 Task: Find connections with filter location Kānchipuram with filter topic #lawenforcementwith filter profile language English with filter current company Anglo American with filter school Government Law College, Mumbai with filter industry Metalworking Machinery Manufacturing with filter service category Commercial Insurance with filter keywords title Mining Engineer
Action: Mouse moved to (212, 282)
Screenshot: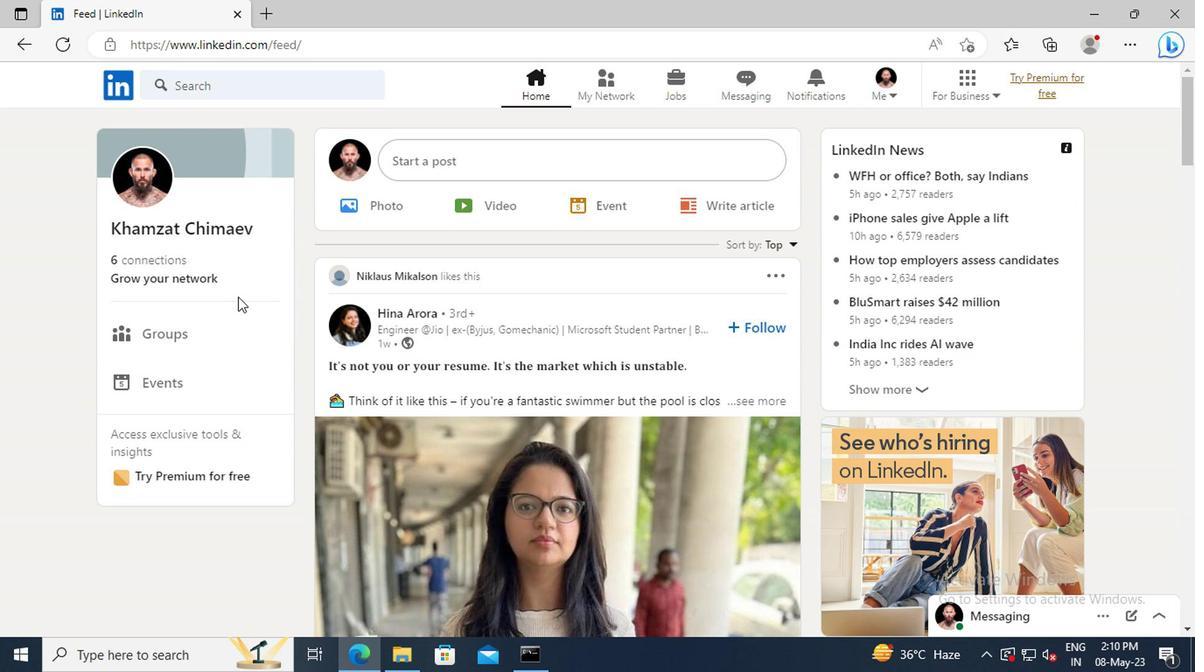 
Action: Mouse pressed left at (212, 282)
Screenshot: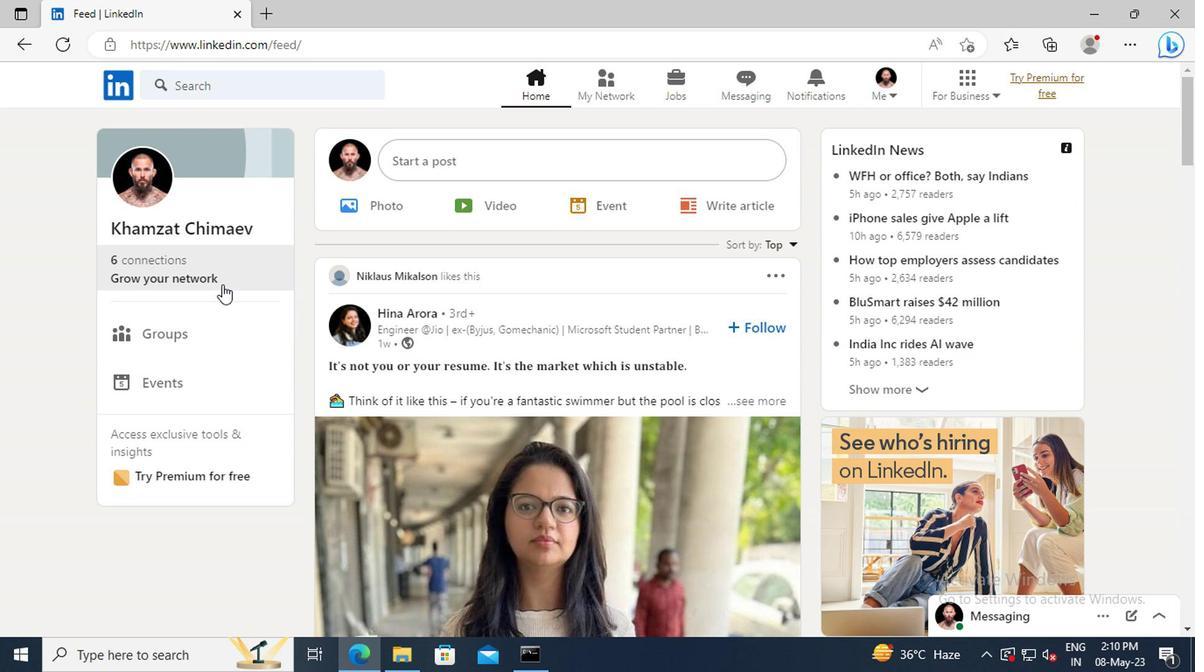 
Action: Mouse moved to (201, 185)
Screenshot: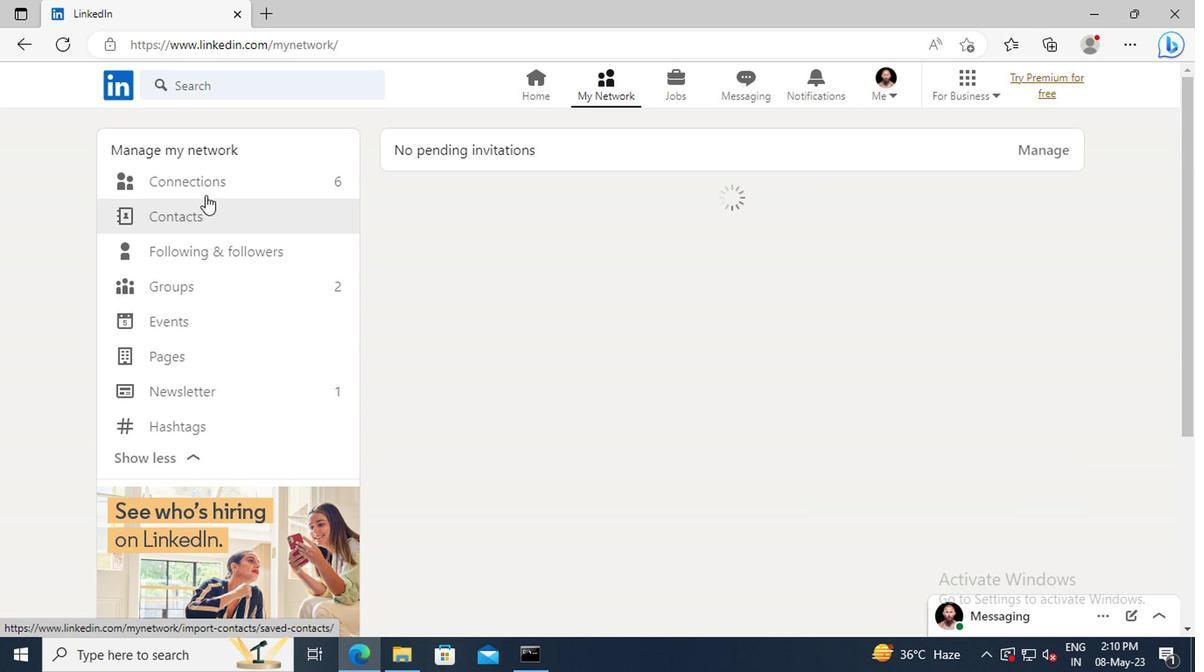 
Action: Mouse pressed left at (201, 185)
Screenshot: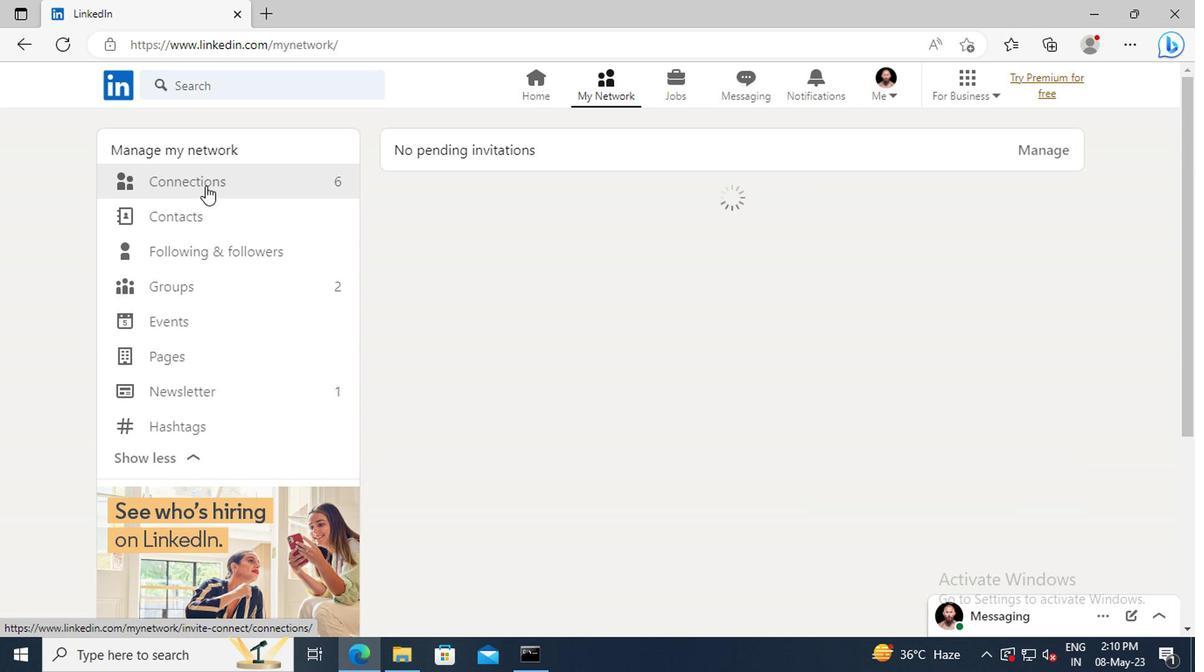 
Action: Mouse moved to (695, 190)
Screenshot: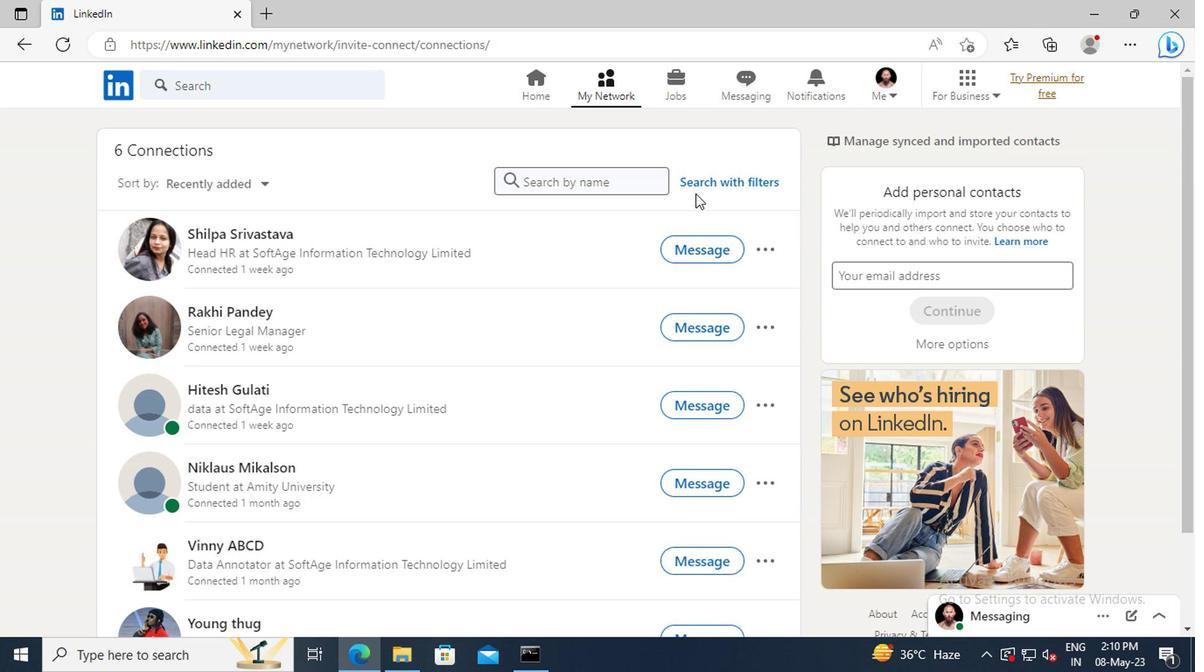 
Action: Mouse pressed left at (695, 190)
Screenshot: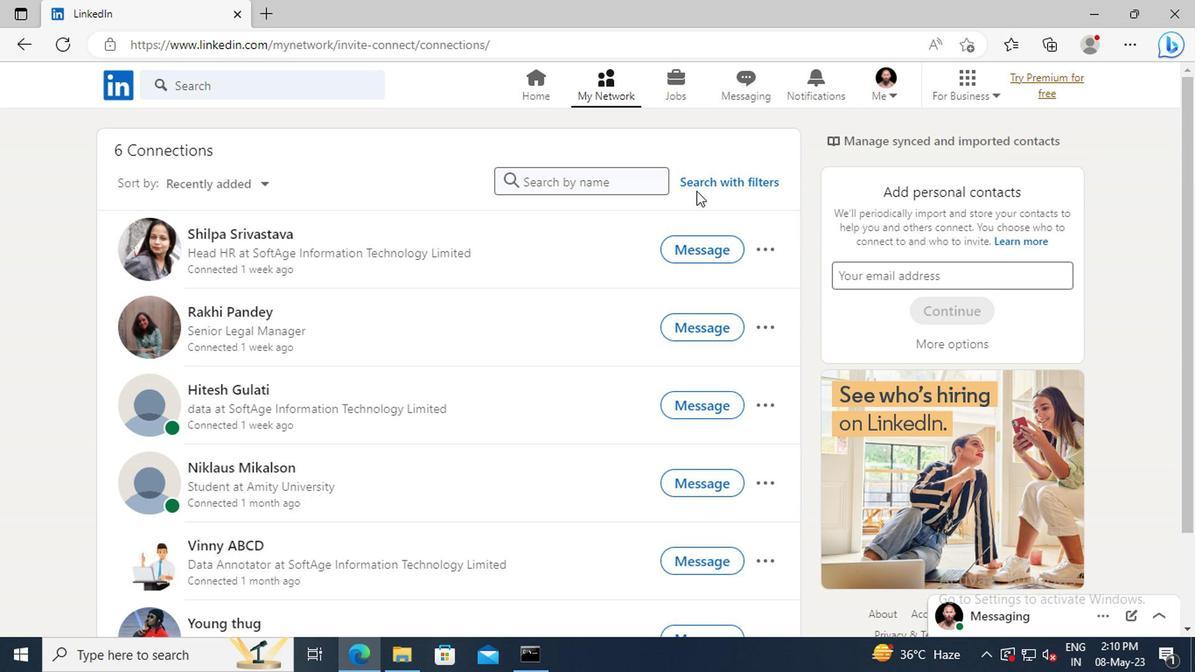
Action: Mouse moved to (660, 143)
Screenshot: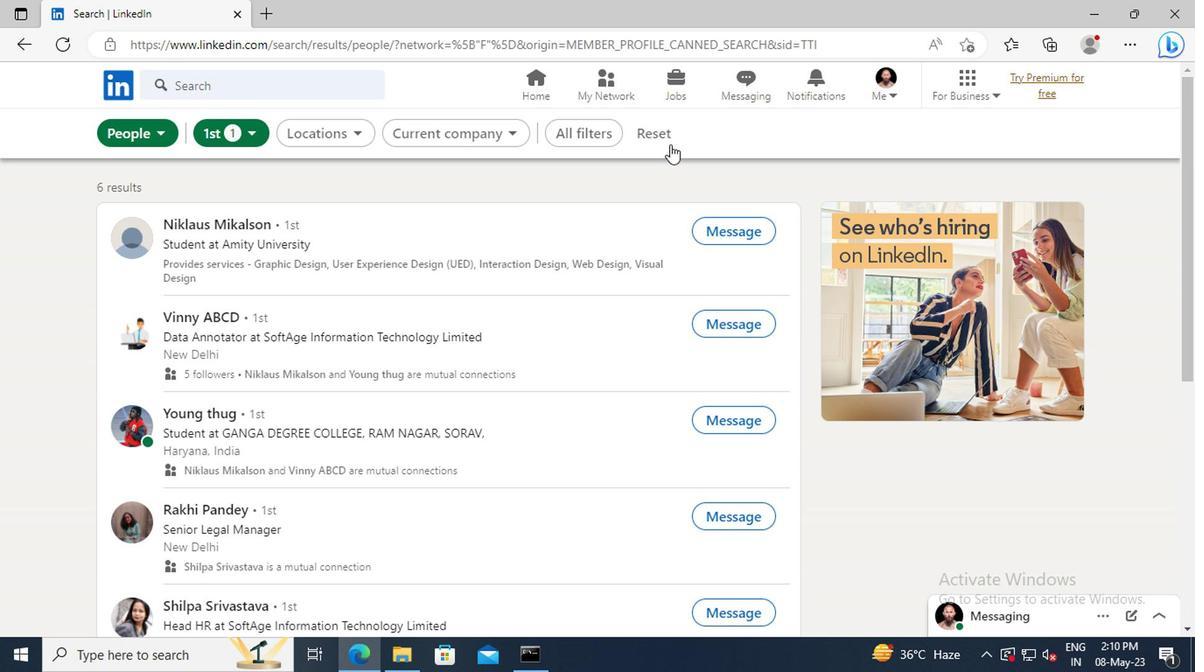 
Action: Mouse pressed left at (660, 143)
Screenshot: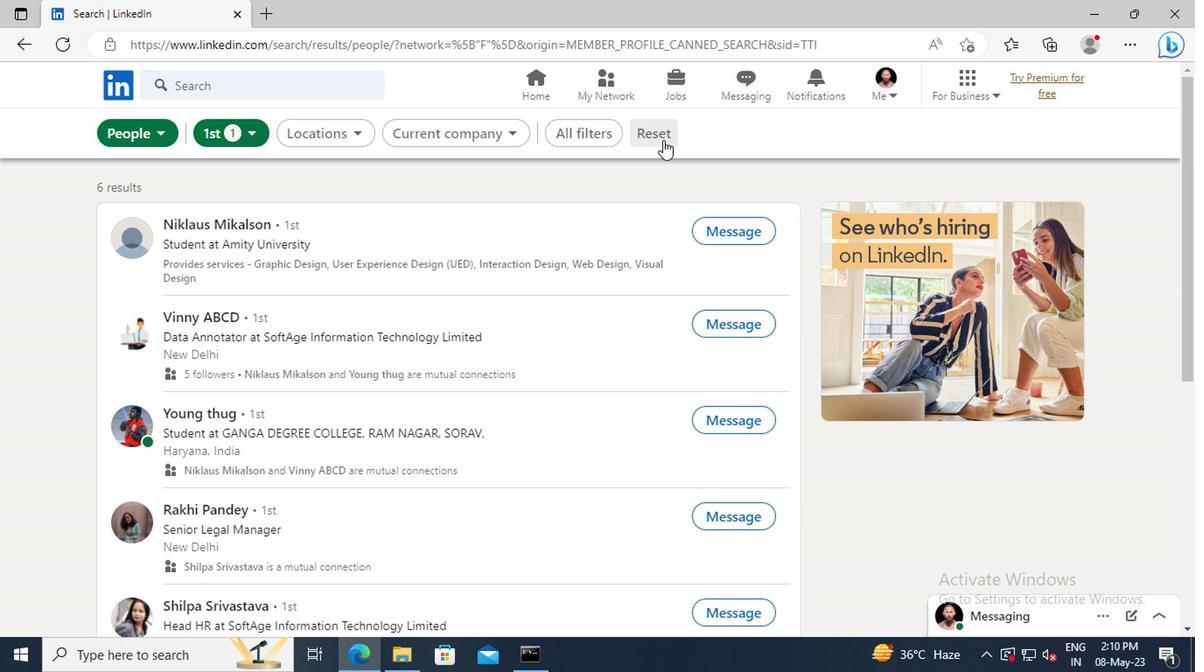 
Action: Mouse moved to (632, 140)
Screenshot: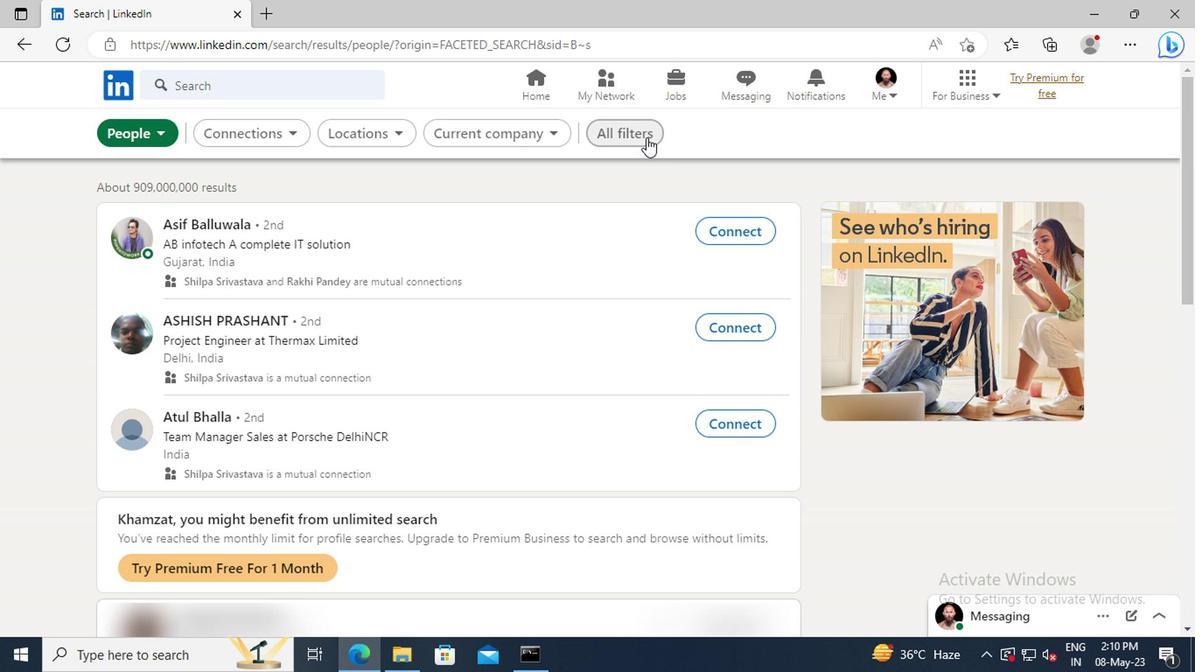 
Action: Mouse pressed left at (632, 140)
Screenshot: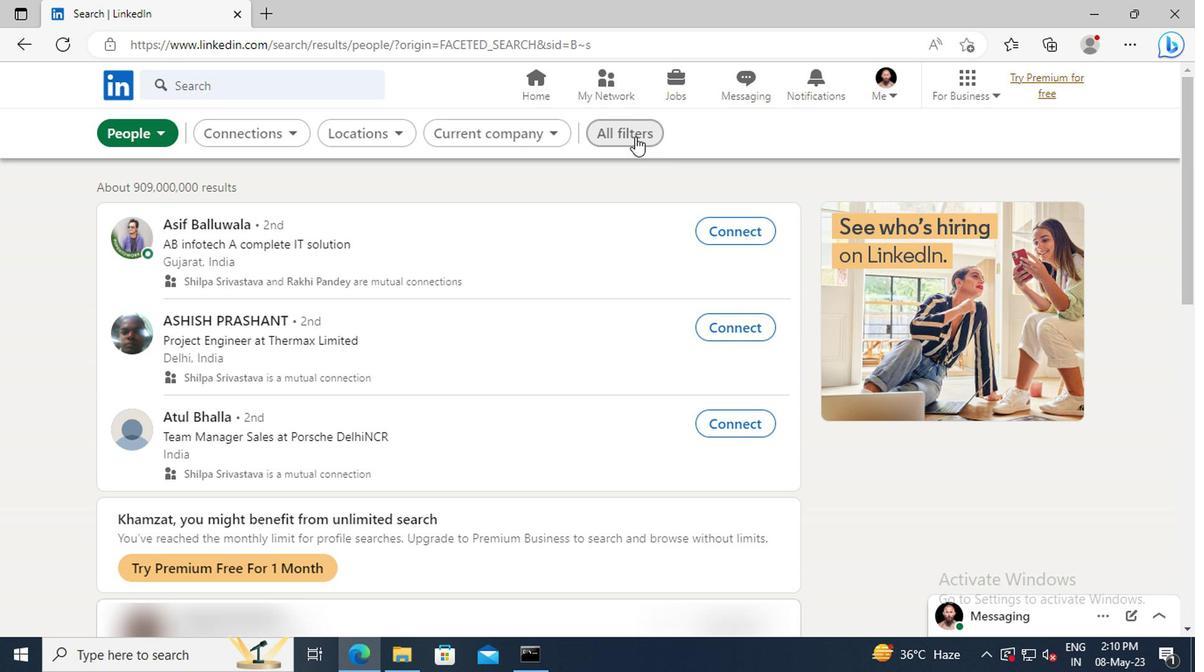 
Action: Mouse moved to (929, 320)
Screenshot: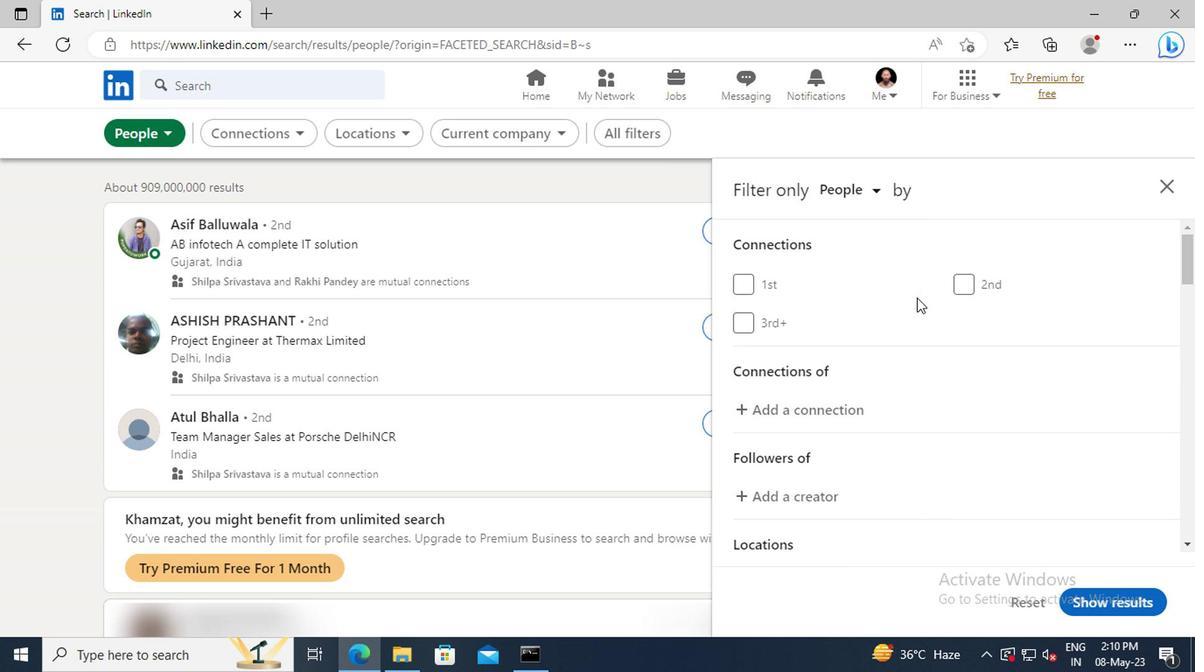 
Action: Mouse scrolled (929, 318) with delta (0, -1)
Screenshot: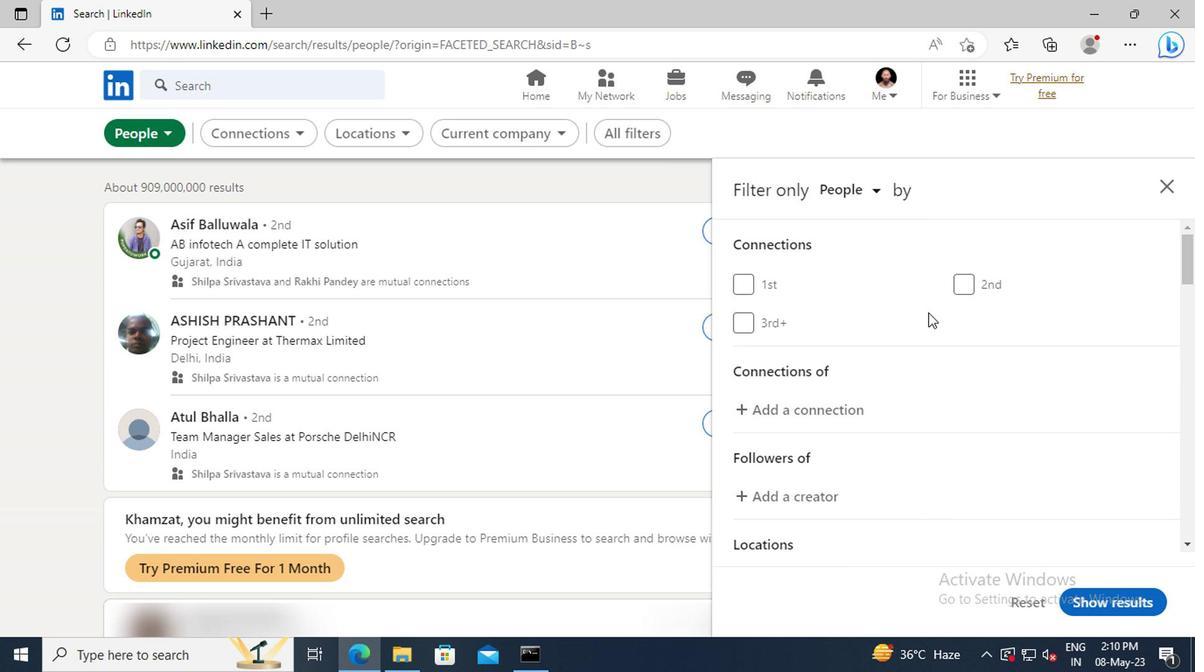 
Action: Mouse scrolled (929, 318) with delta (0, -1)
Screenshot: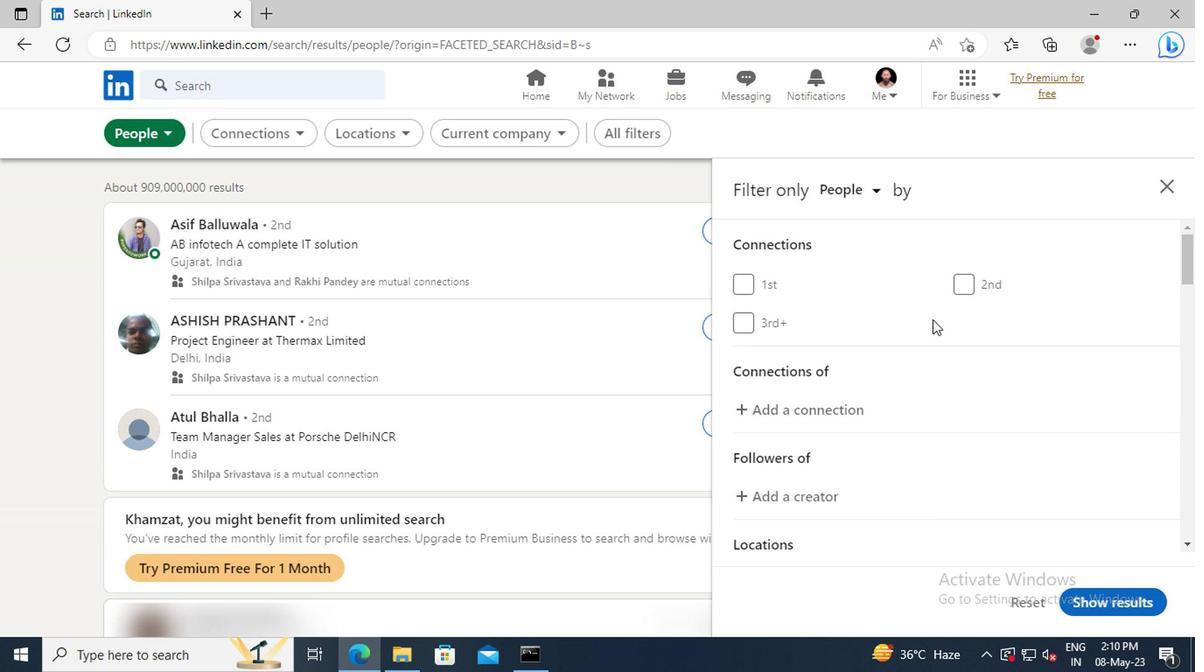 
Action: Mouse scrolled (929, 318) with delta (0, -1)
Screenshot: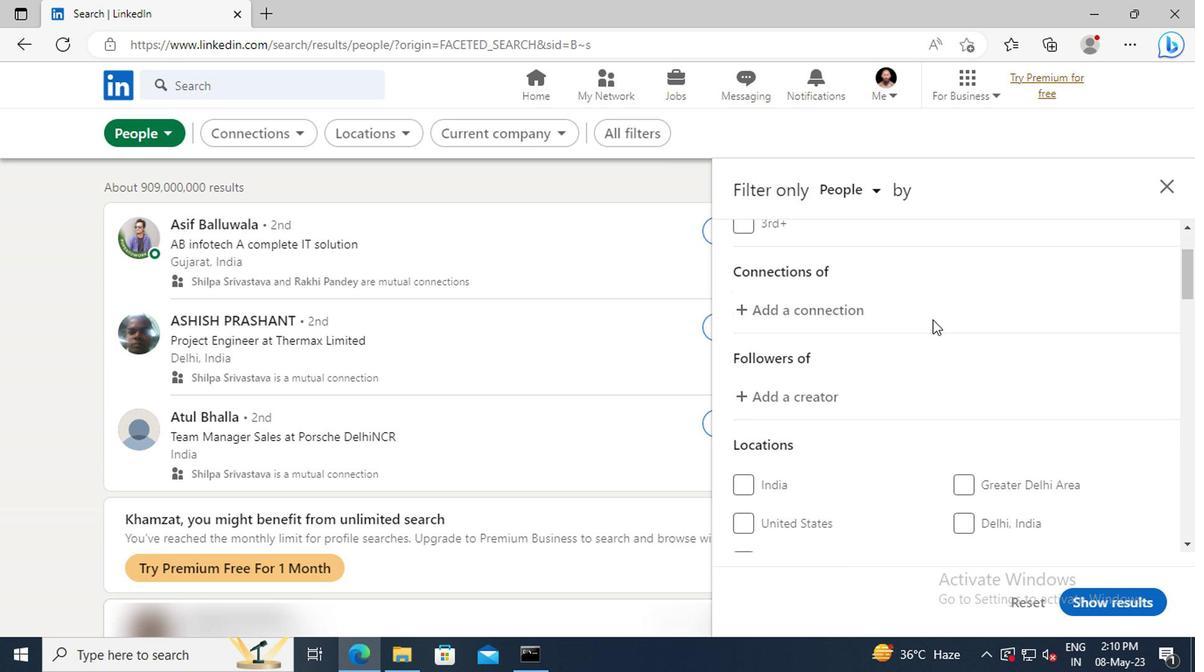 
Action: Mouse scrolled (929, 318) with delta (0, -1)
Screenshot: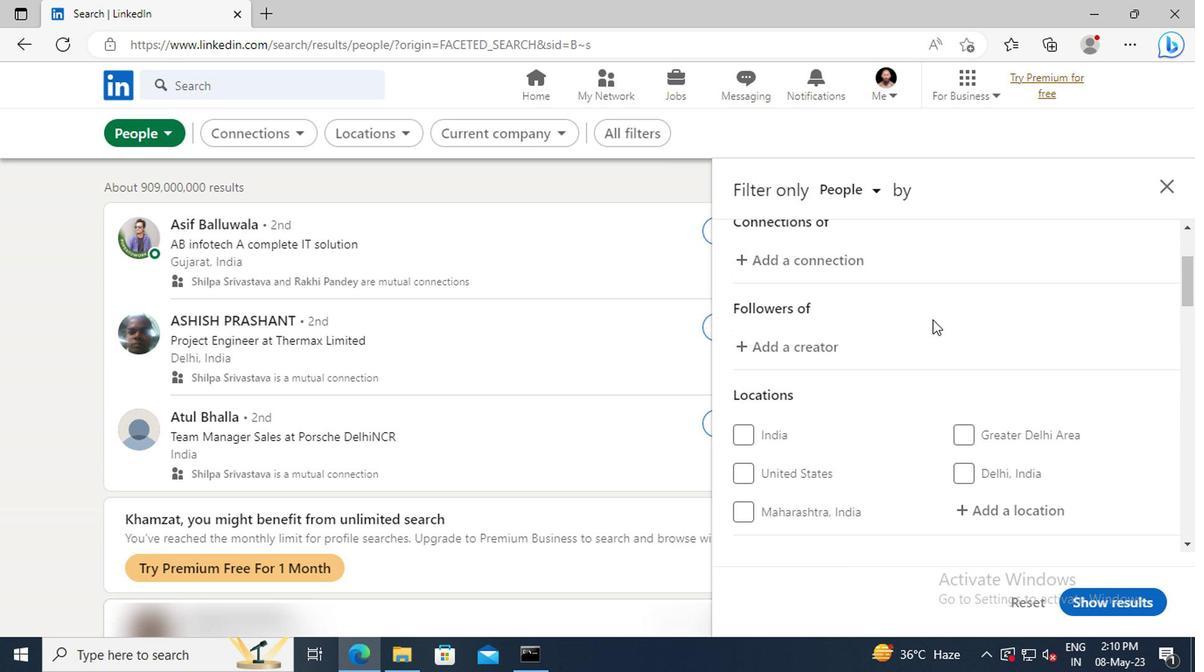 
Action: Mouse scrolled (929, 318) with delta (0, -1)
Screenshot: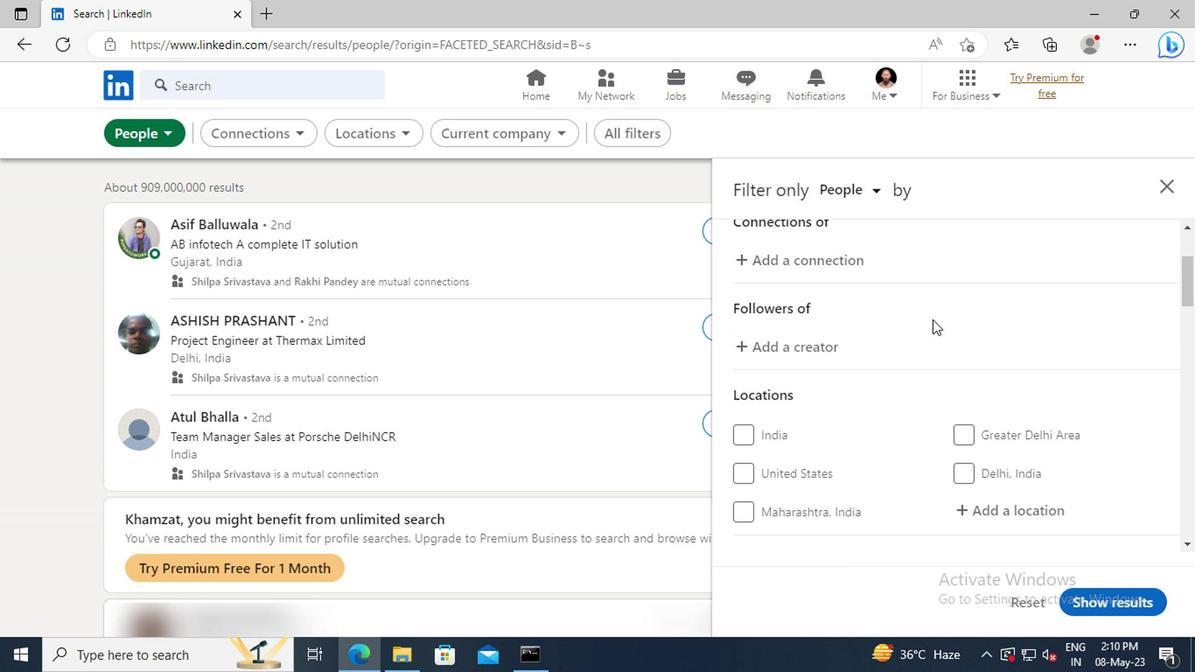 
Action: Mouse scrolled (929, 318) with delta (0, -1)
Screenshot: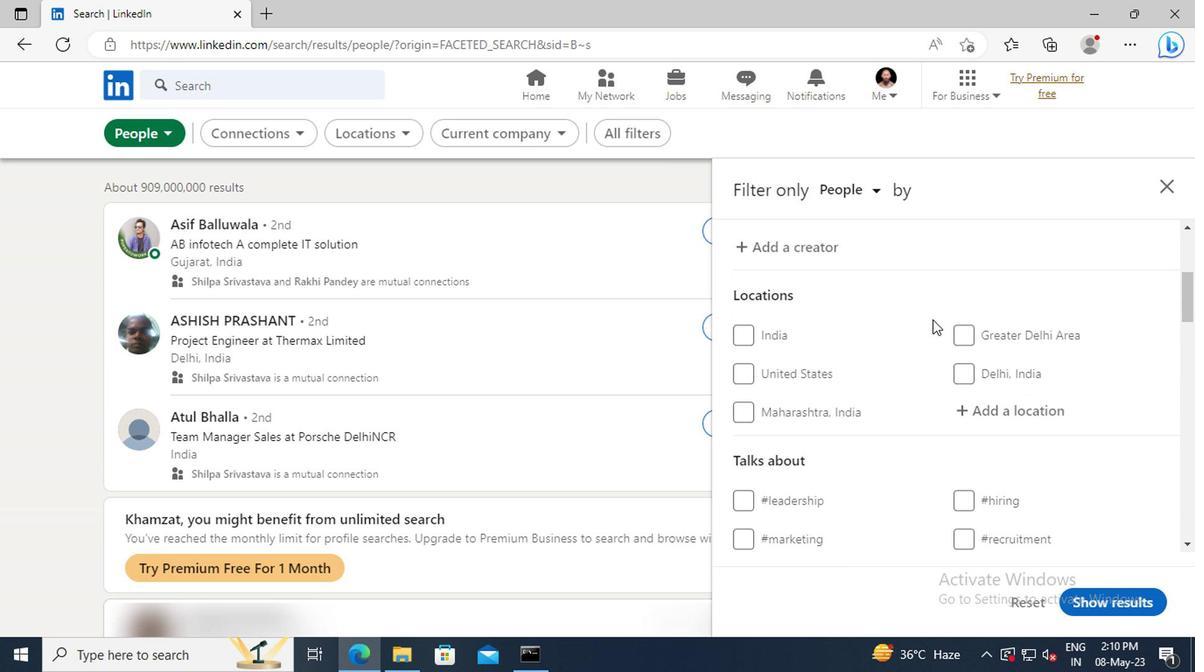 
Action: Mouse moved to (962, 354)
Screenshot: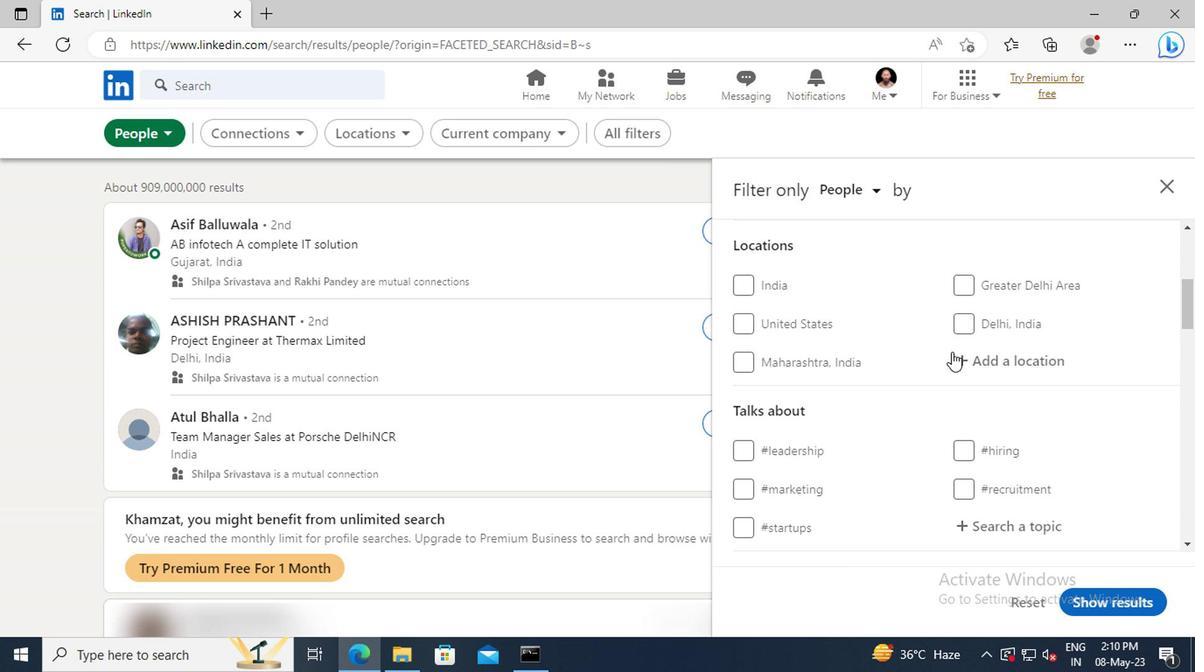
Action: Mouse pressed left at (962, 354)
Screenshot: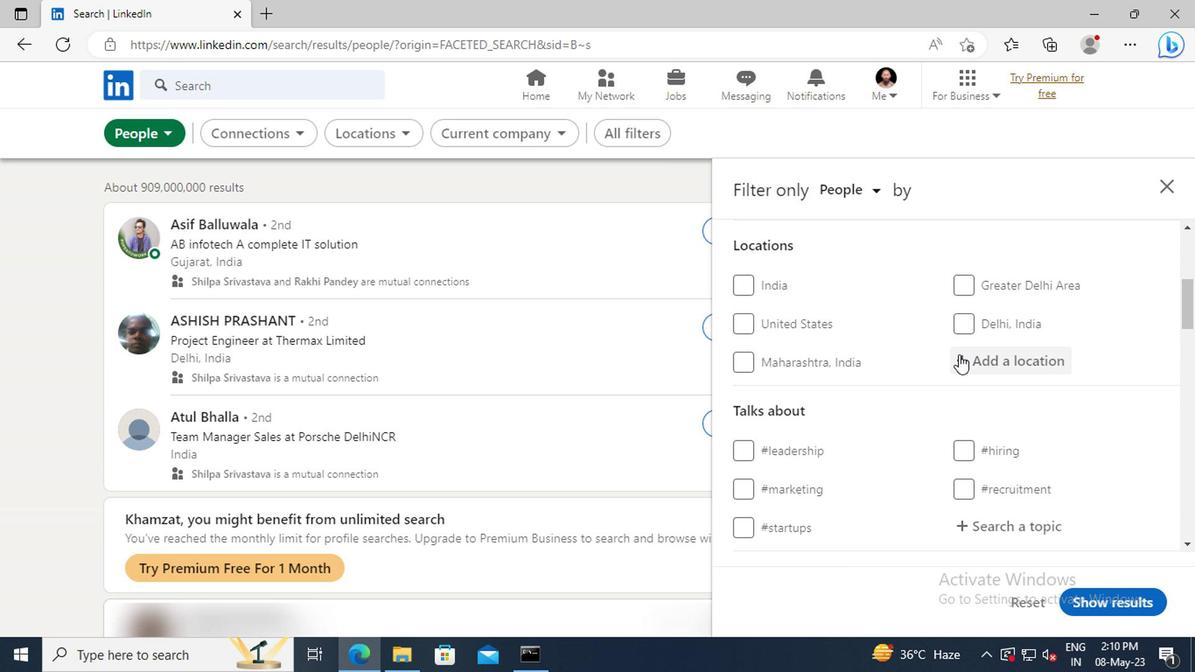 
Action: Key pressed <Key.shift>KANCHIPU
Screenshot: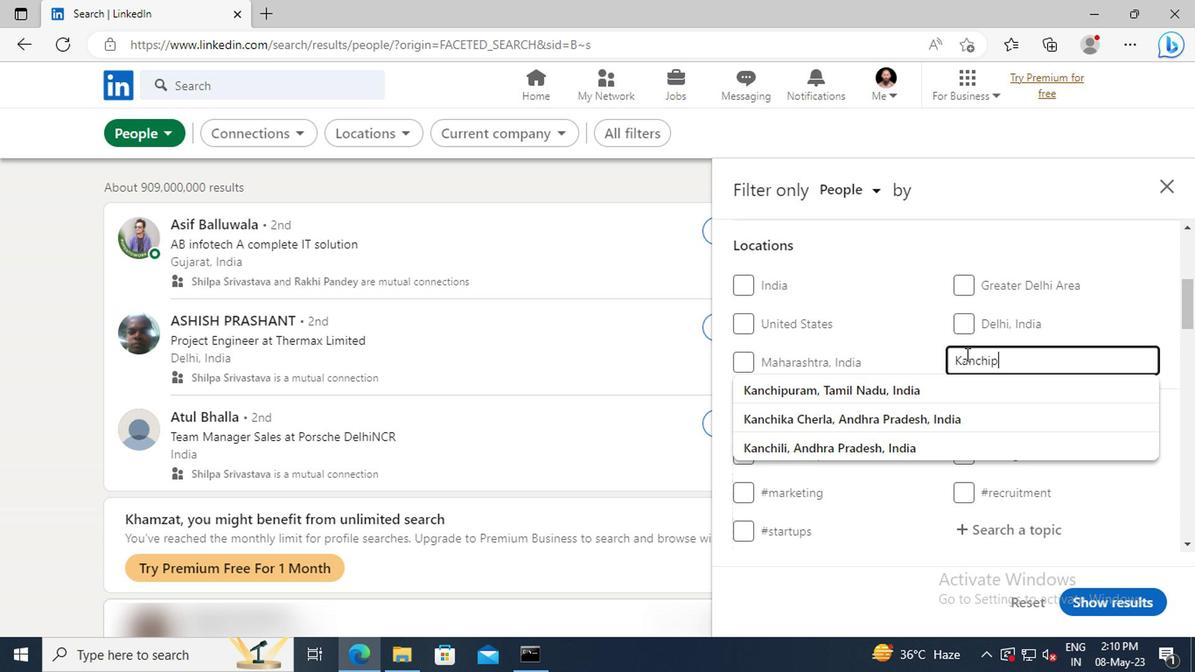 
Action: Mouse moved to (971, 384)
Screenshot: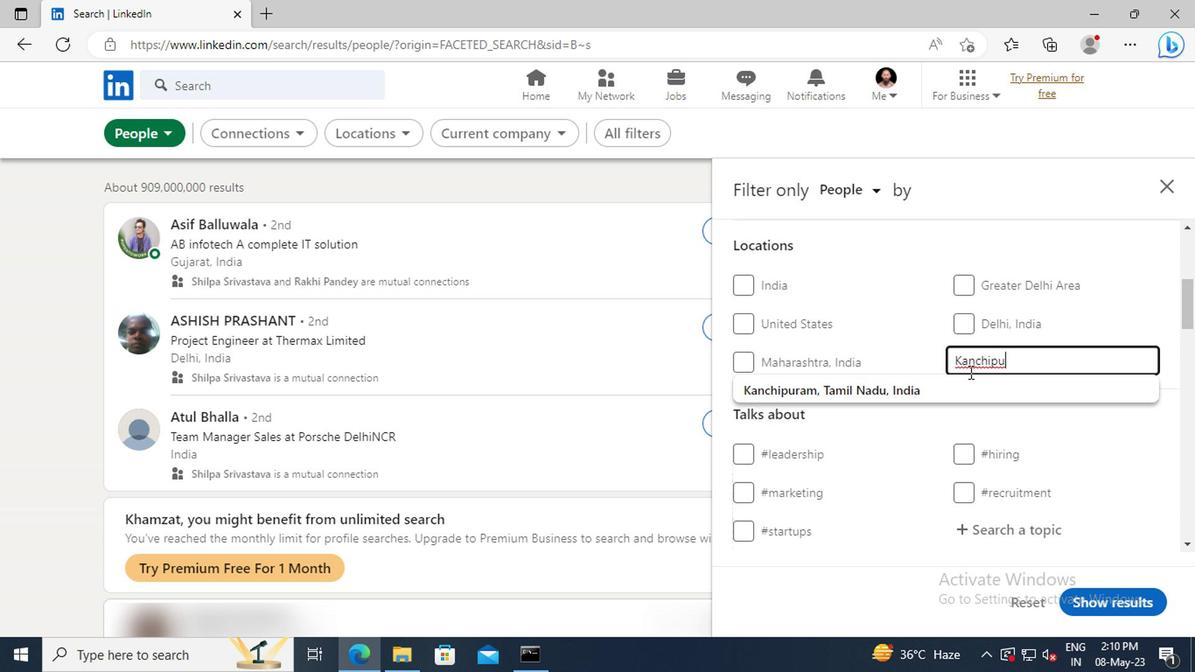 
Action: Mouse pressed left at (971, 384)
Screenshot: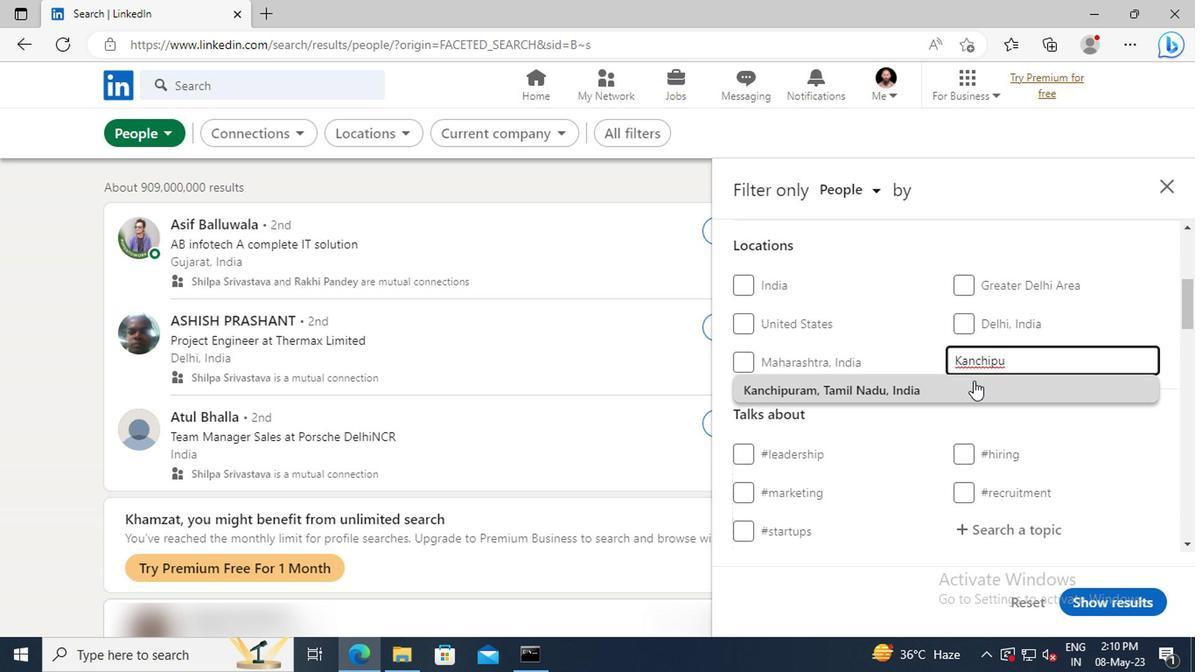 
Action: Mouse scrolled (971, 383) with delta (0, 0)
Screenshot: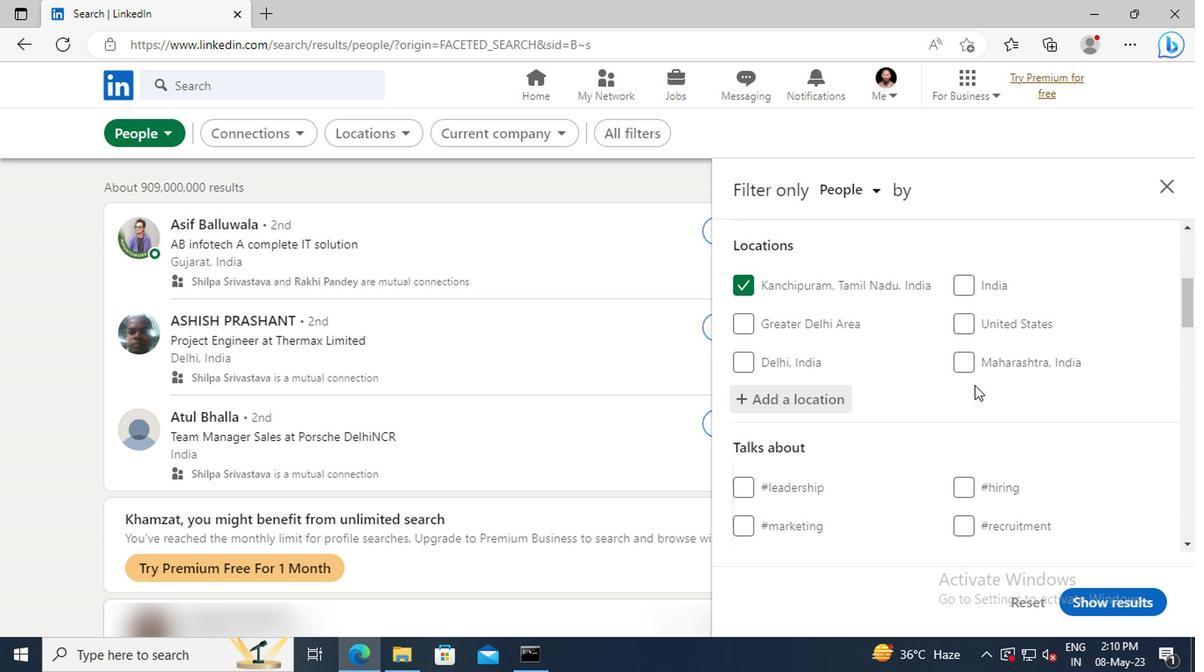 
Action: Mouse scrolled (971, 383) with delta (0, 0)
Screenshot: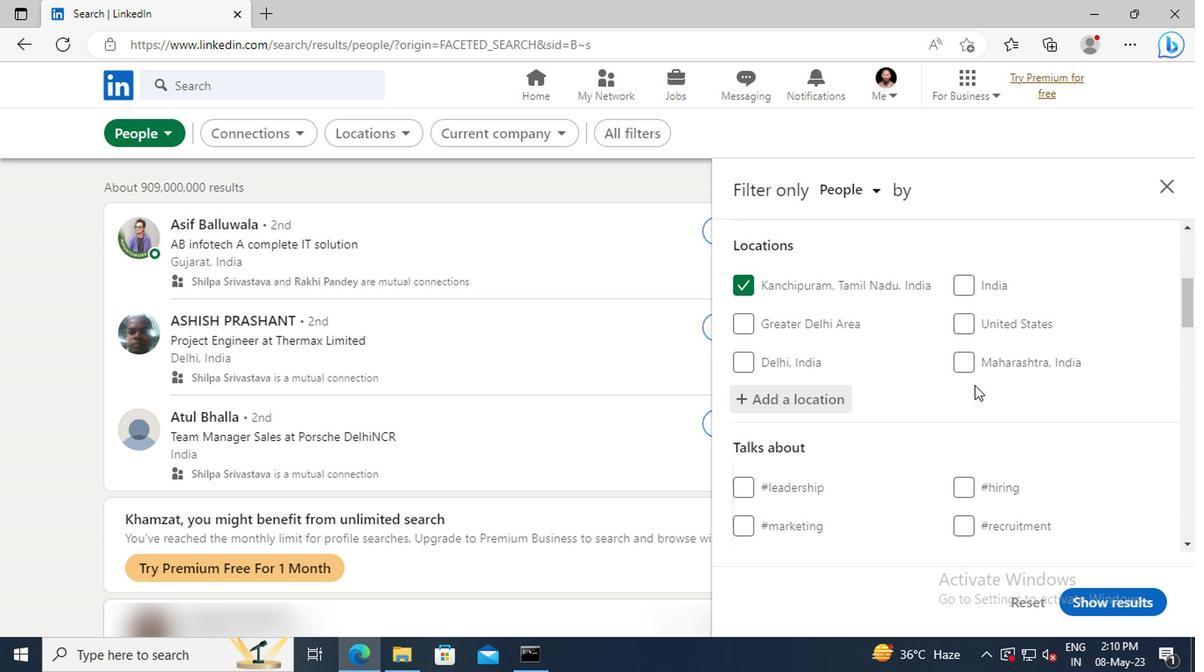 
Action: Mouse scrolled (971, 383) with delta (0, 0)
Screenshot: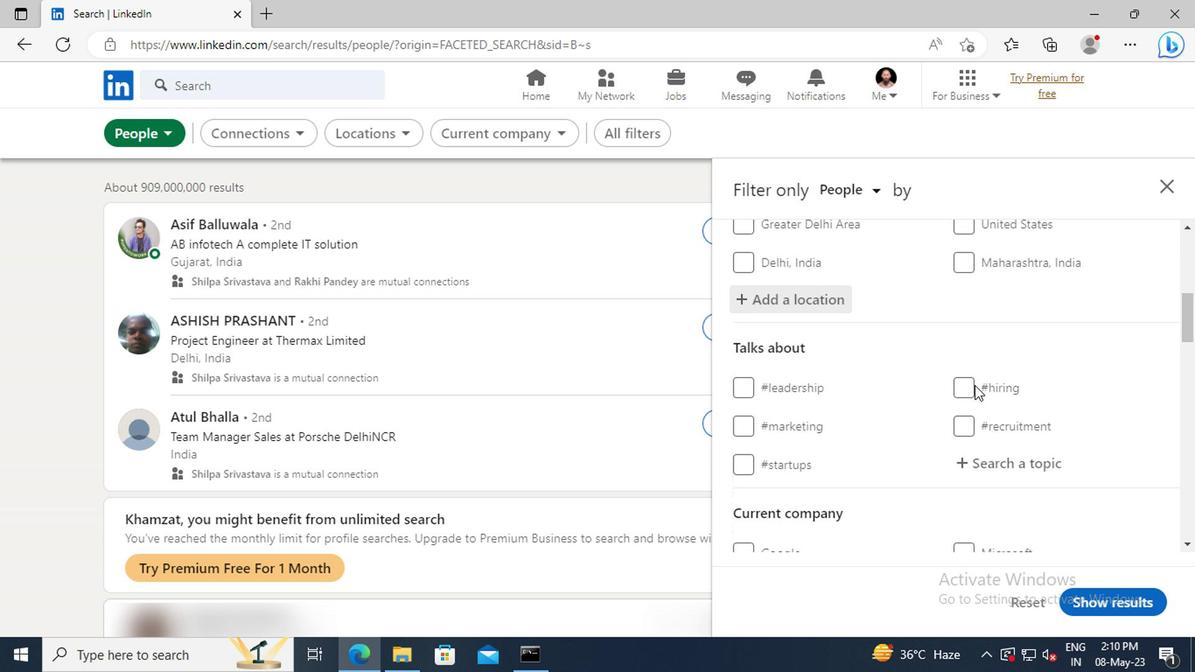
Action: Mouse moved to (971, 406)
Screenshot: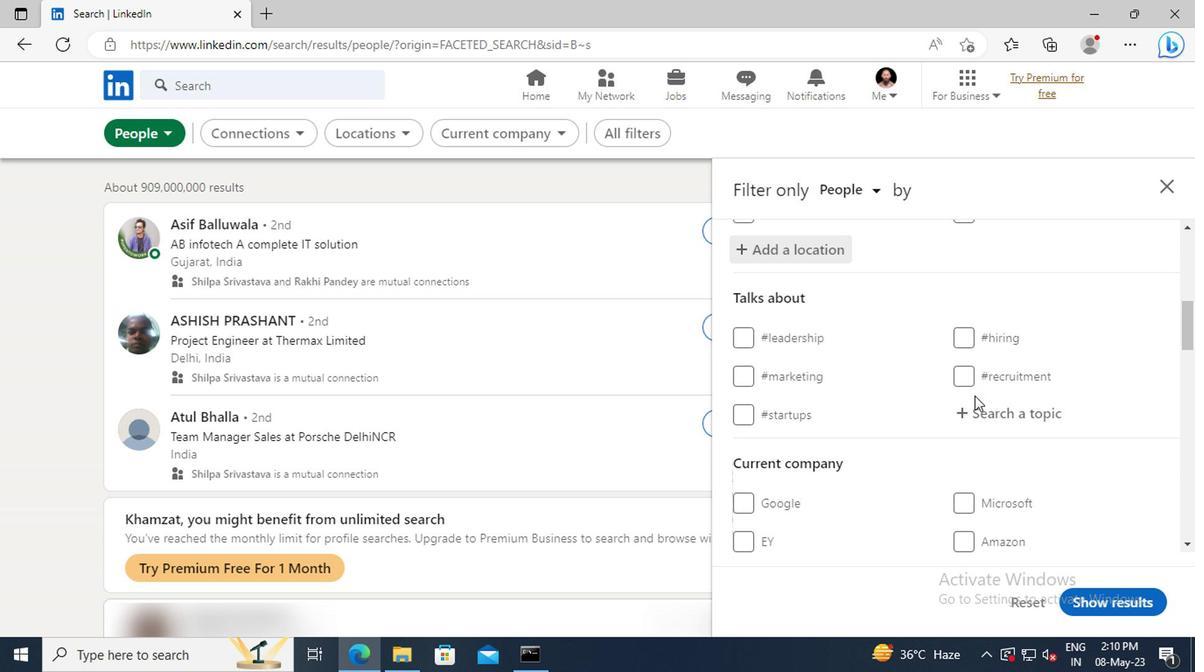 
Action: Mouse pressed left at (971, 406)
Screenshot: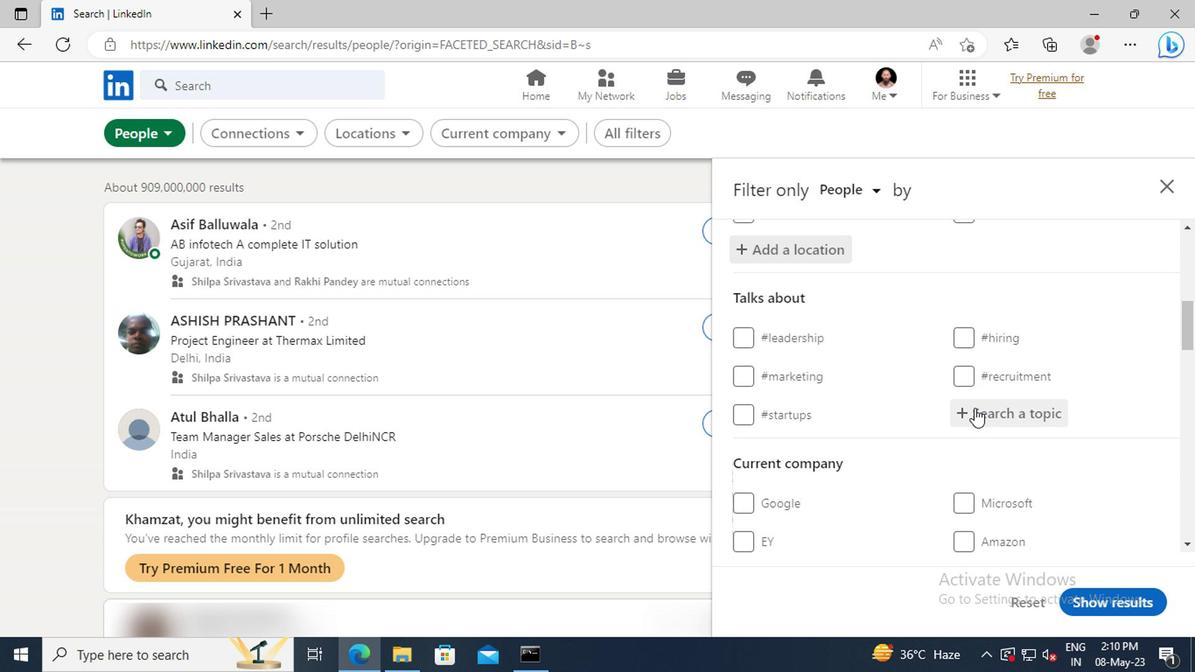 
Action: Key pressed LAWENF
Screenshot: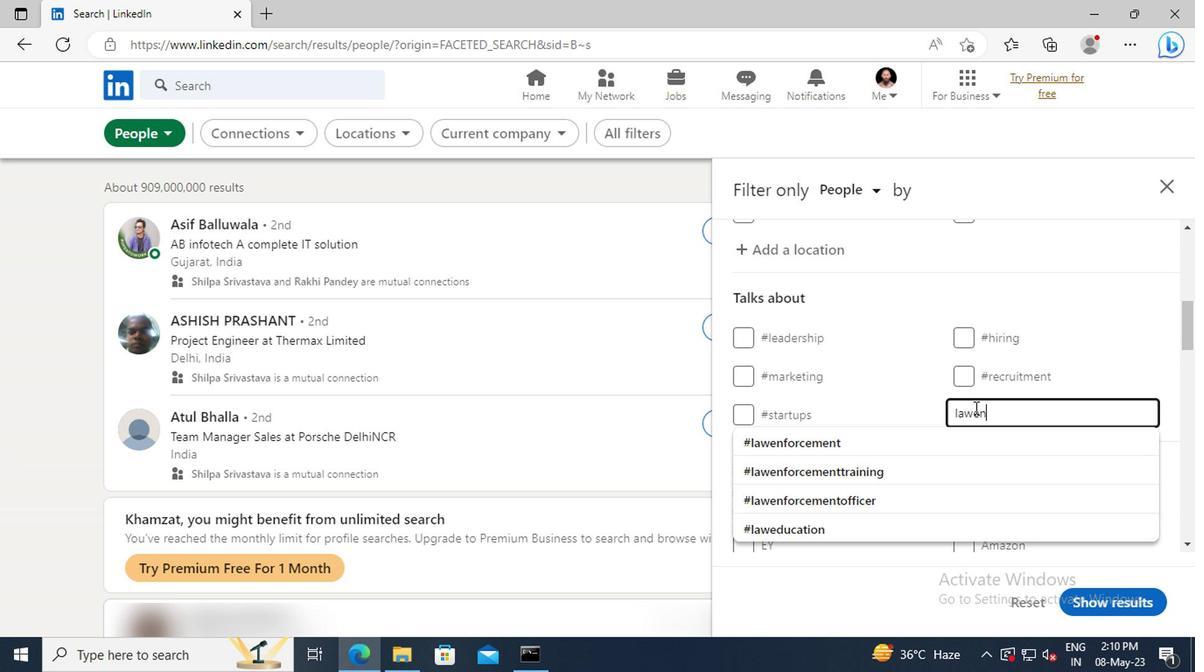 
Action: Mouse moved to (973, 433)
Screenshot: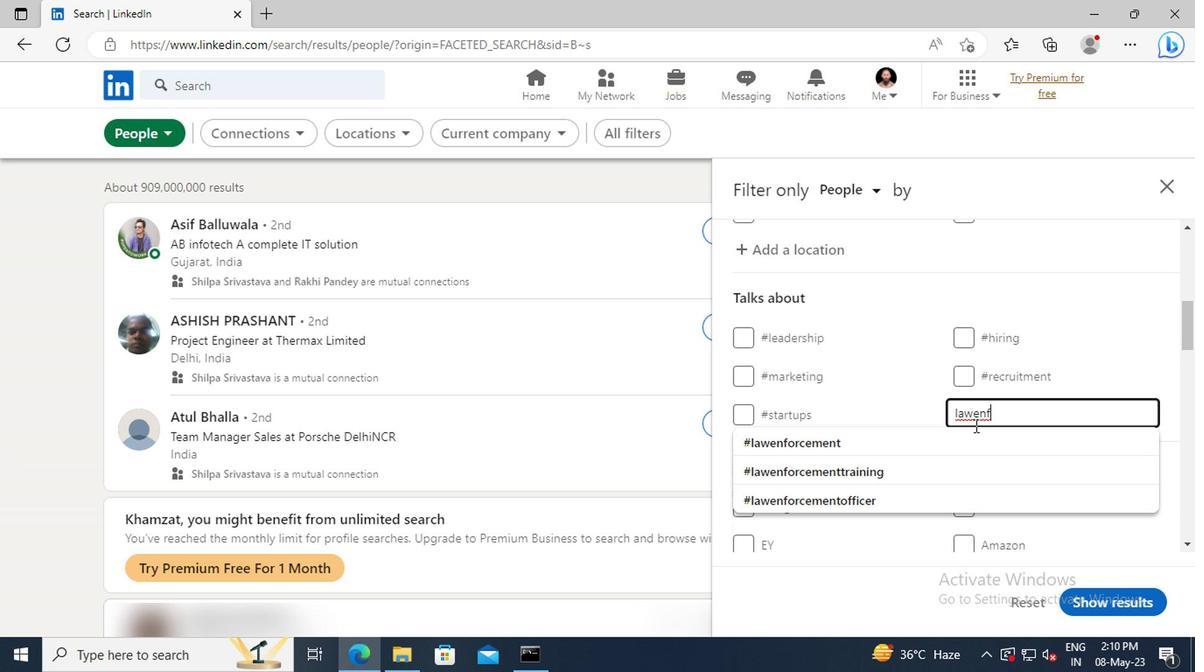 
Action: Mouse pressed left at (973, 433)
Screenshot: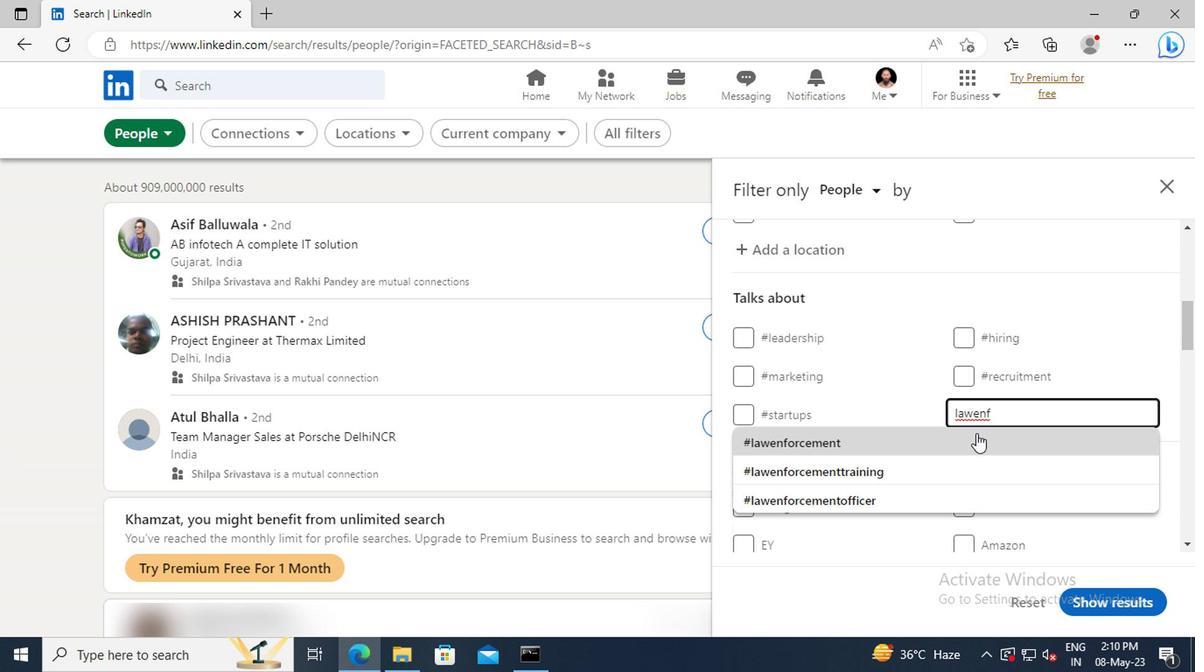 
Action: Mouse scrolled (973, 432) with delta (0, 0)
Screenshot: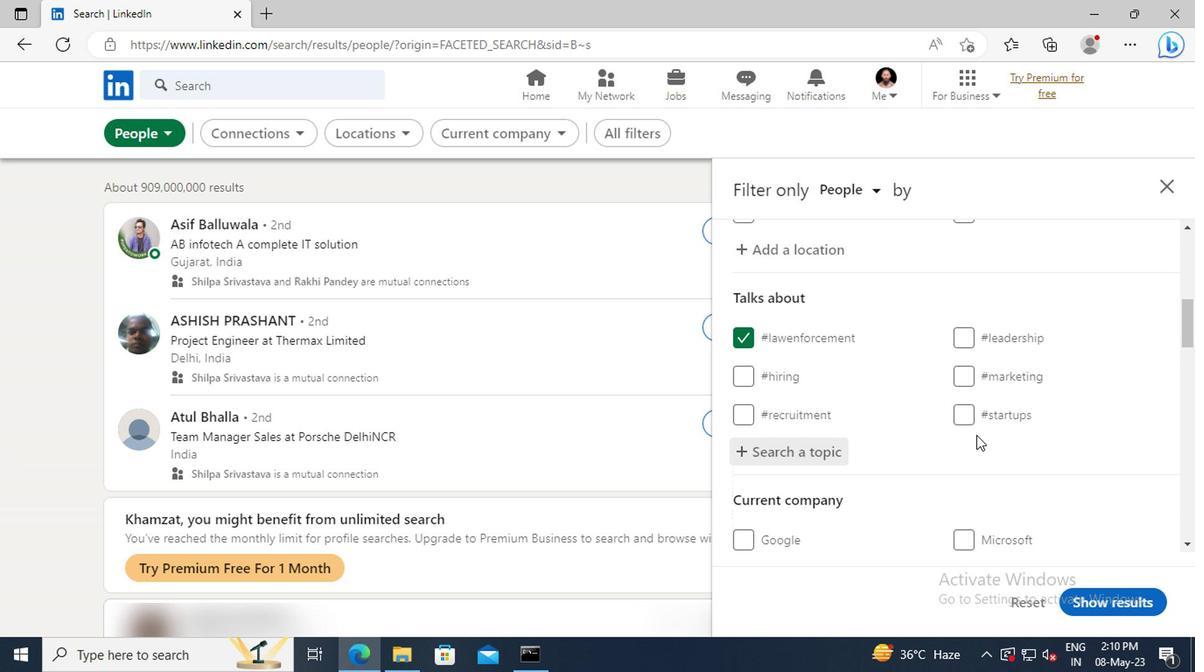 
Action: Mouse scrolled (973, 432) with delta (0, 0)
Screenshot: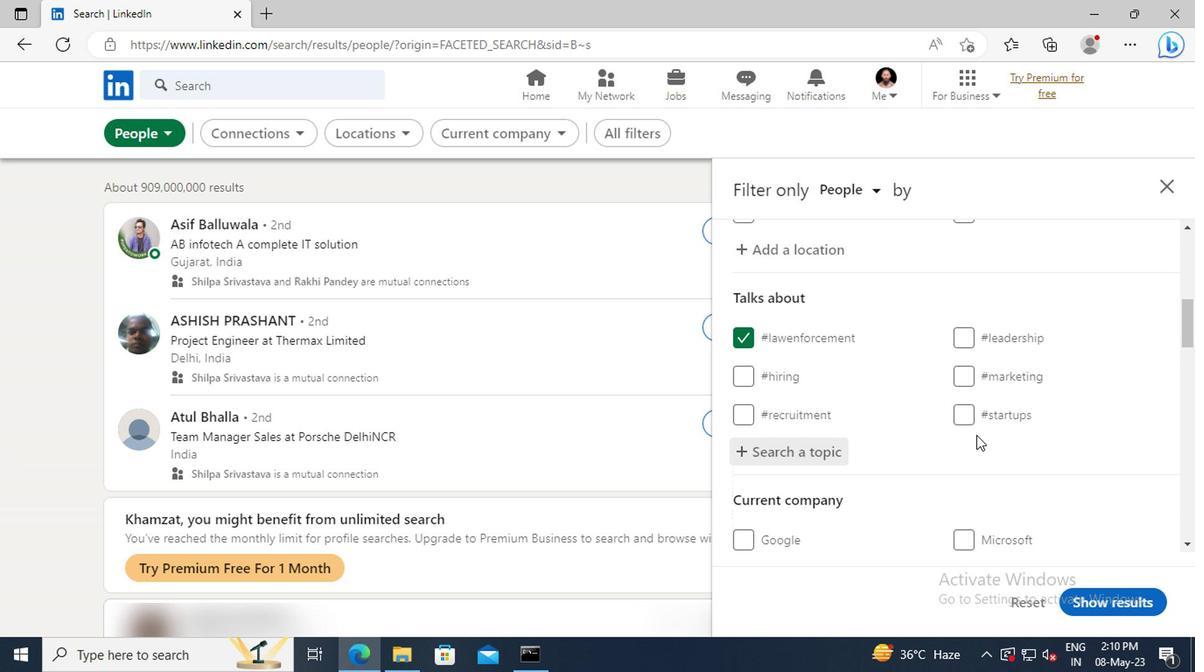 
Action: Mouse scrolled (973, 432) with delta (0, 0)
Screenshot: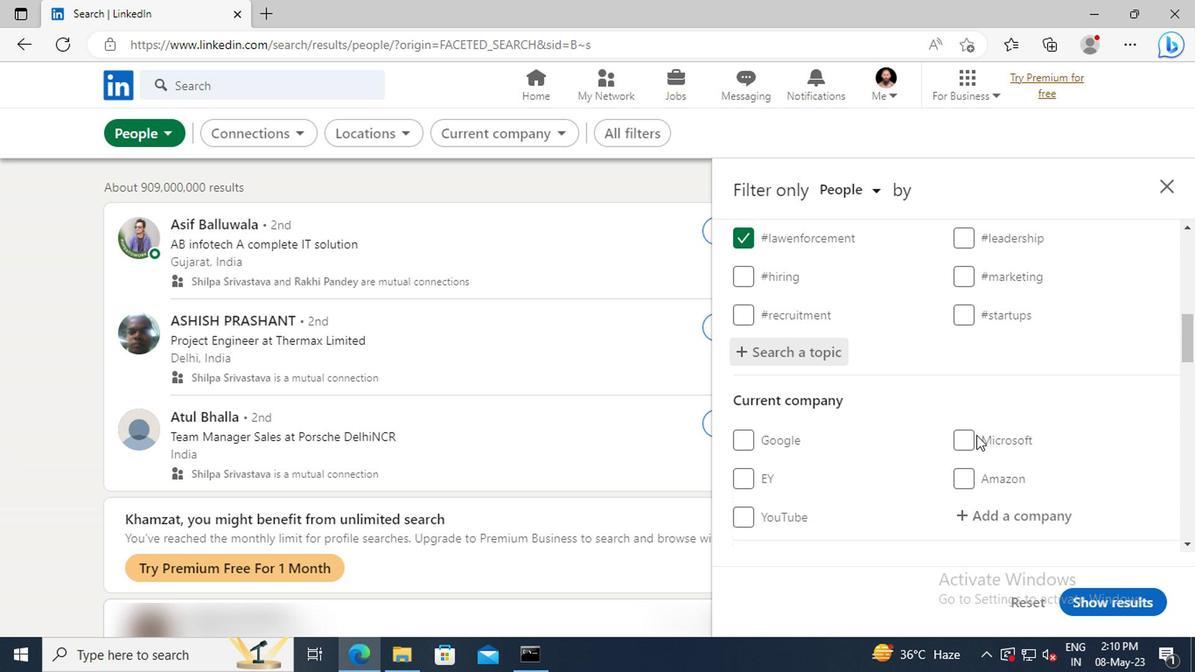 
Action: Mouse scrolled (973, 432) with delta (0, 0)
Screenshot: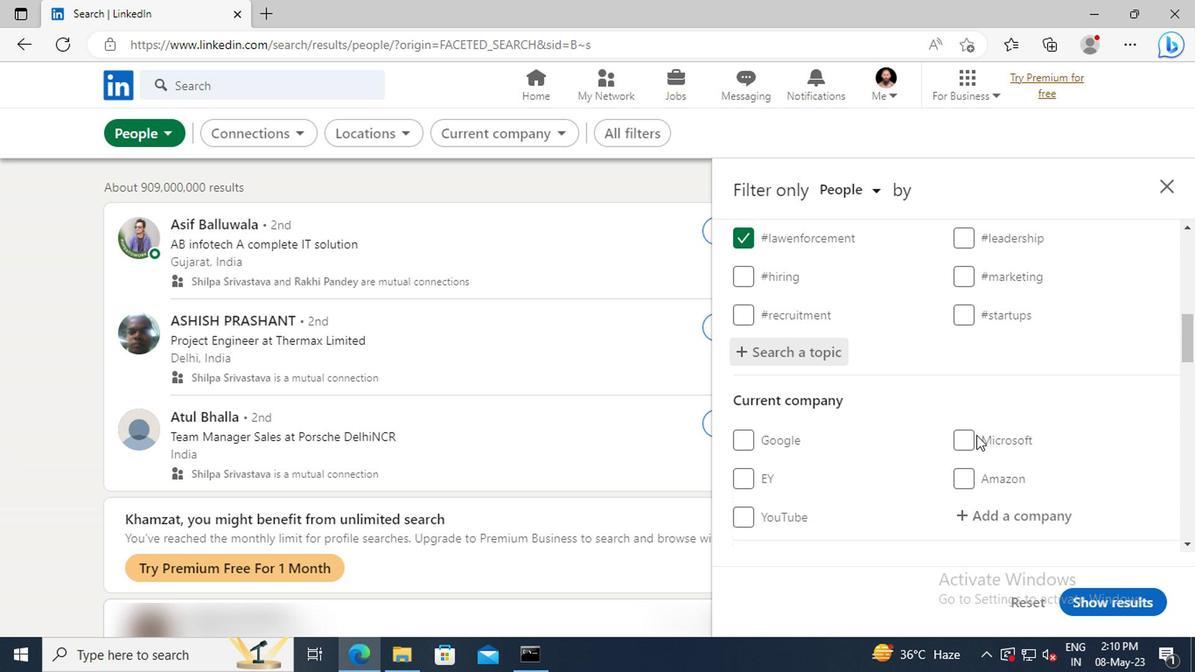 
Action: Mouse scrolled (973, 432) with delta (0, 0)
Screenshot: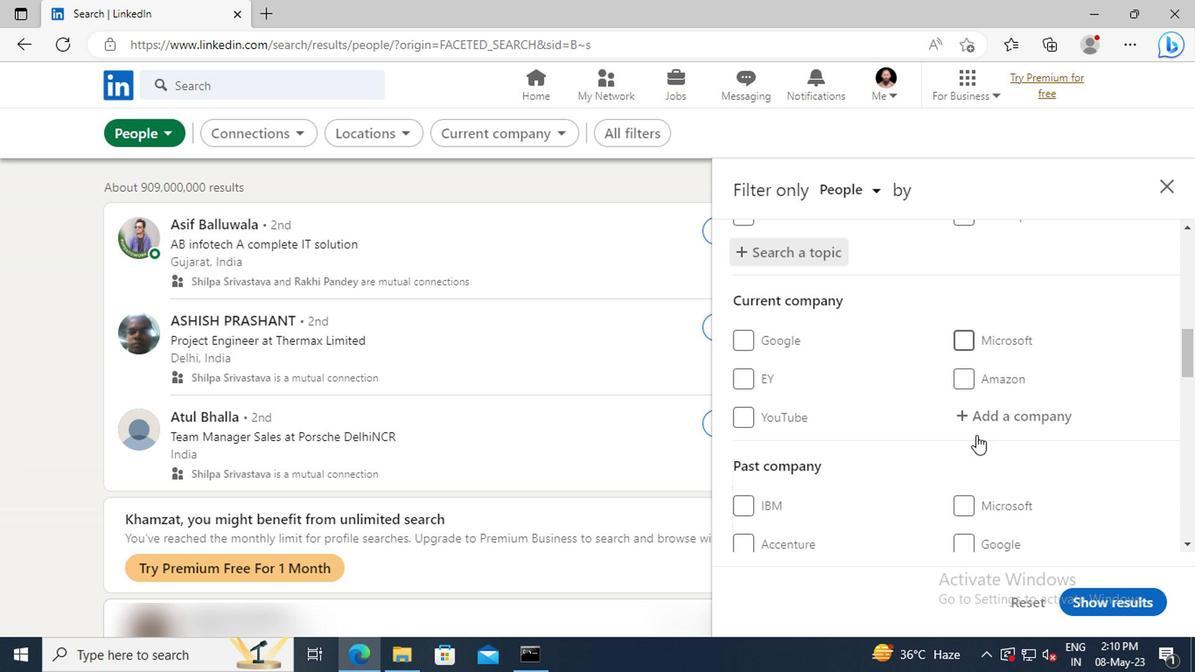 
Action: Mouse scrolled (973, 432) with delta (0, 0)
Screenshot: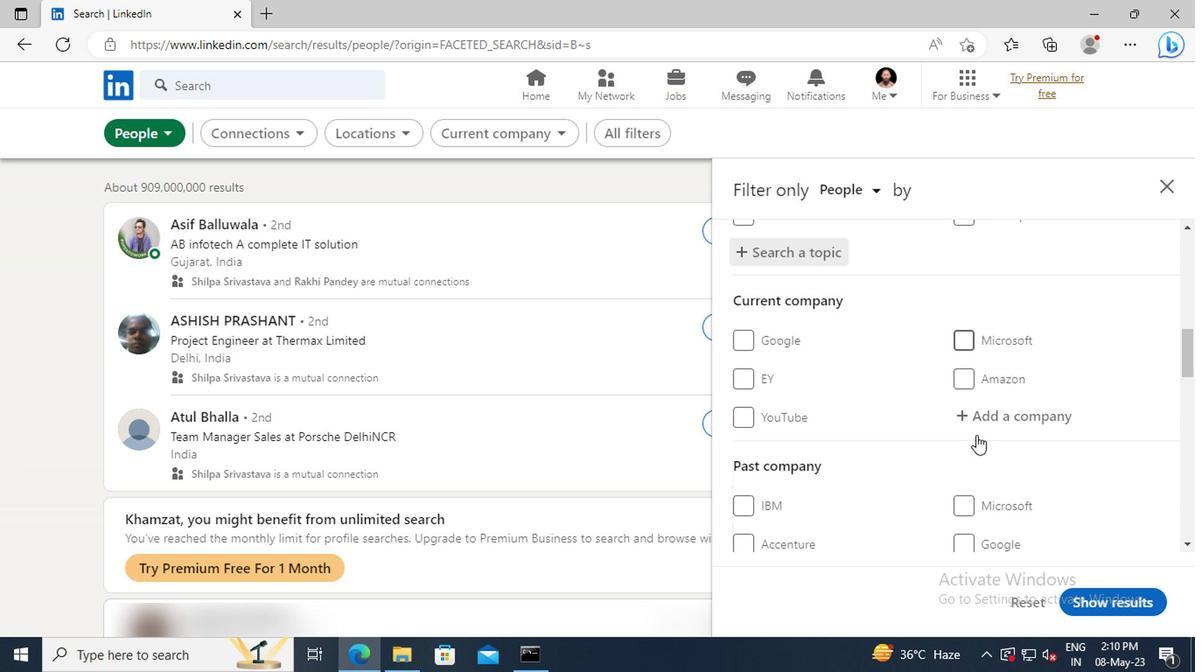 
Action: Mouse scrolled (973, 432) with delta (0, 0)
Screenshot: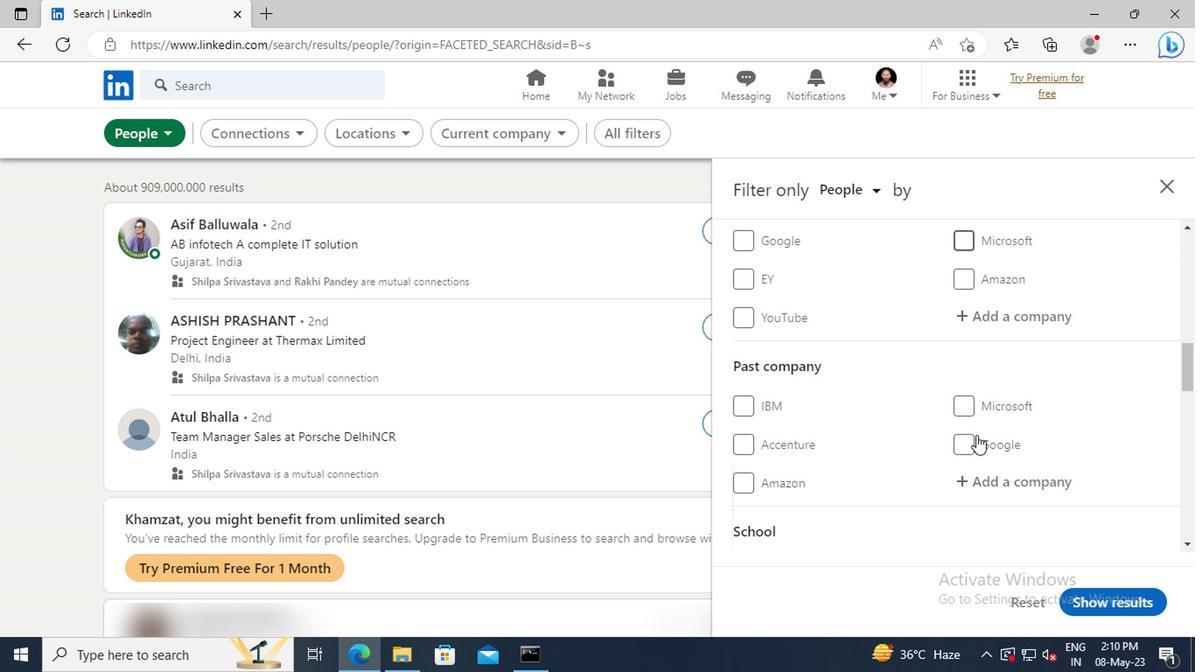 
Action: Mouse scrolled (973, 432) with delta (0, 0)
Screenshot: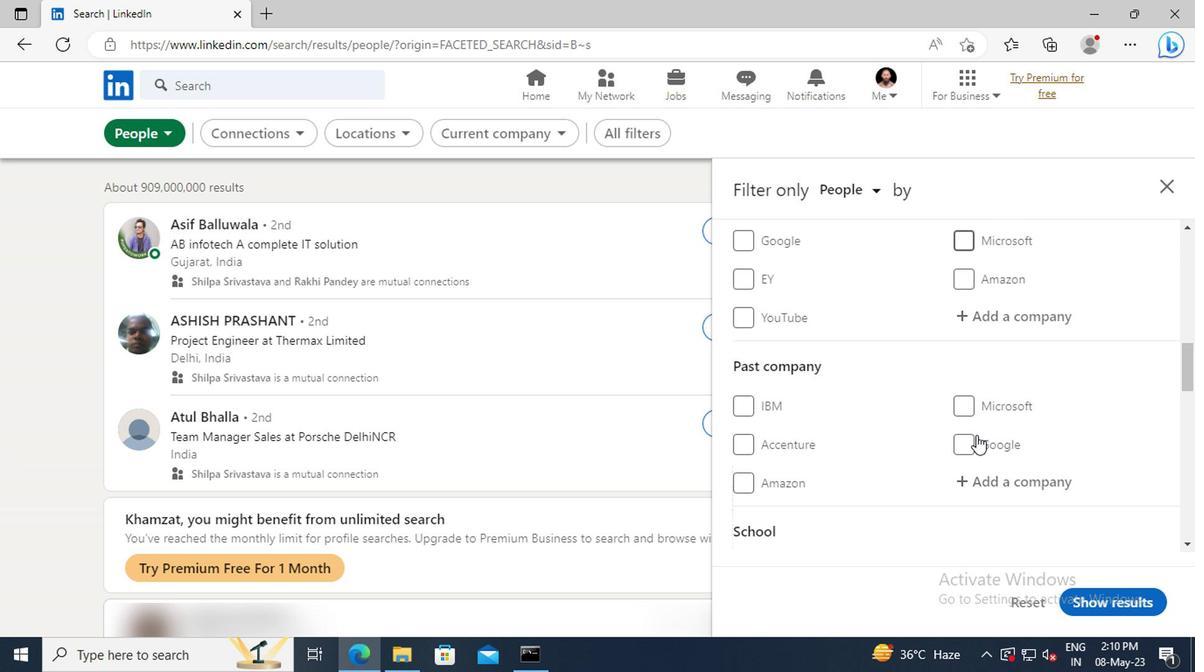 
Action: Mouse scrolled (973, 432) with delta (0, 0)
Screenshot: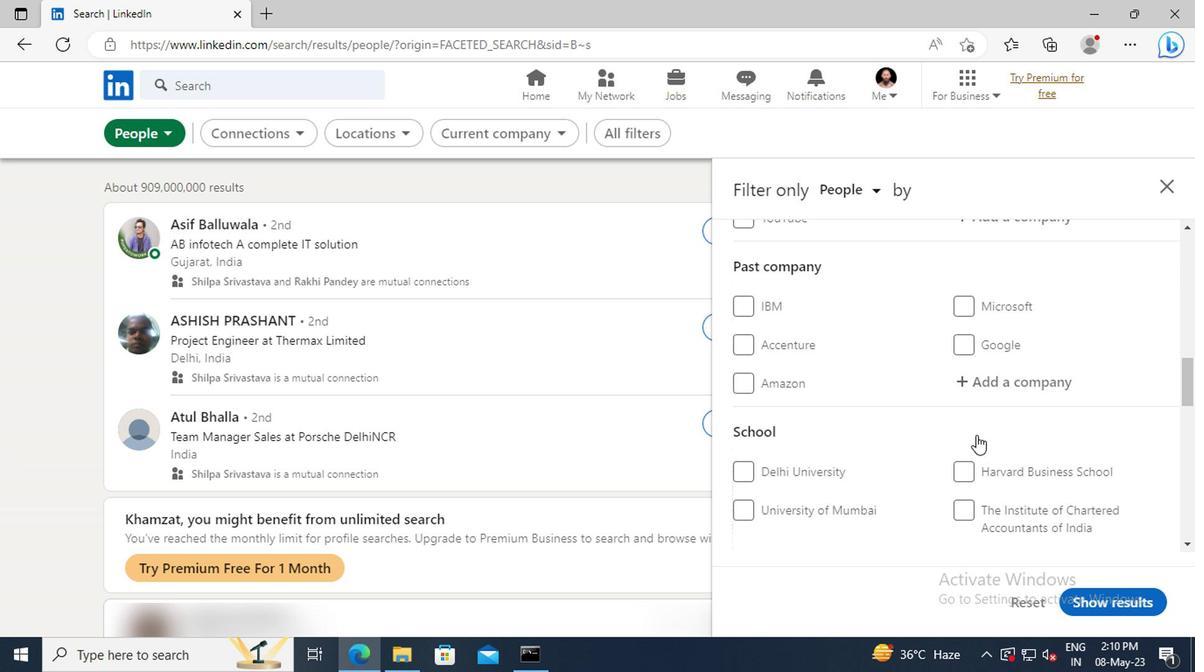 
Action: Mouse scrolled (973, 432) with delta (0, 0)
Screenshot: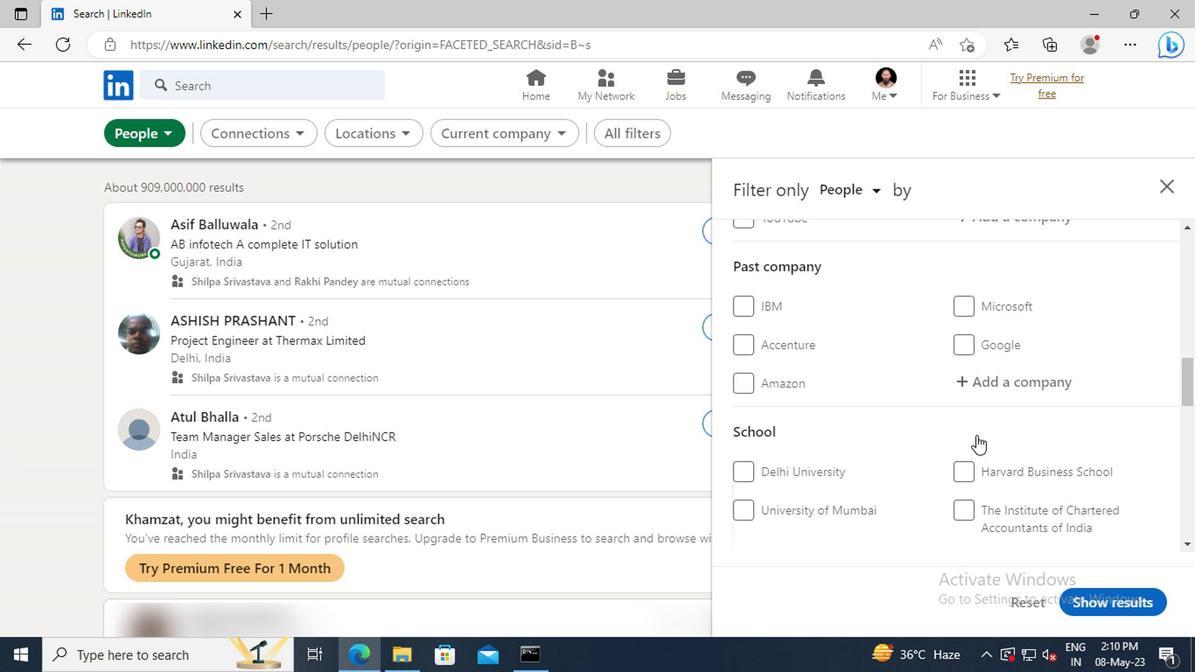 
Action: Mouse scrolled (973, 432) with delta (0, 0)
Screenshot: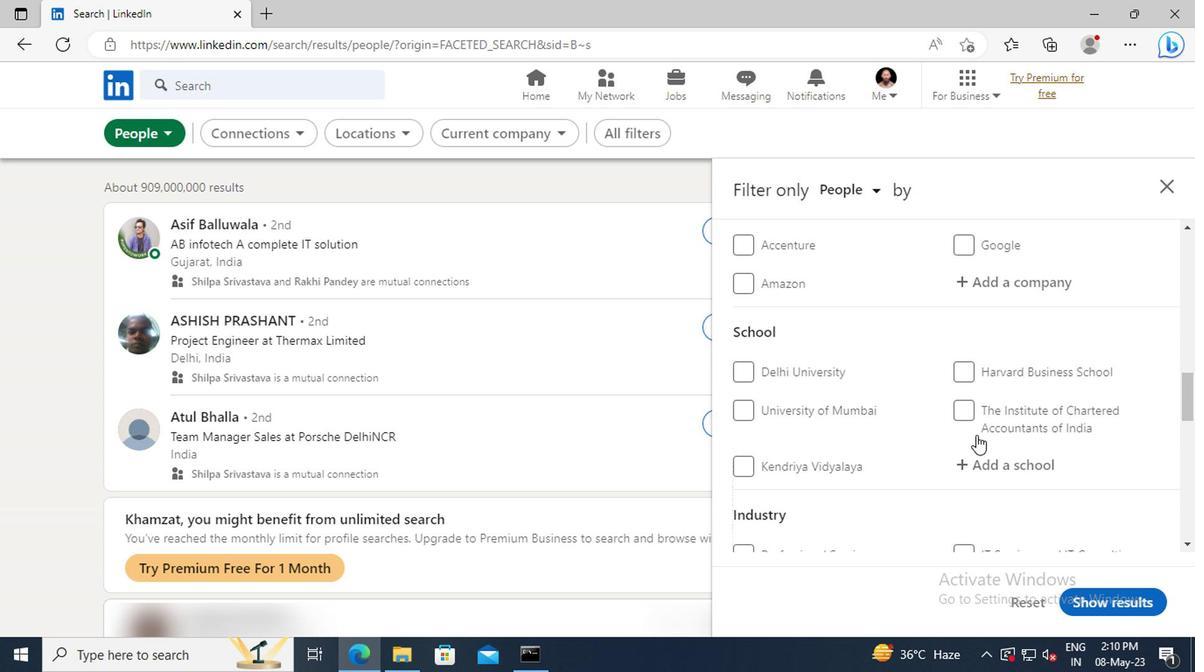 
Action: Mouse scrolled (973, 432) with delta (0, 0)
Screenshot: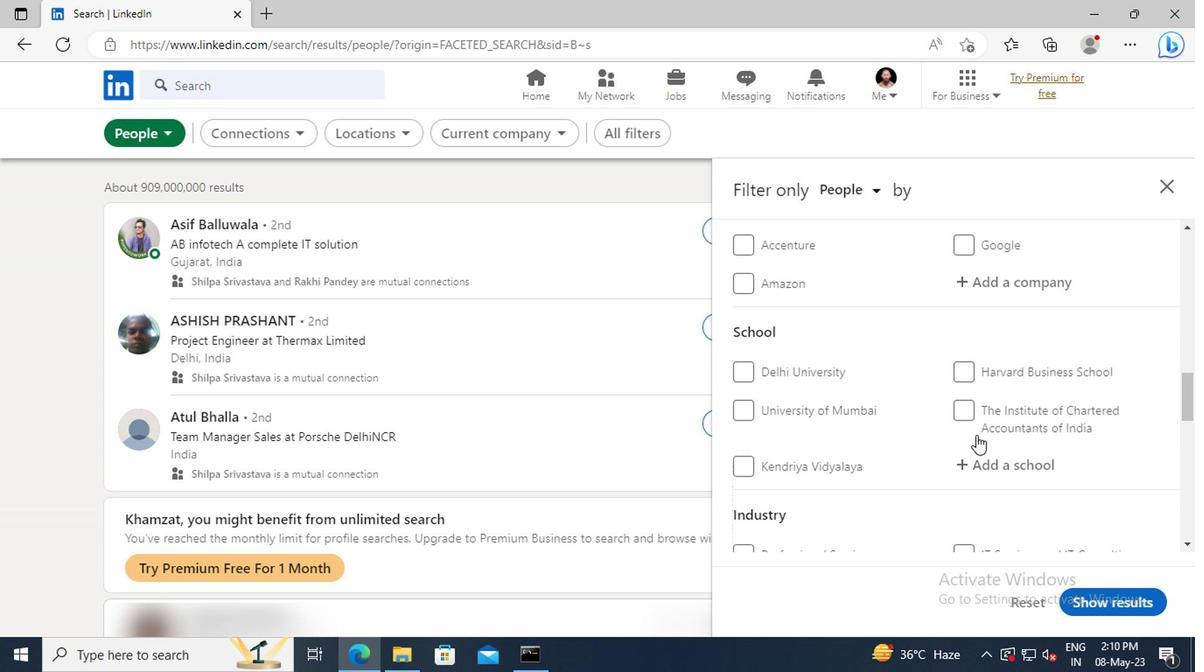 
Action: Mouse scrolled (973, 432) with delta (0, 0)
Screenshot: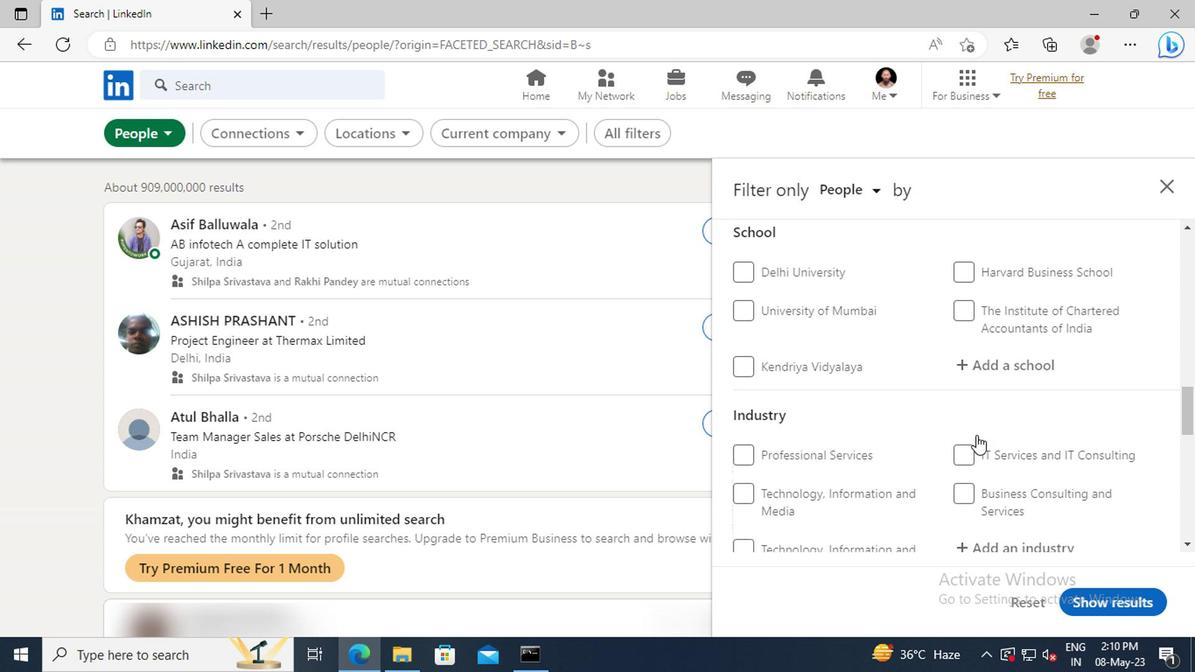 
Action: Mouse scrolled (973, 432) with delta (0, 0)
Screenshot: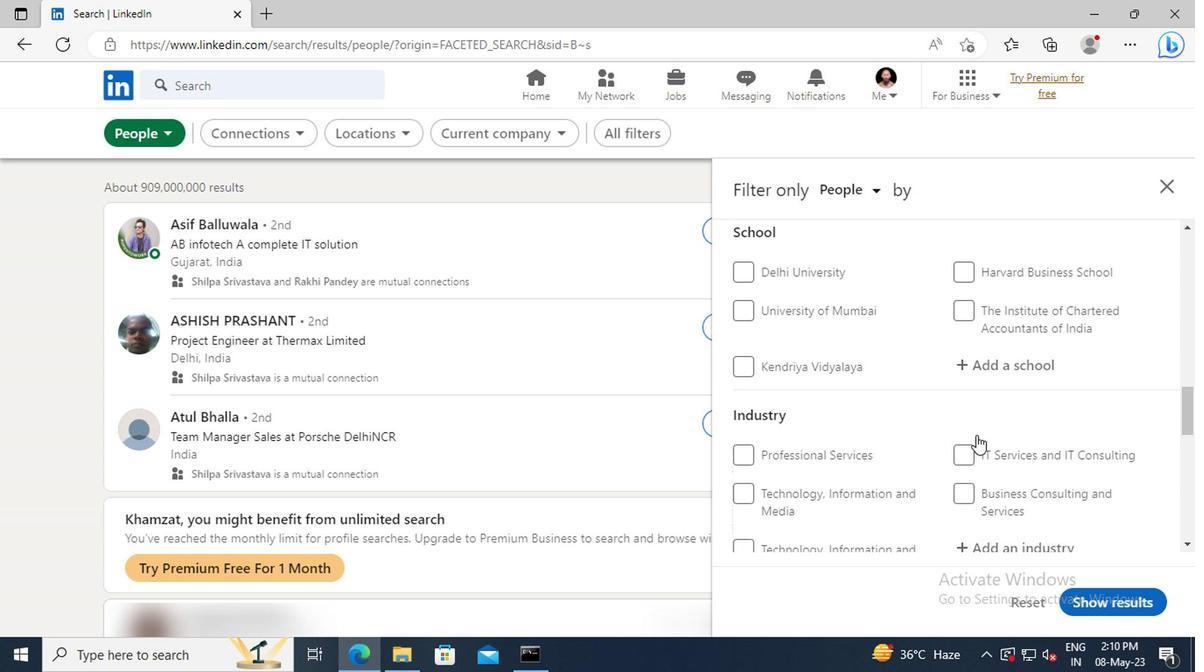 
Action: Mouse scrolled (973, 432) with delta (0, 0)
Screenshot: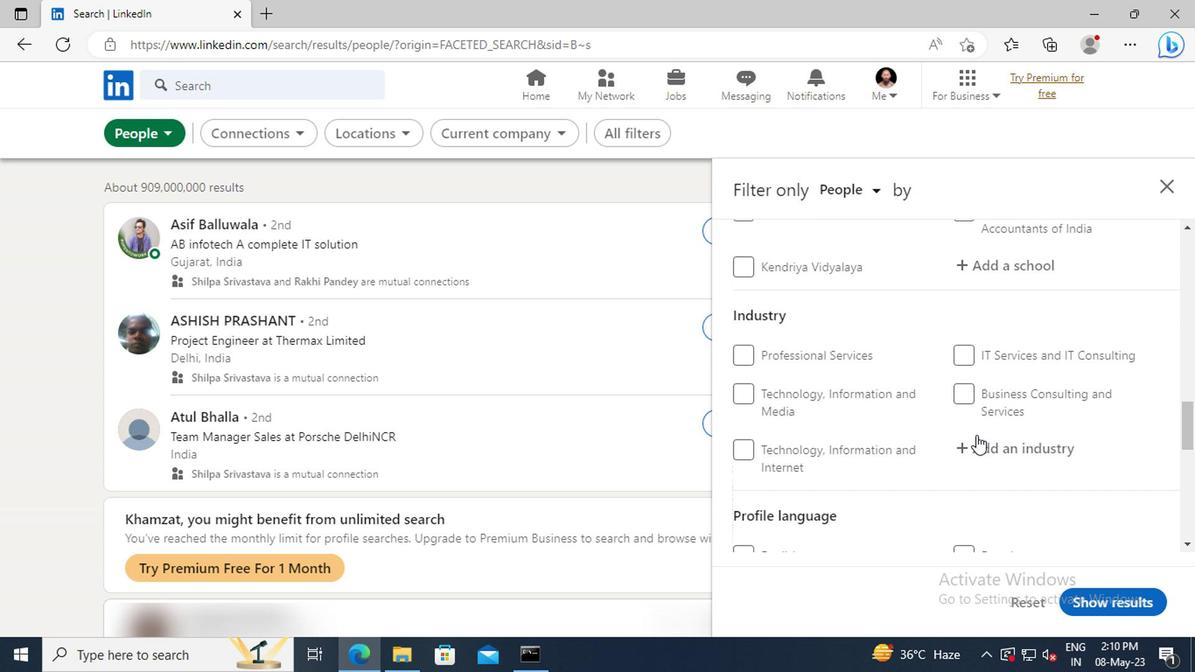 
Action: Mouse scrolled (973, 432) with delta (0, 0)
Screenshot: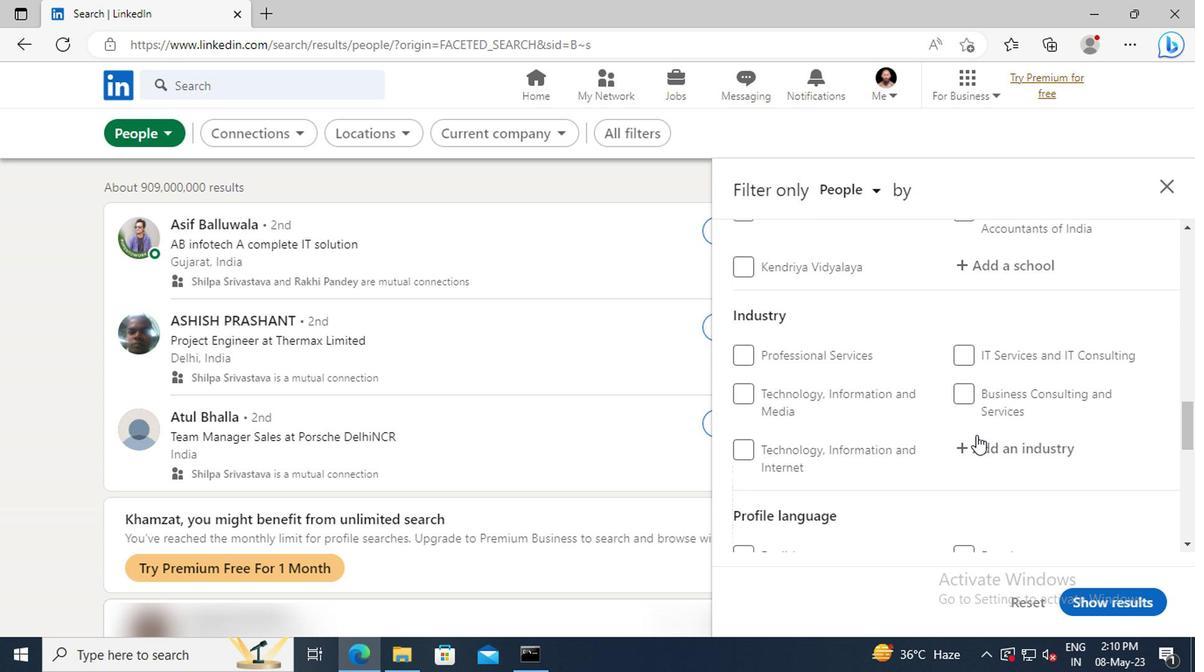 
Action: Mouse moved to (746, 453)
Screenshot: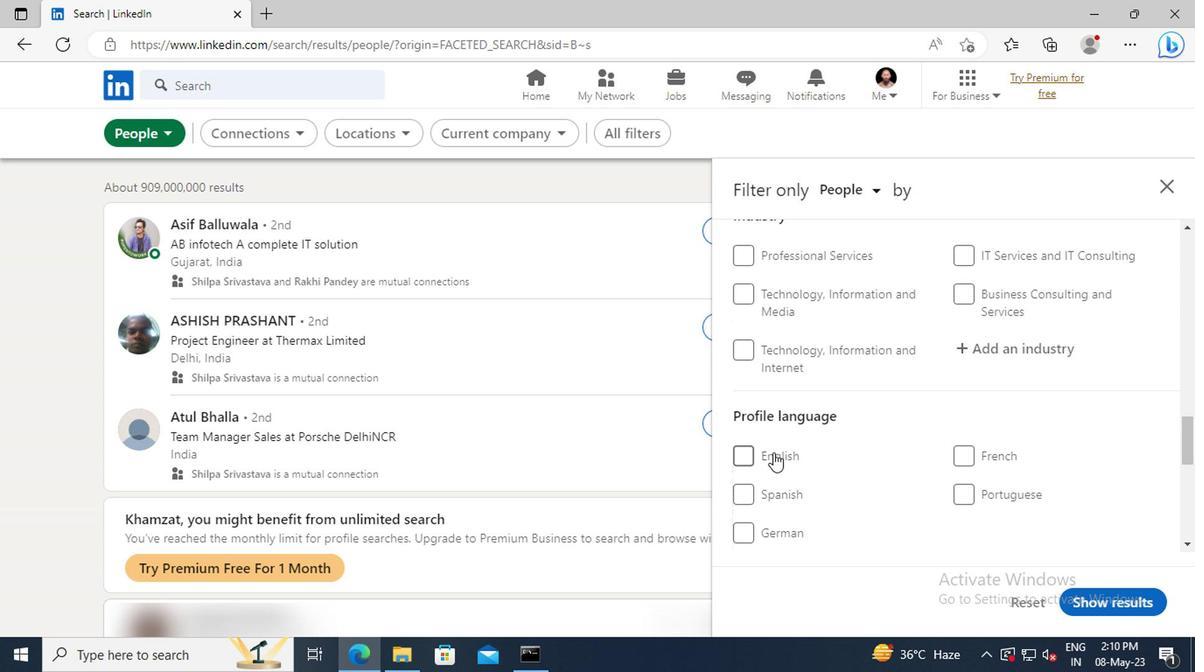
Action: Mouse pressed left at (746, 453)
Screenshot: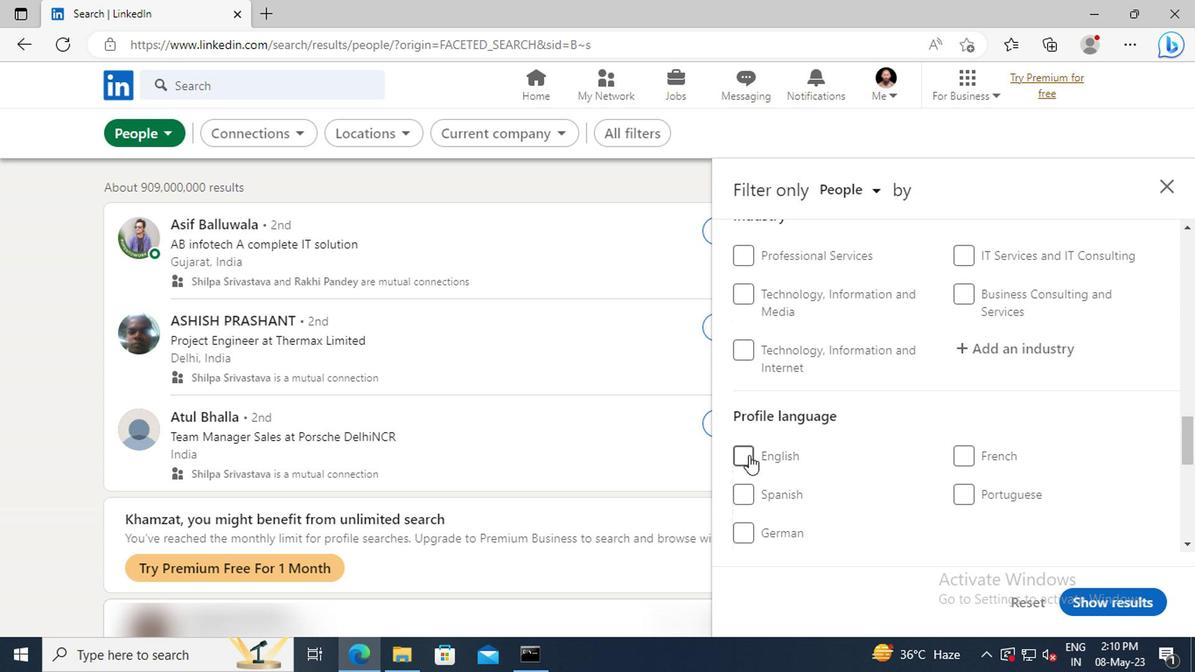 
Action: Mouse moved to (940, 408)
Screenshot: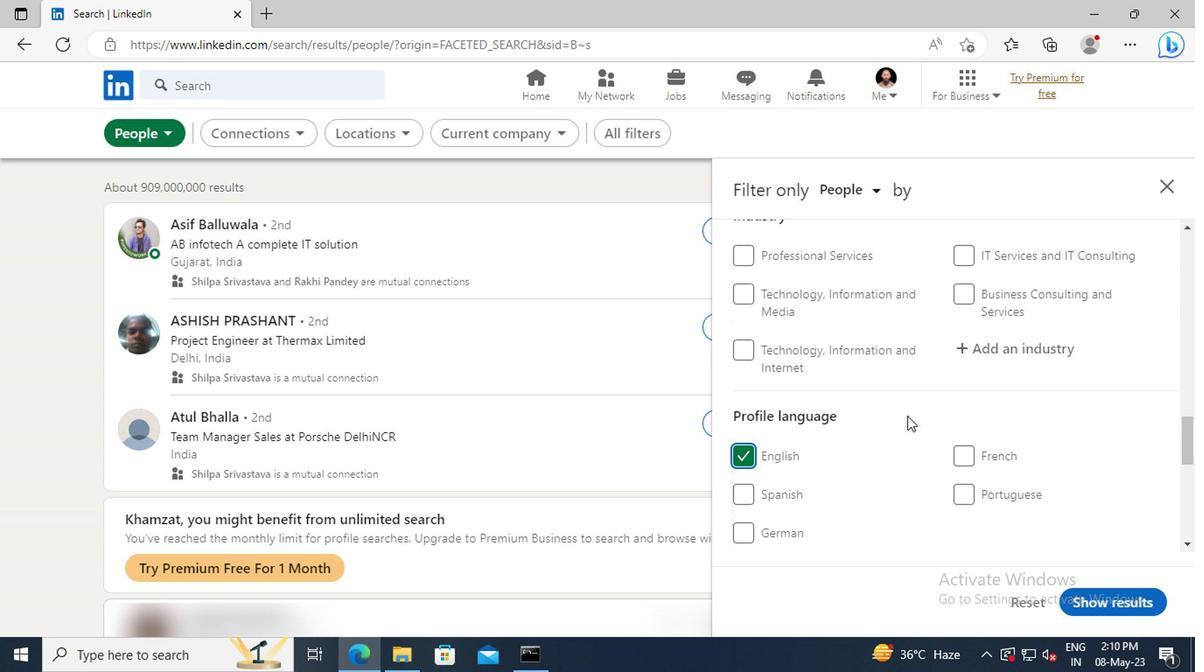 
Action: Mouse scrolled (940, 409) with delta (0, 0)
Screenshot: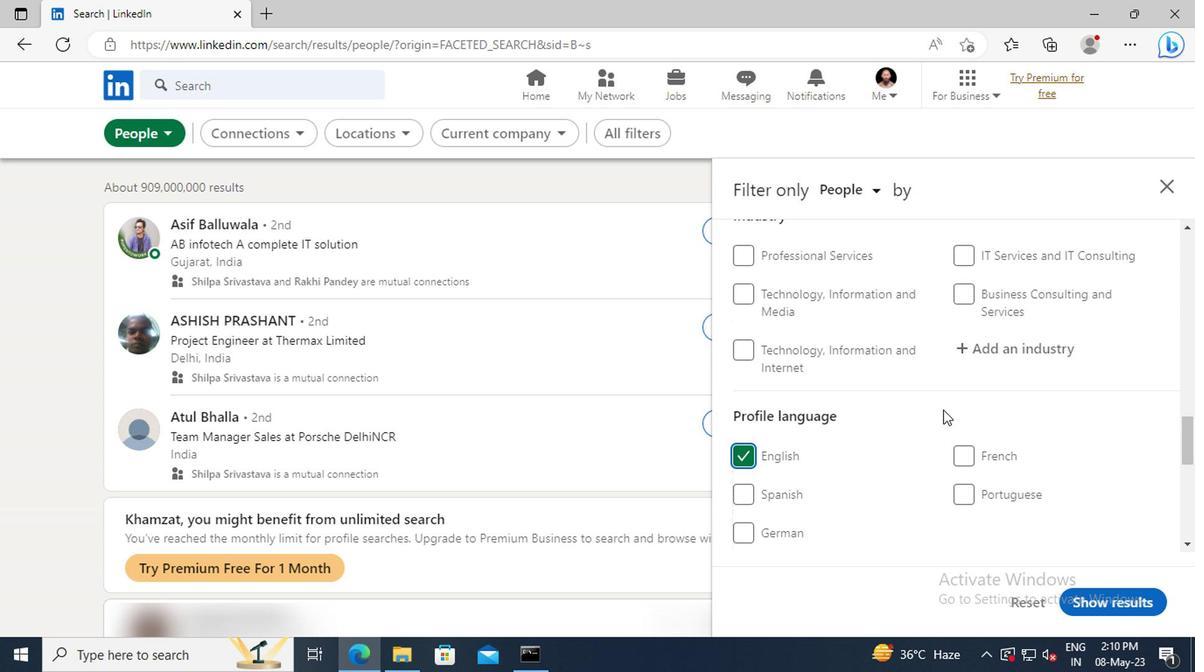 
Action: Mouse scrolled (940, 409) with delta (0, 0)
Screenshot: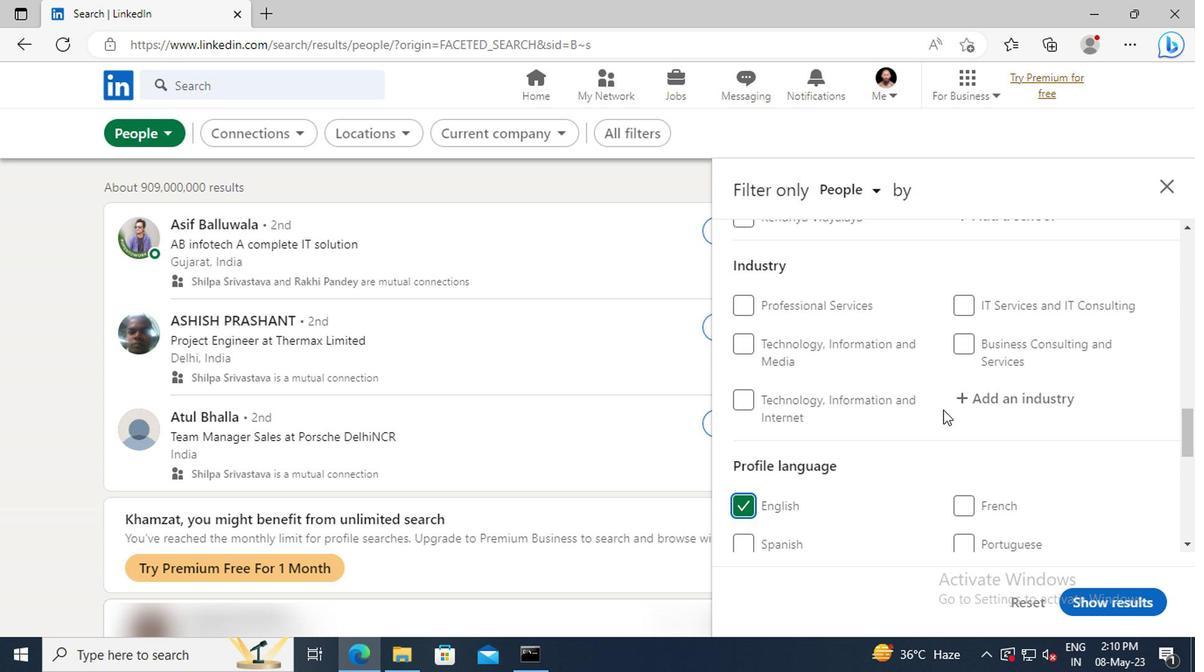 
Action: Mouse scrolled (940, 409) with delta (0, 0)
Screenshot: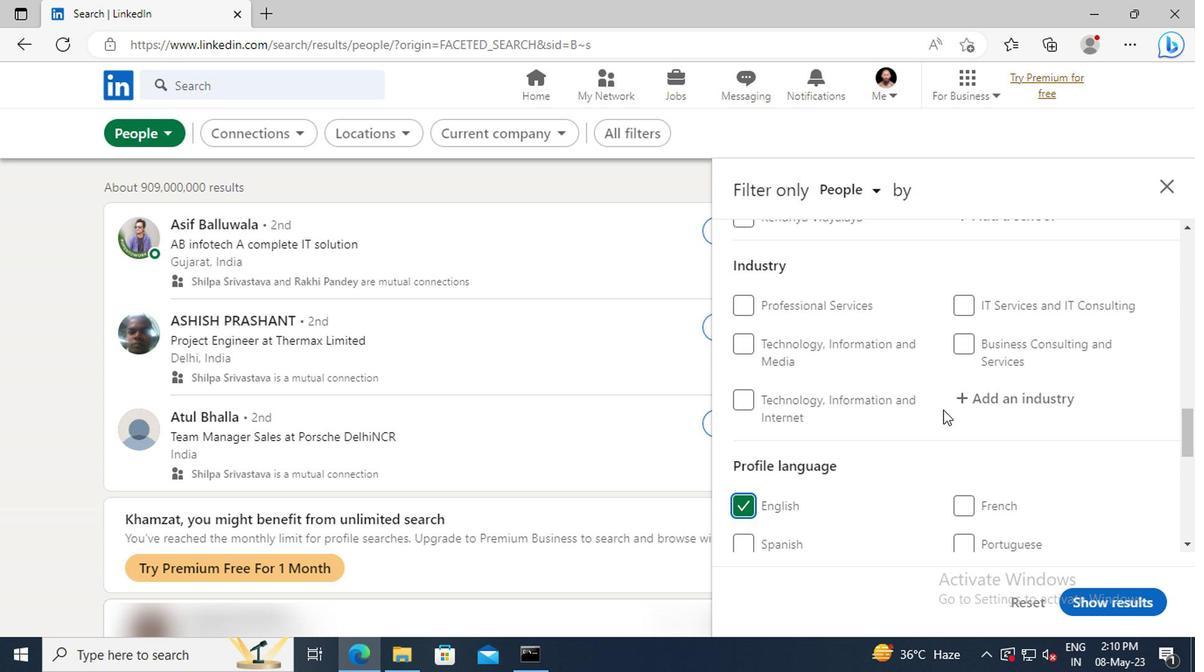 
Action: Mouse scrolled (940, 409) with delta (0, 0)
Screenshot: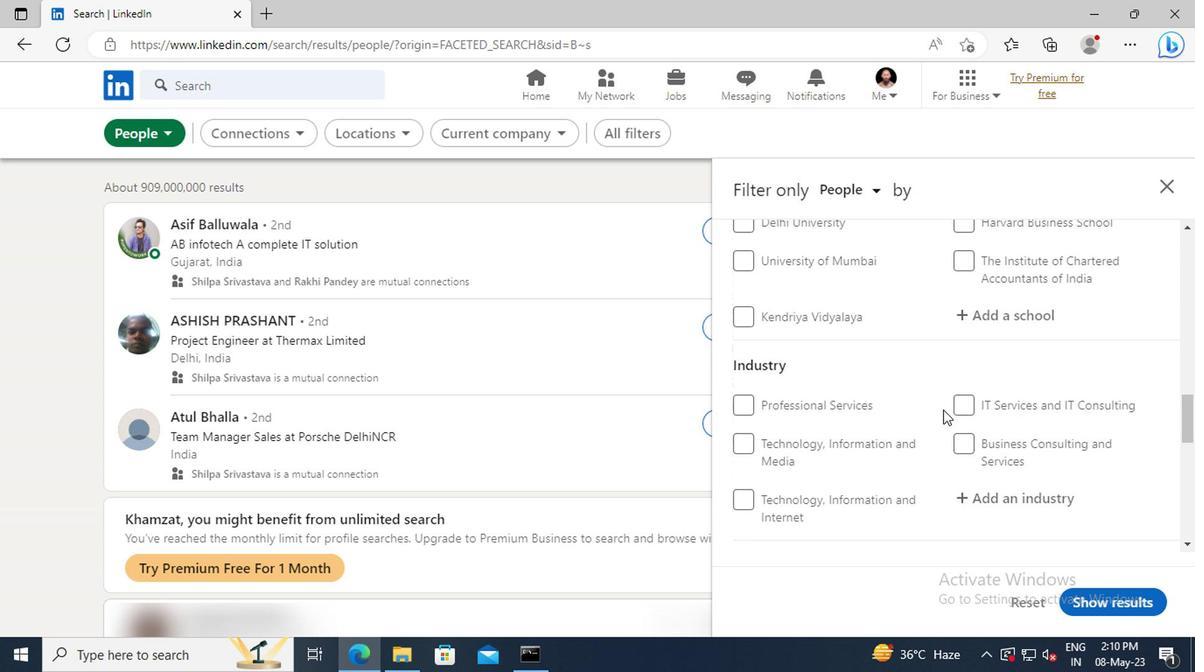 
Action: Mouse scrolled (940, 409) with delta (0, 0)
Screenshot: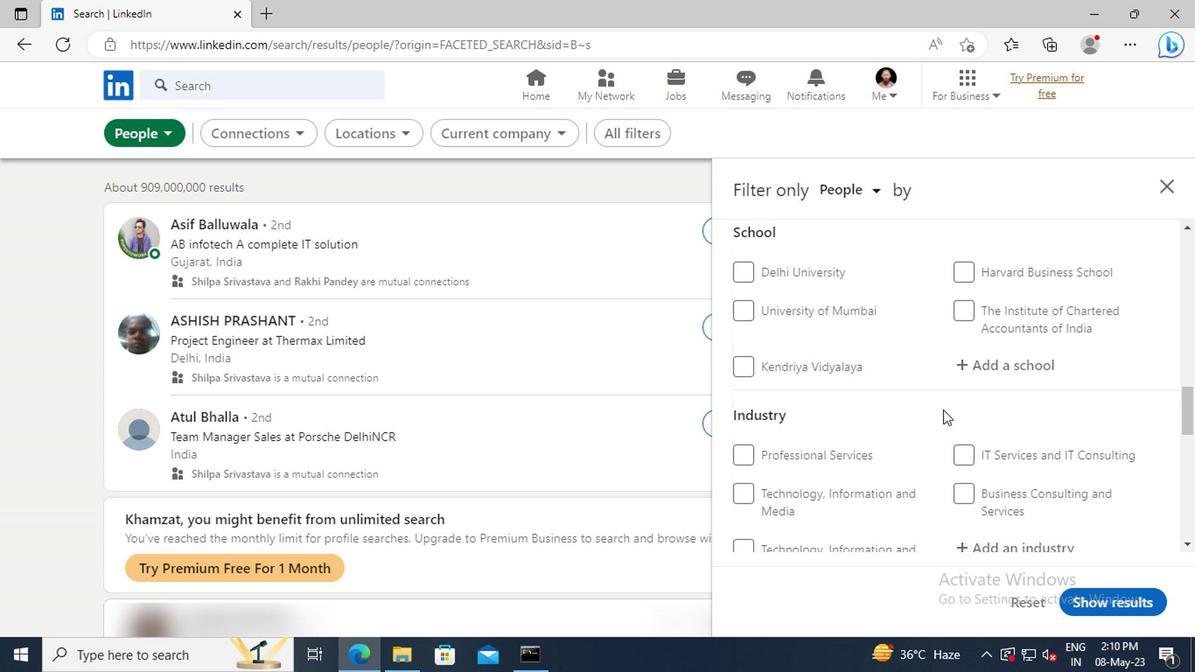 
Action: Mouse scrolled (940, 409) with delta (0, 0)
Screenshot: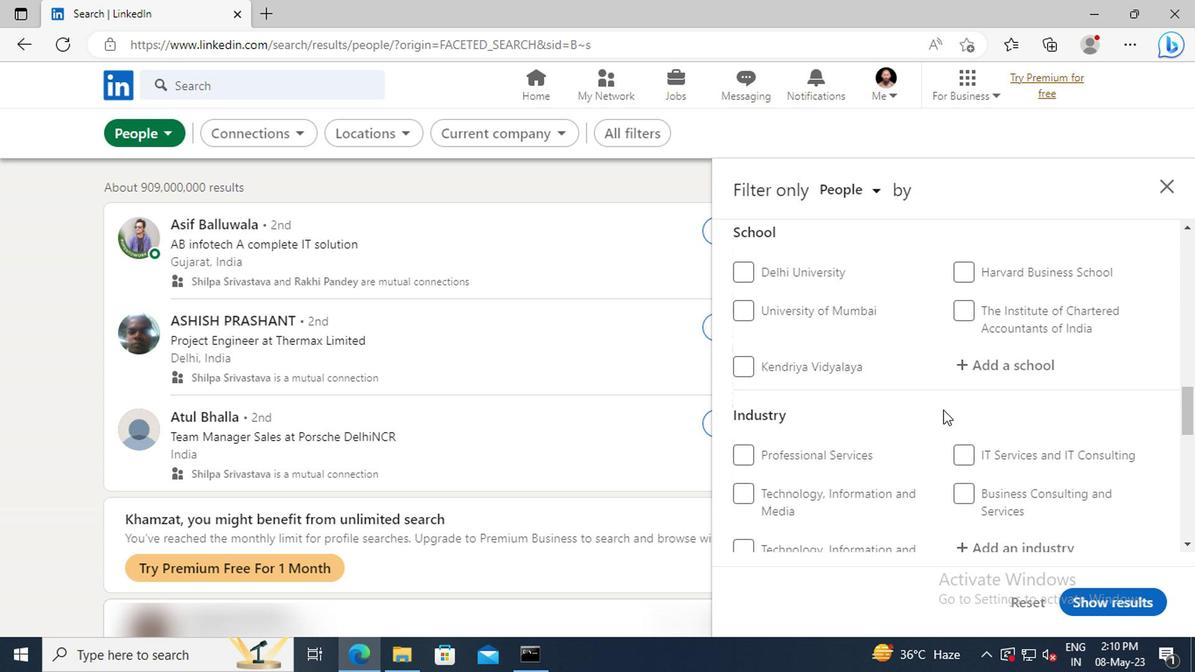 
Action: Mouse scrolled (940, 409) with delta (0, 0)
Screenshot: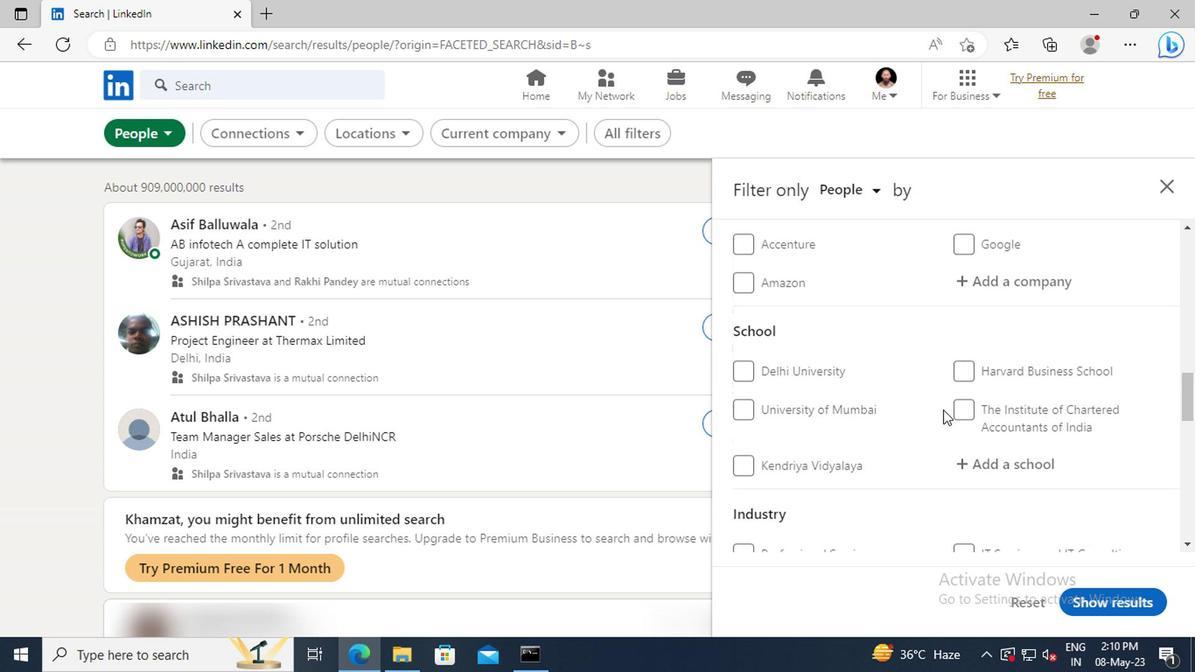 
Action: Mouse scrolled (940, 409) with delta (0, 0)
Screenshot: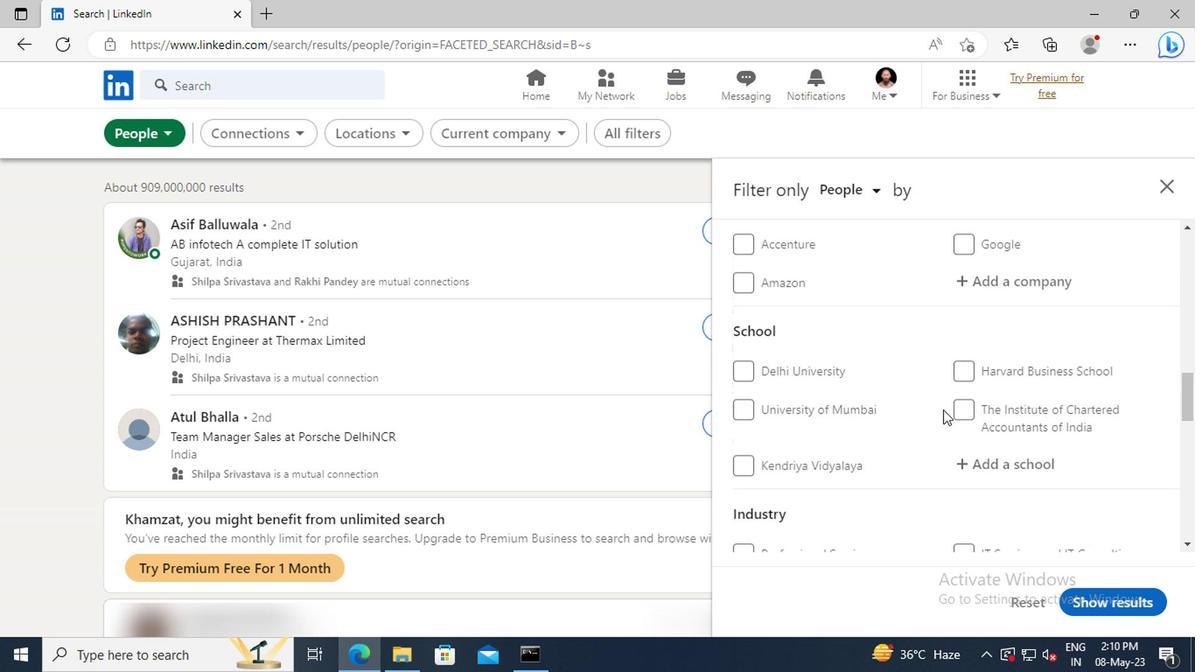
Action: Mouse scrolled (940, 409) with delta (0, 0)
Screenshot: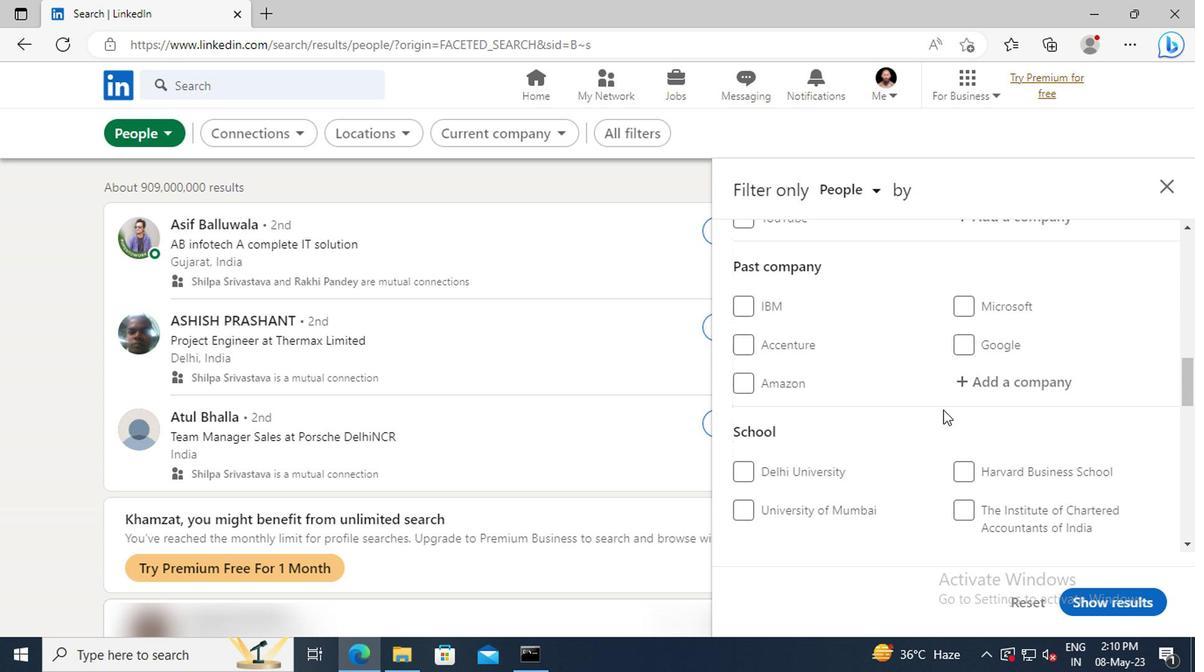 
Action: Mouse scrolled (940, 409) with delta (0, 0)
Screenshot: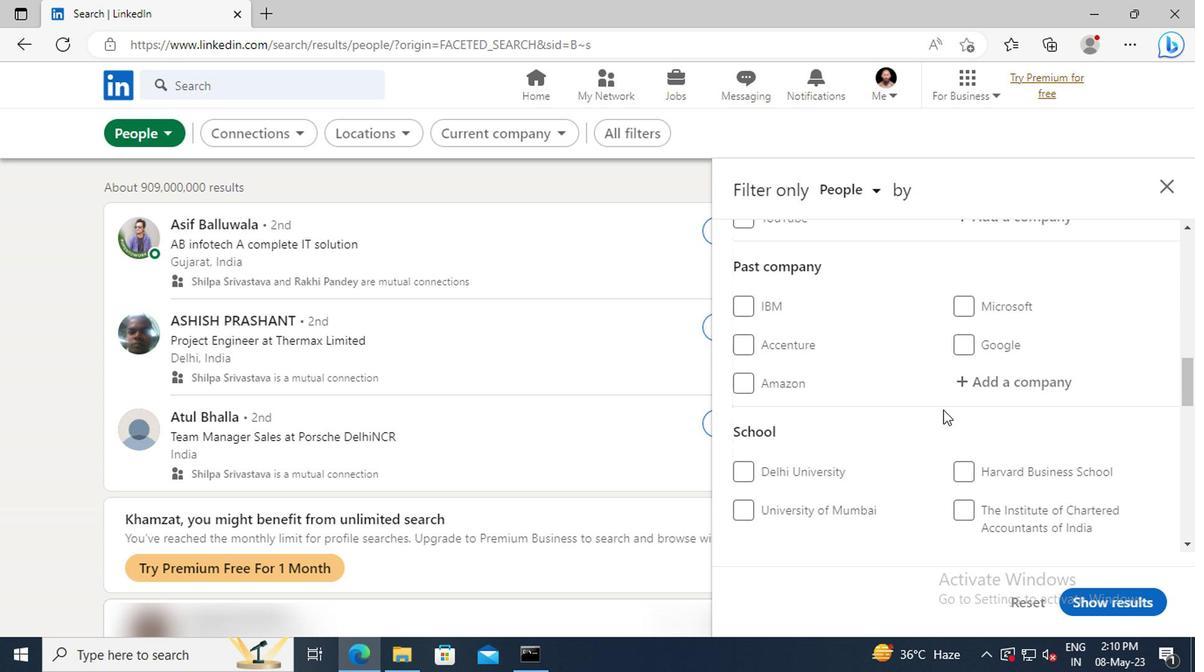 
Action: Mouse scrolled (940, 409) with delta (0, 0)
Screenshot: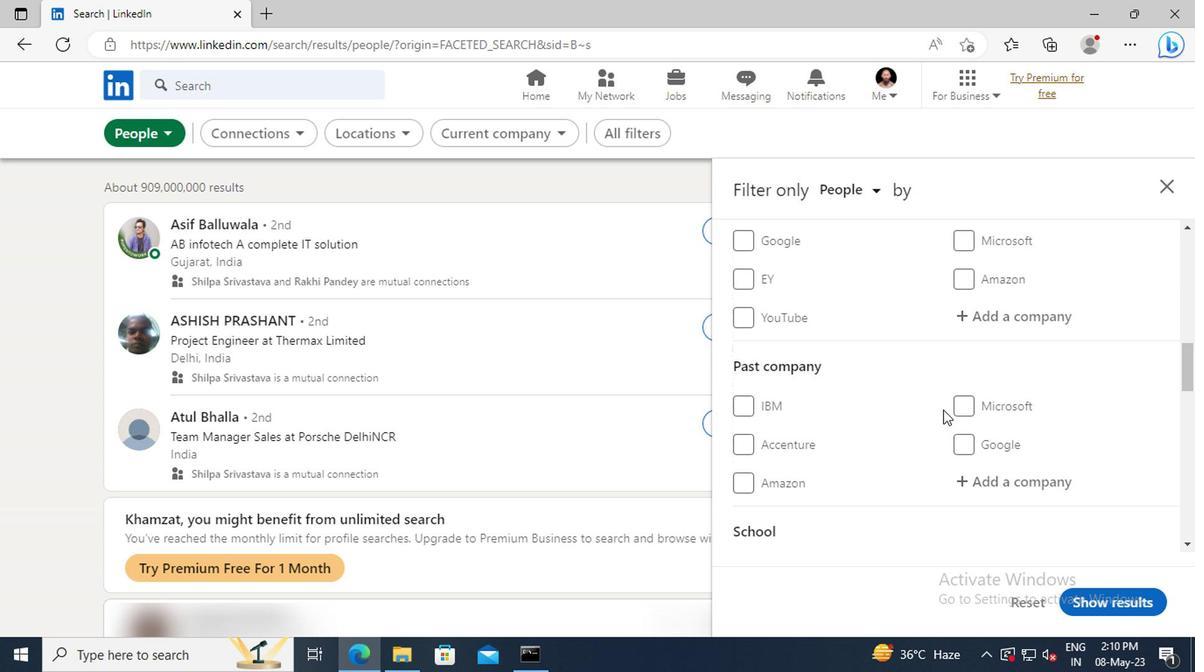 
Action: Mouse moved to (974, 369)
Screenshot: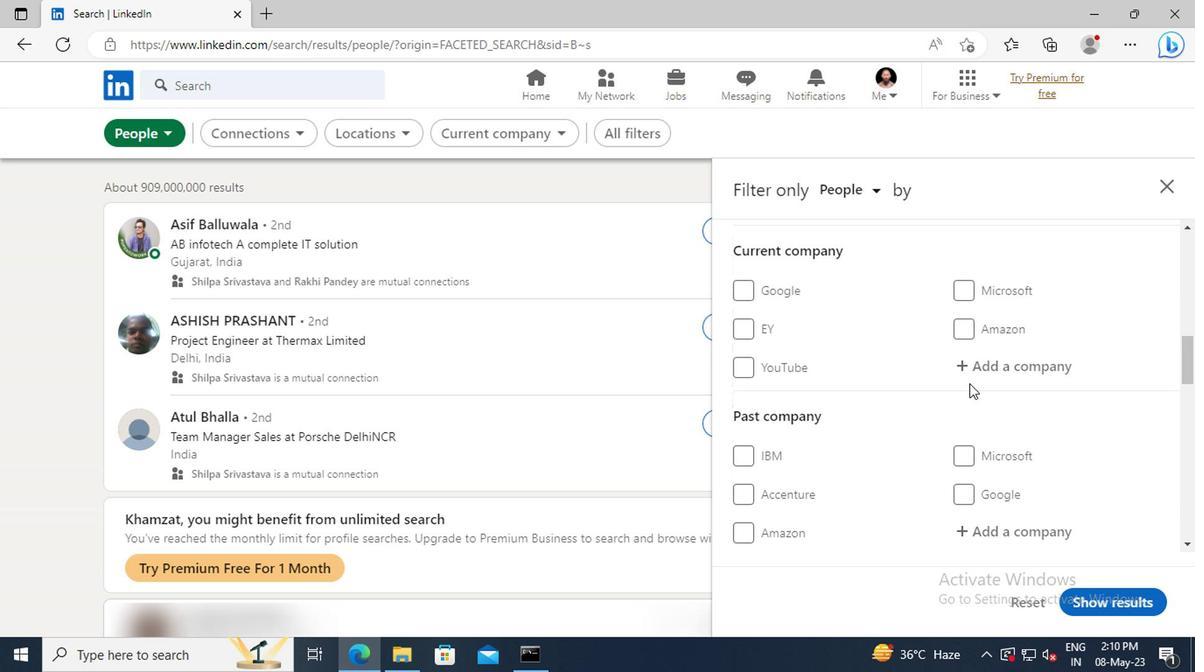 
Action: Mouse pressed left at (974, 369)
Screenshot: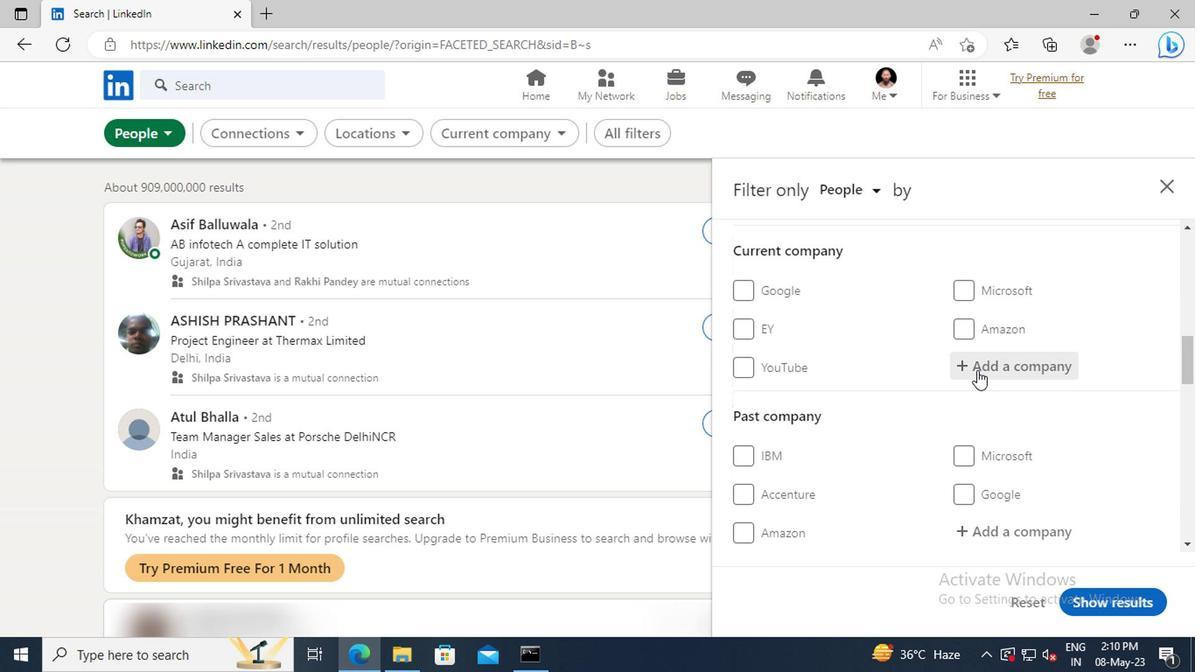 
Action: Key pressed <Key.shift>ANGLO<Key.space><Key.shift>AMER
Screenshot: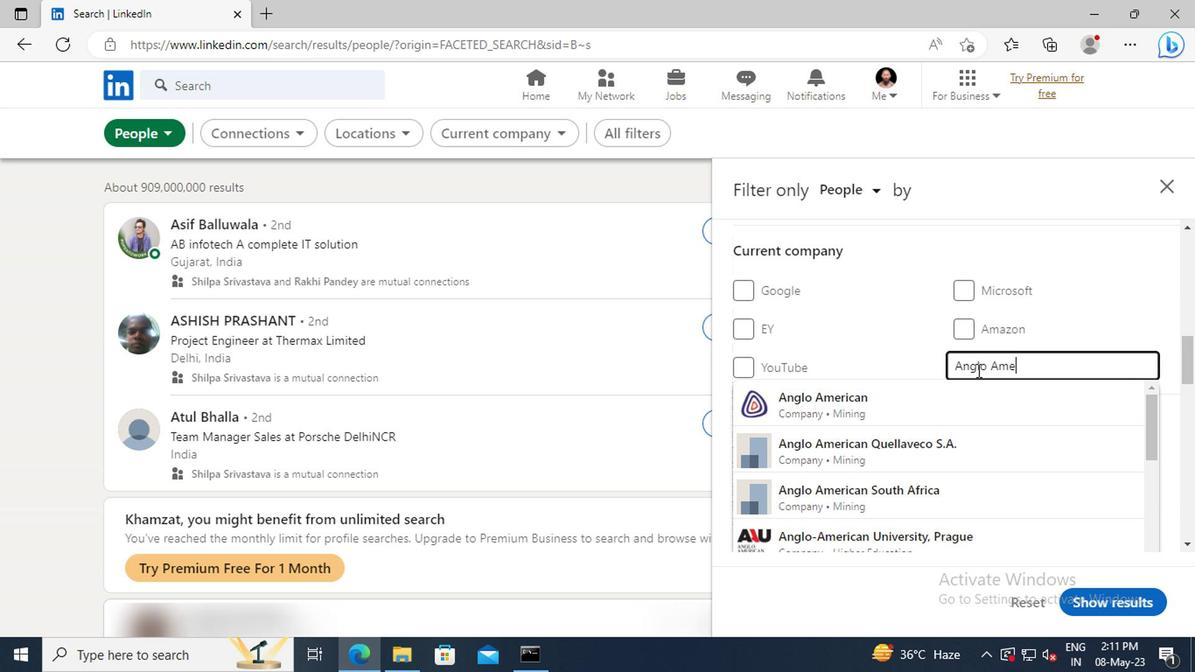 
Action: Mouse moved to (977, 390)
Screenshot: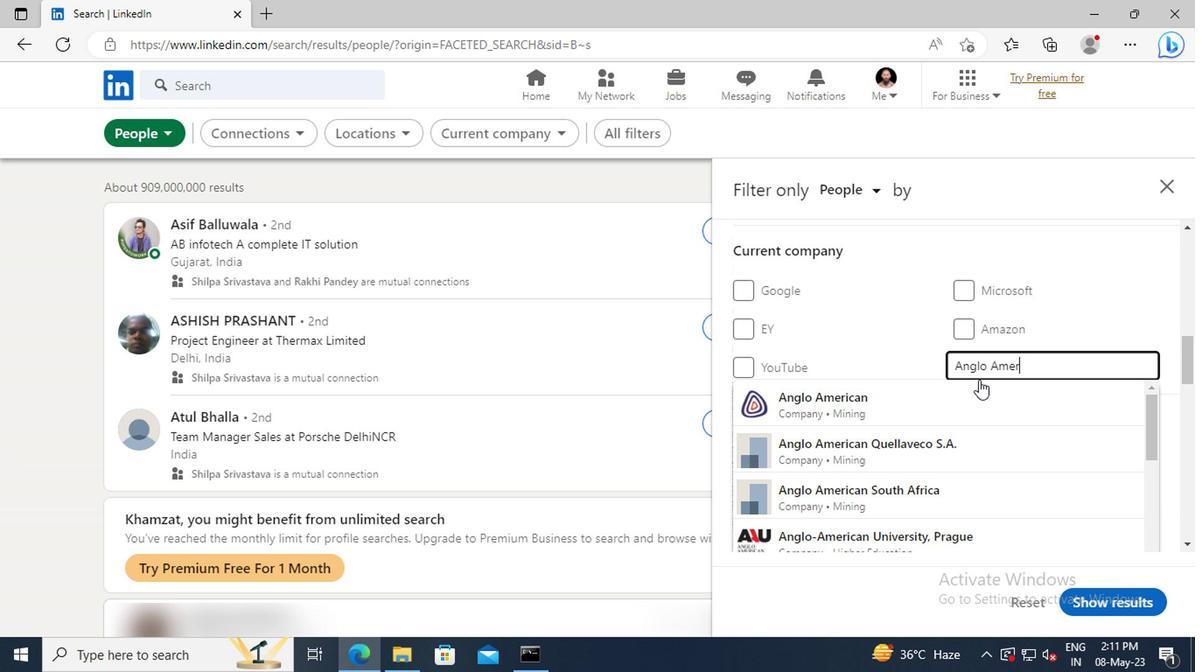 
Action: Mouse pressed left at (977, 390)
Screenshot: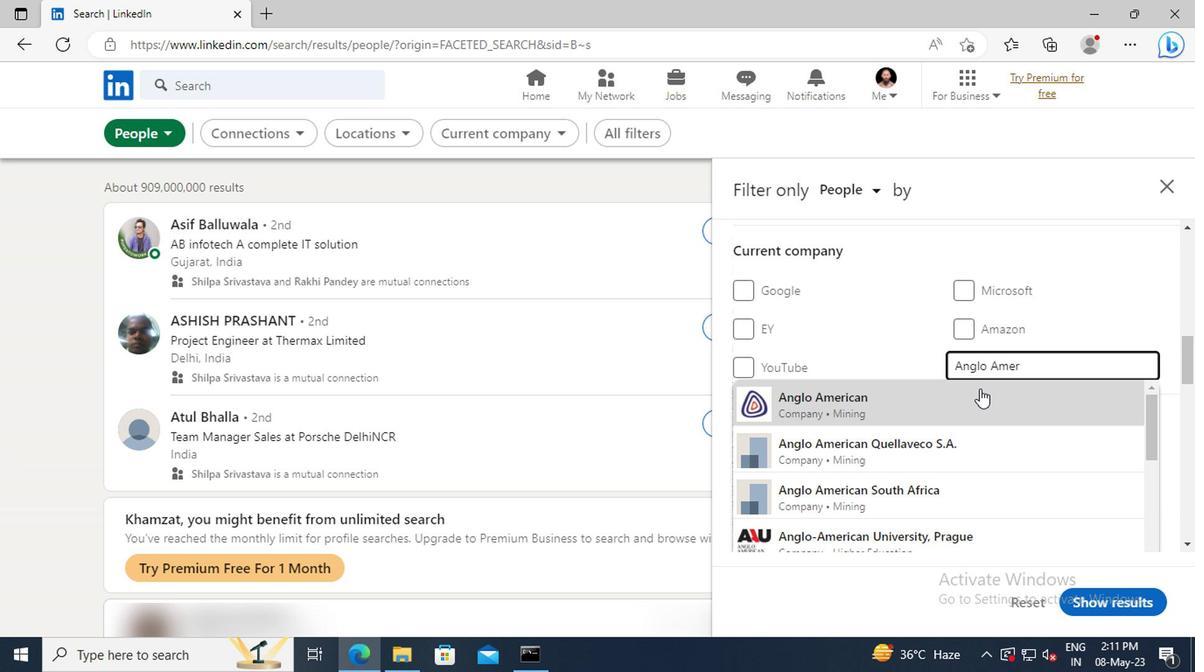 
Action: Mouse scrolled (977, 389) with delta (0, 0)
Screenshot: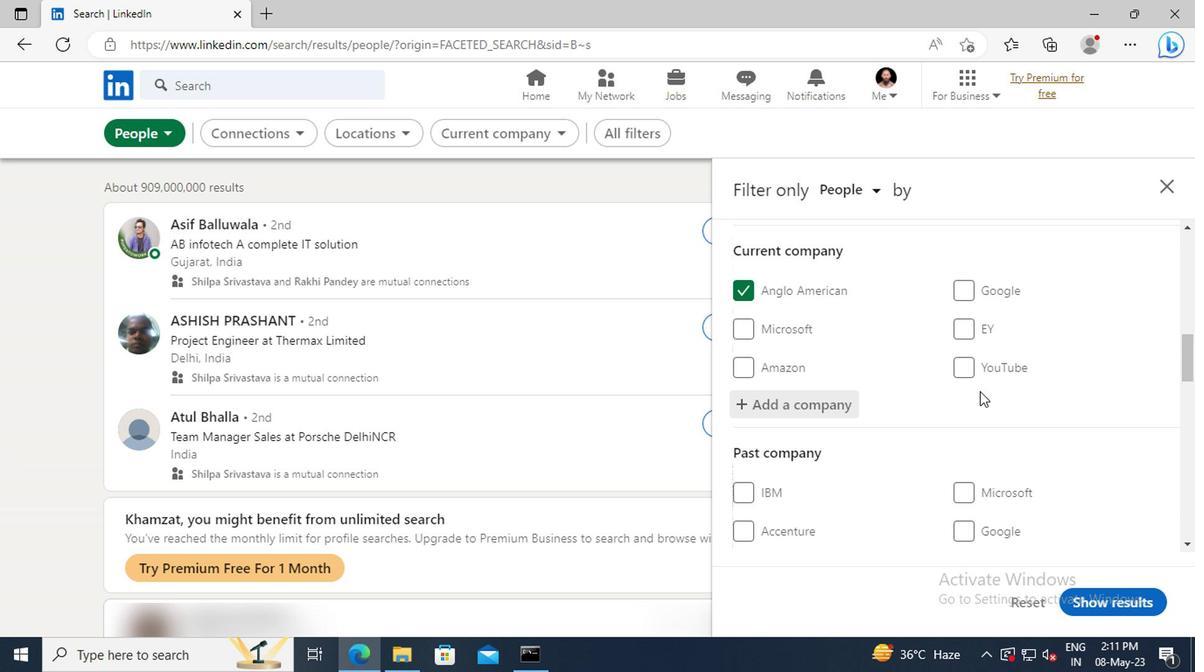 
Action: Mouse scrolled (977, 389) with delta (0, 0)
Screenshot: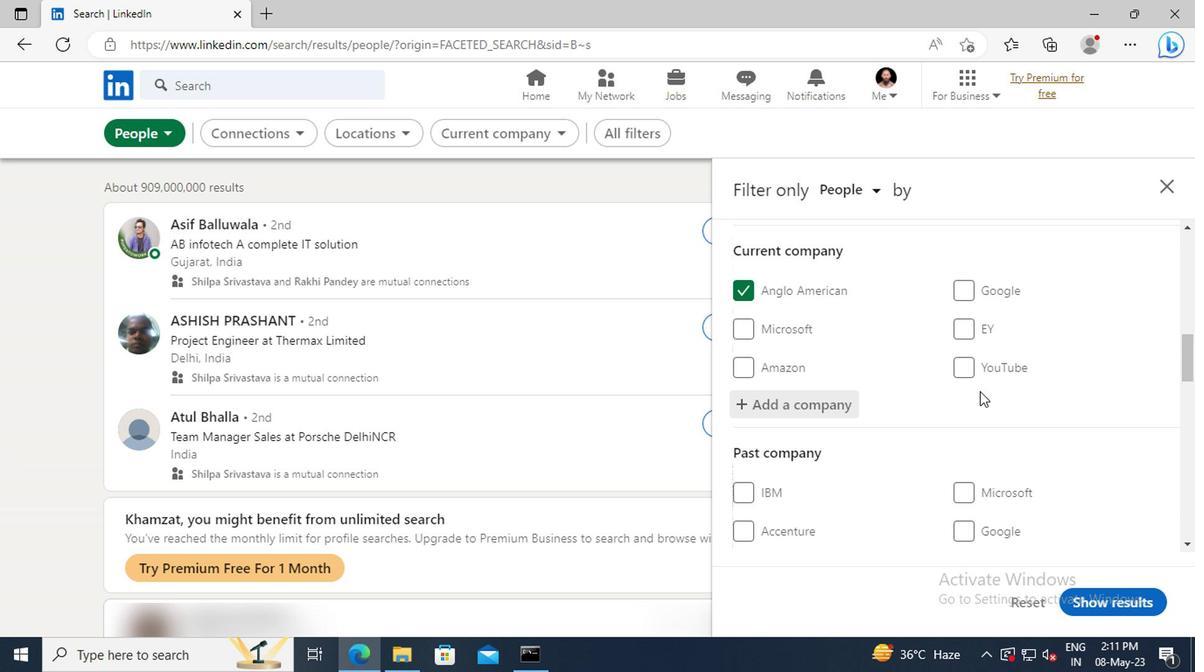 
Action: Mouse moved to (977, 388)
Screenshot: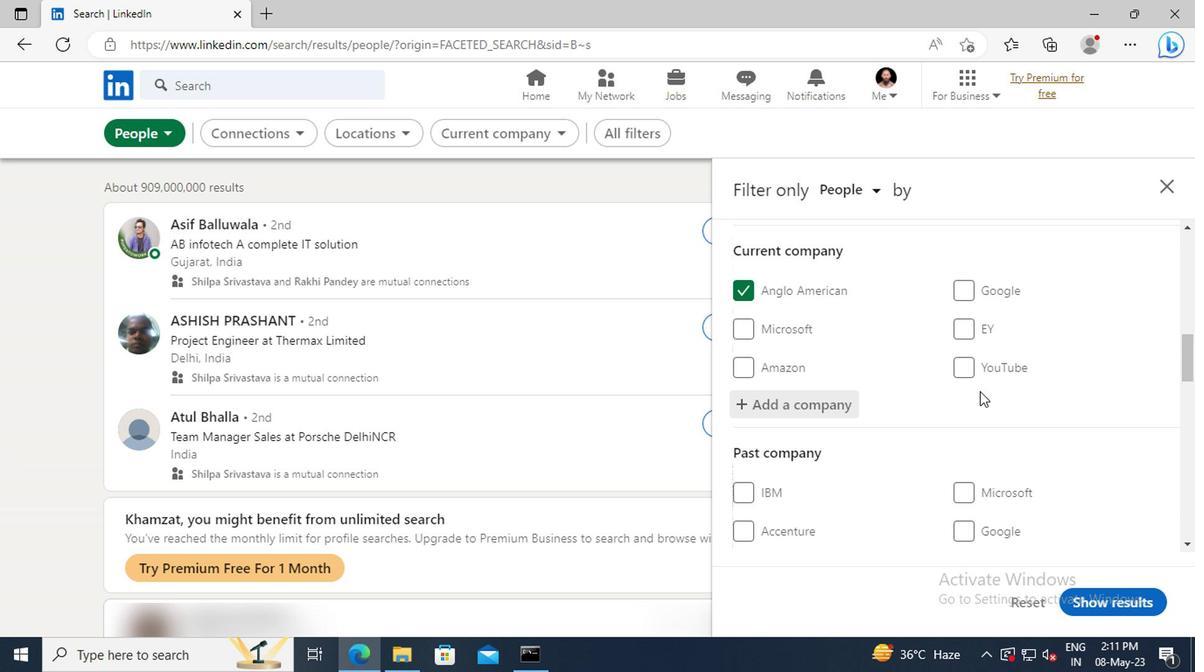 
Action: Mouse scrolled (977, 387) with delta (0, 0)
Screenshot: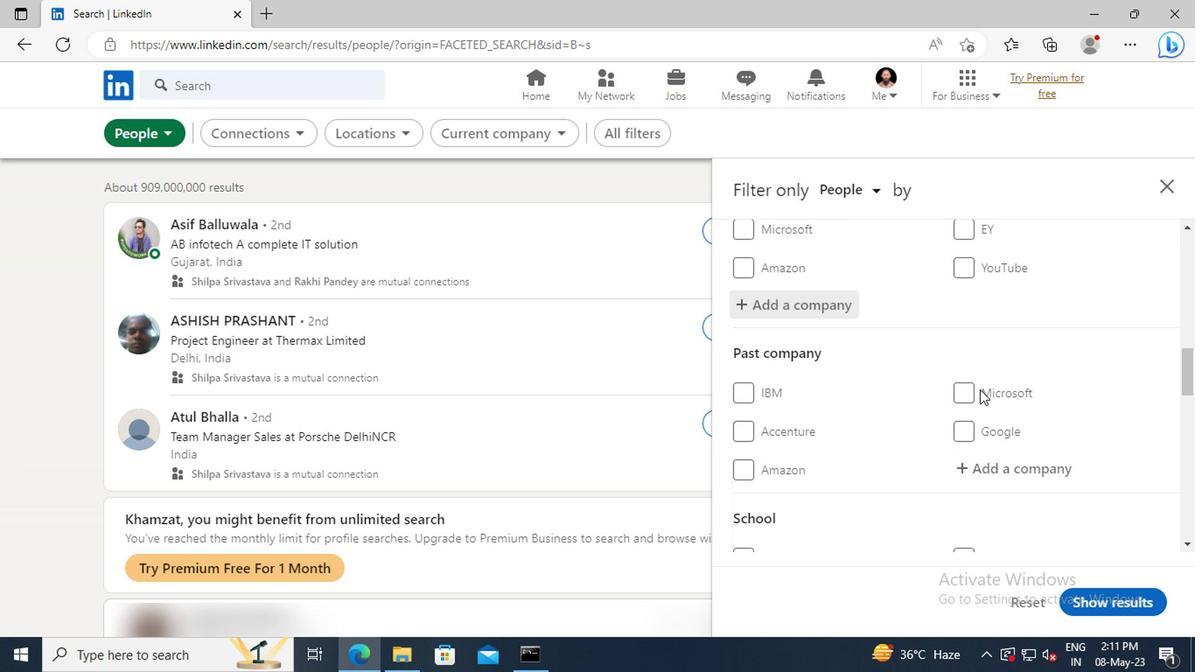 
Action: Mouse scrolled (977, 387) with delta (0, 0)
Screenshot: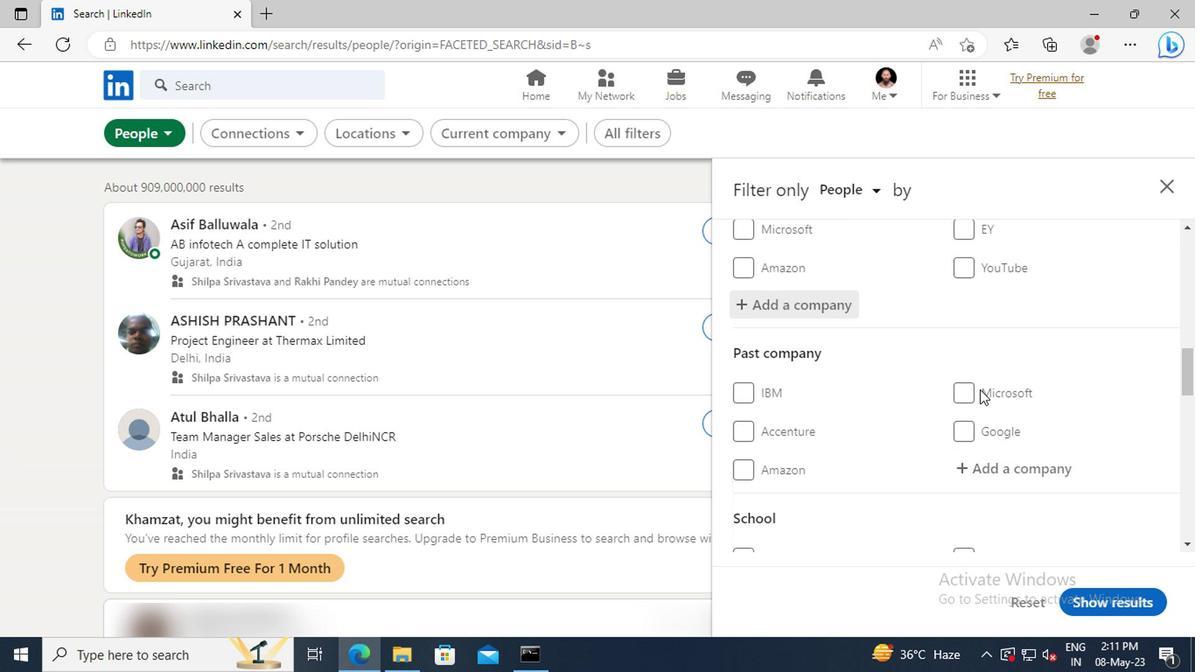 
Action: Mouse scrolled (977, 387) with delta (0, 0)
Screenshot: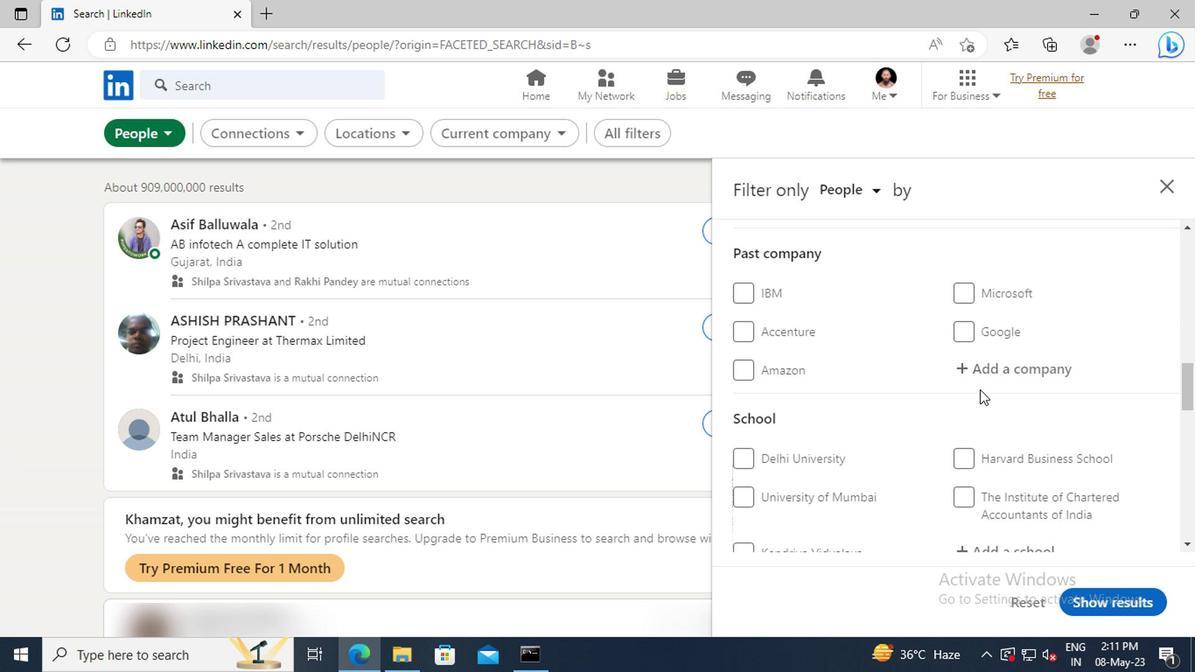 
Action: Mouse scrolled (977, 387) with delta (0, 0)
Screenshot: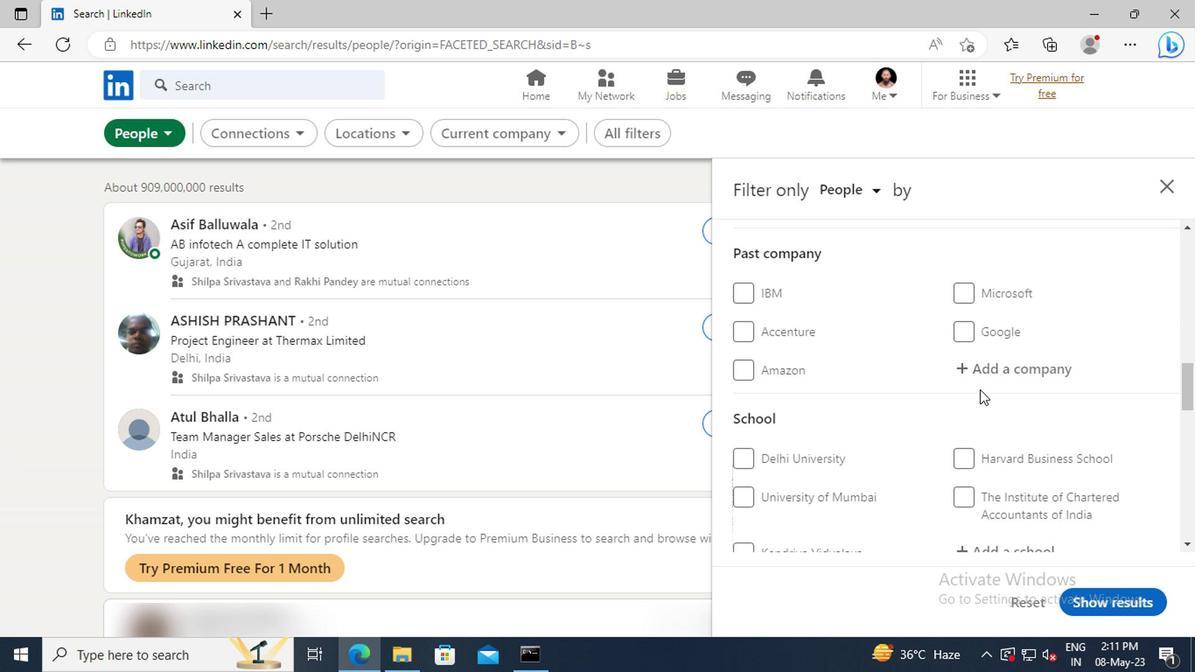 
Action: Mouse scrolled (977, 387) with delta (0, 0)
Screenshot: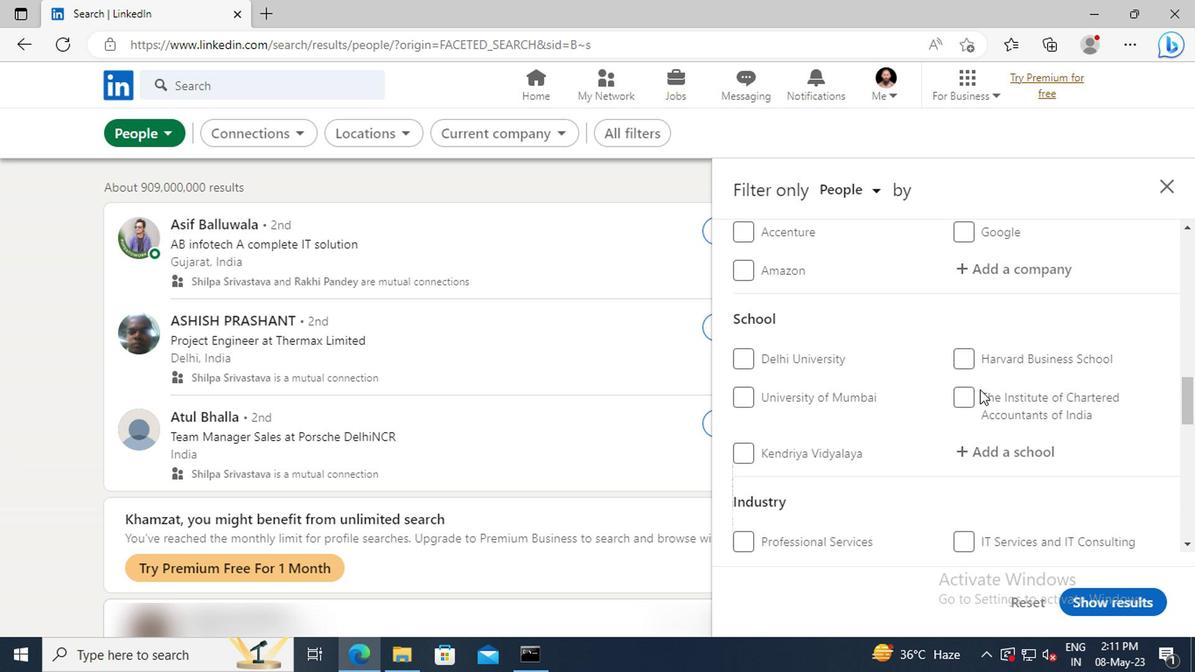 
Action: Mouse moved to (977, 397)
Screenshot: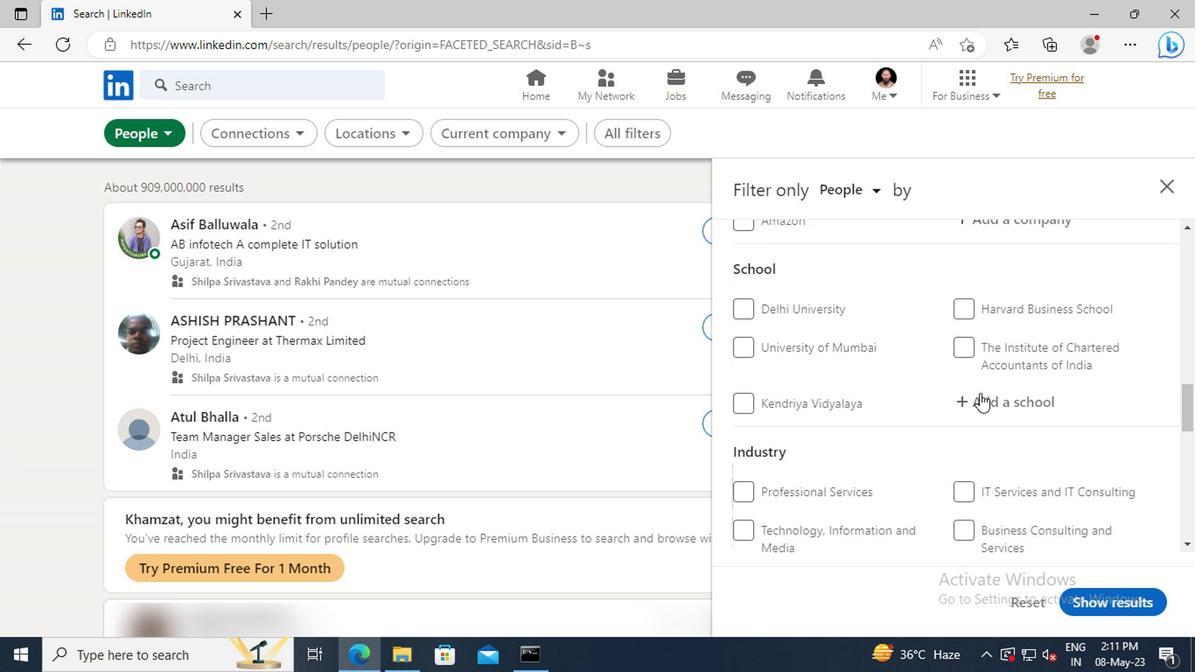 
Action: Mouse pressed left at (977, 397)
Screenshot: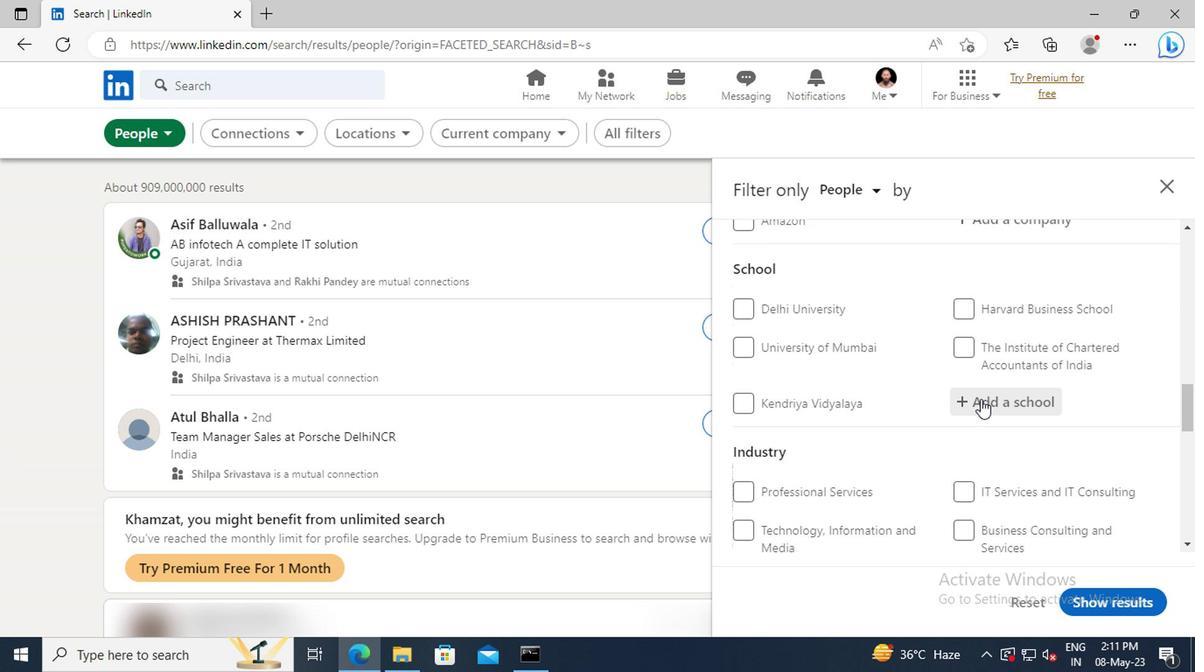 
Action: Key pressed <Key.shift>GOVERNMENT<Key.space><Key.shift>LAW<Key.space>
Screenshot: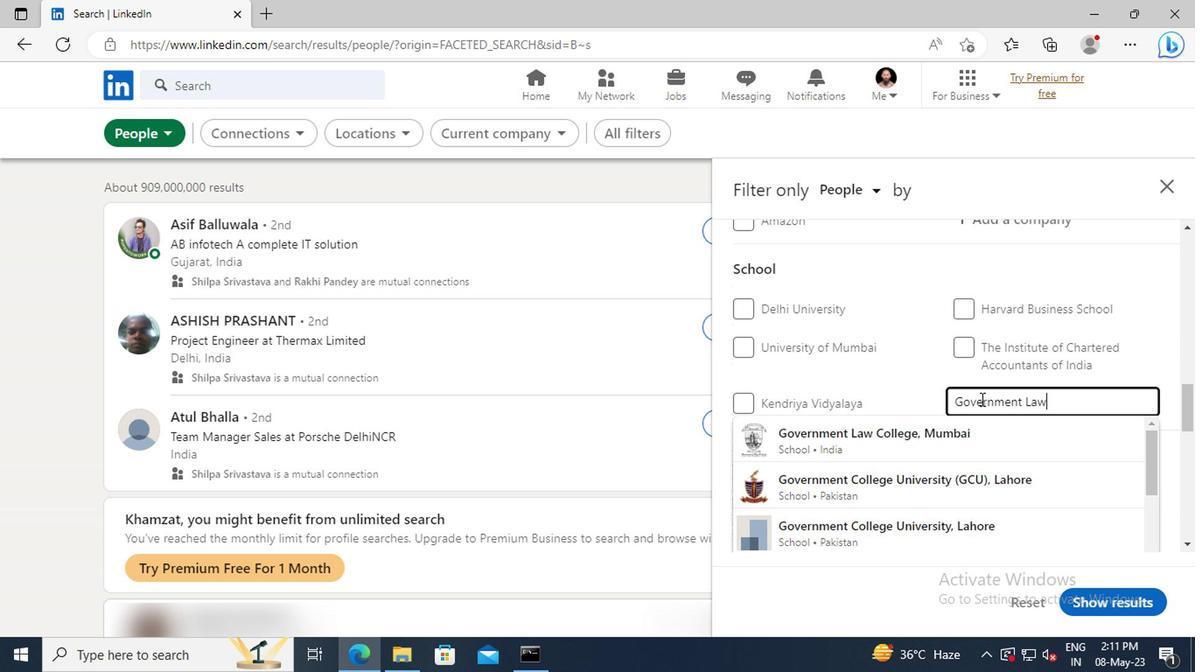 
Action: Mouse moved to (979, 429)
Screenshot: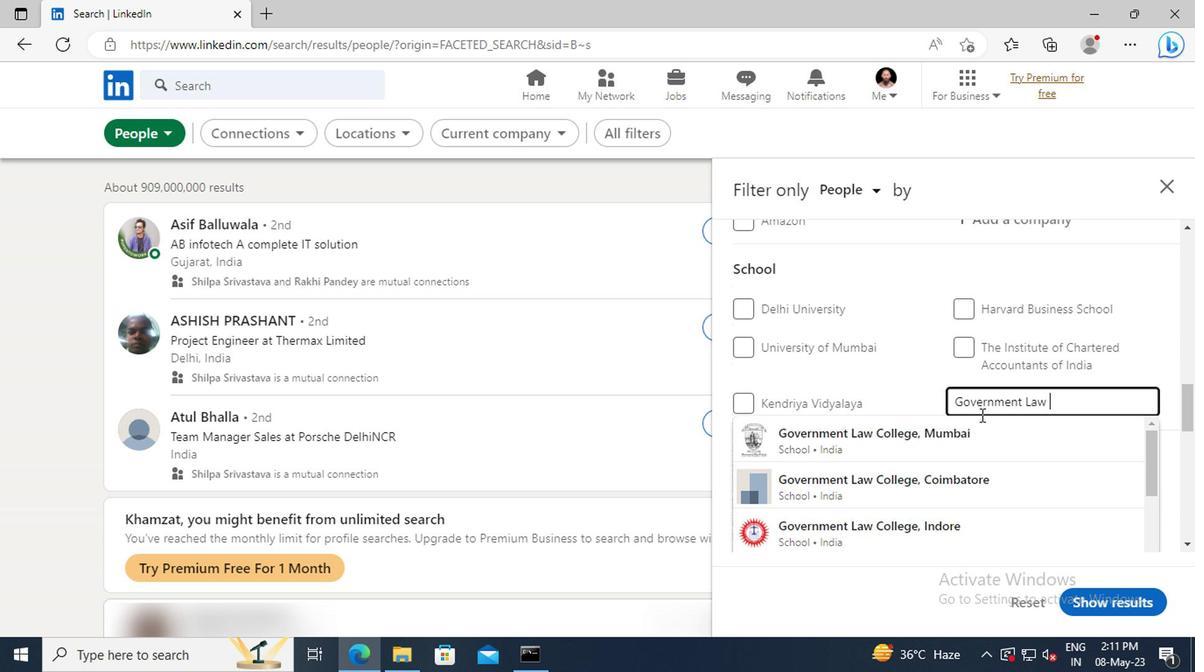 
Action: Mouse pressed left at (979, 429)
Screenshot: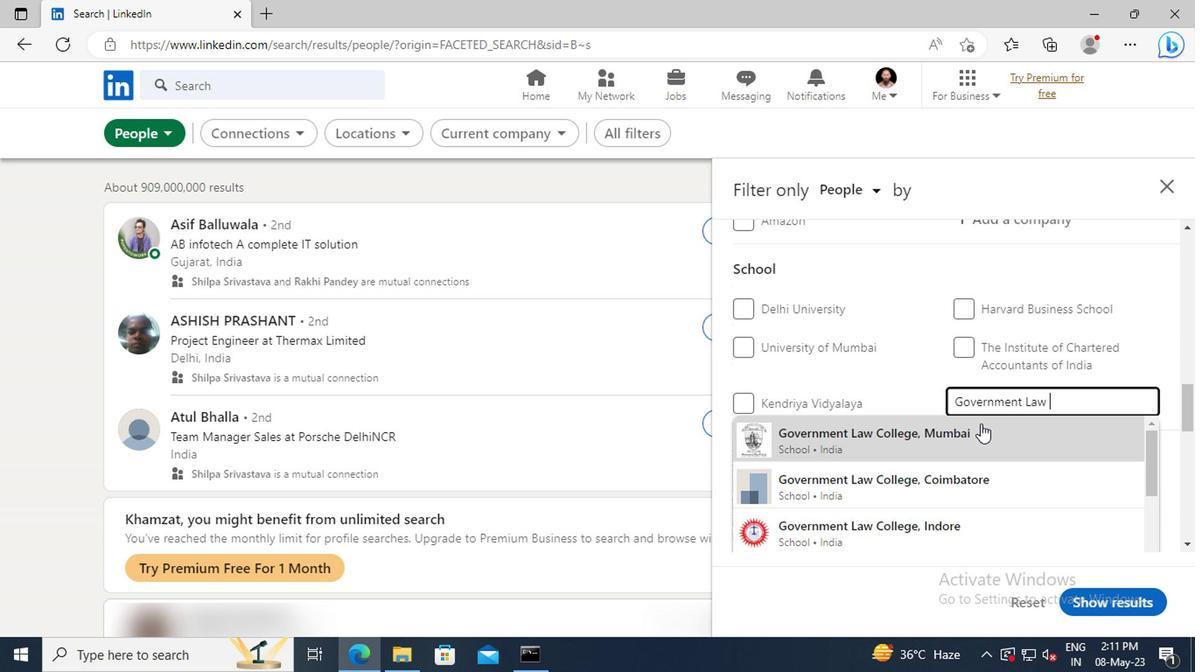 
Action: Mouse scrolled (979, 428) with delta (0, 0)
Screenshot: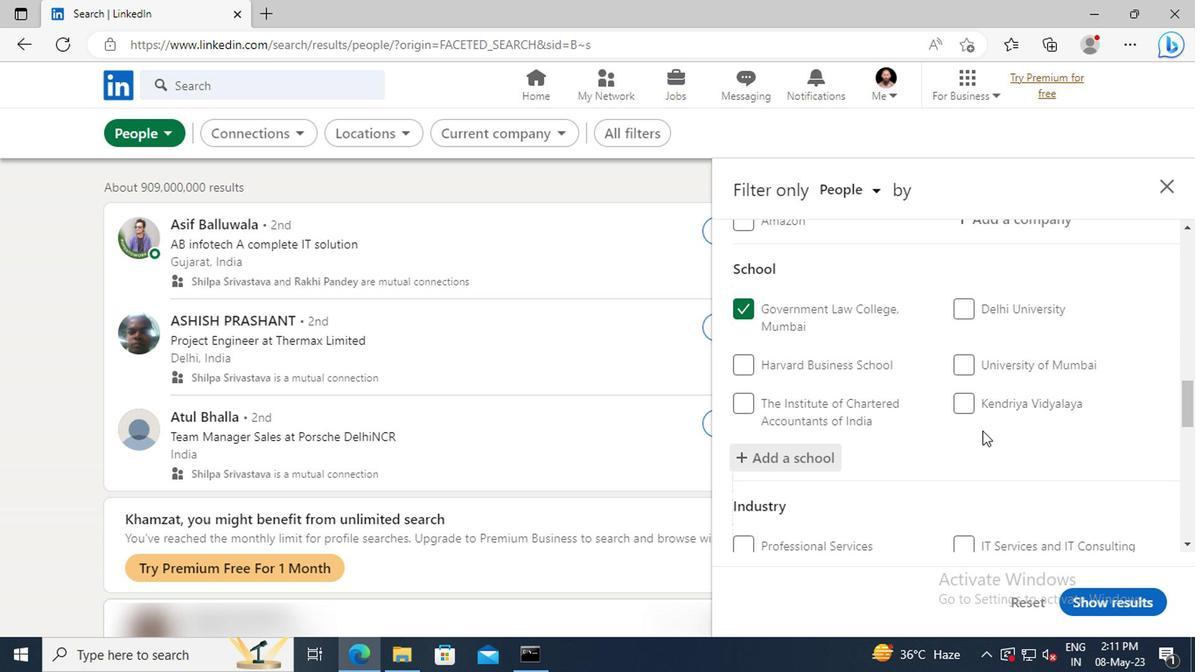 
Action: Mouse scrolled (979, 428) with delta (0, 0)
Screenshot: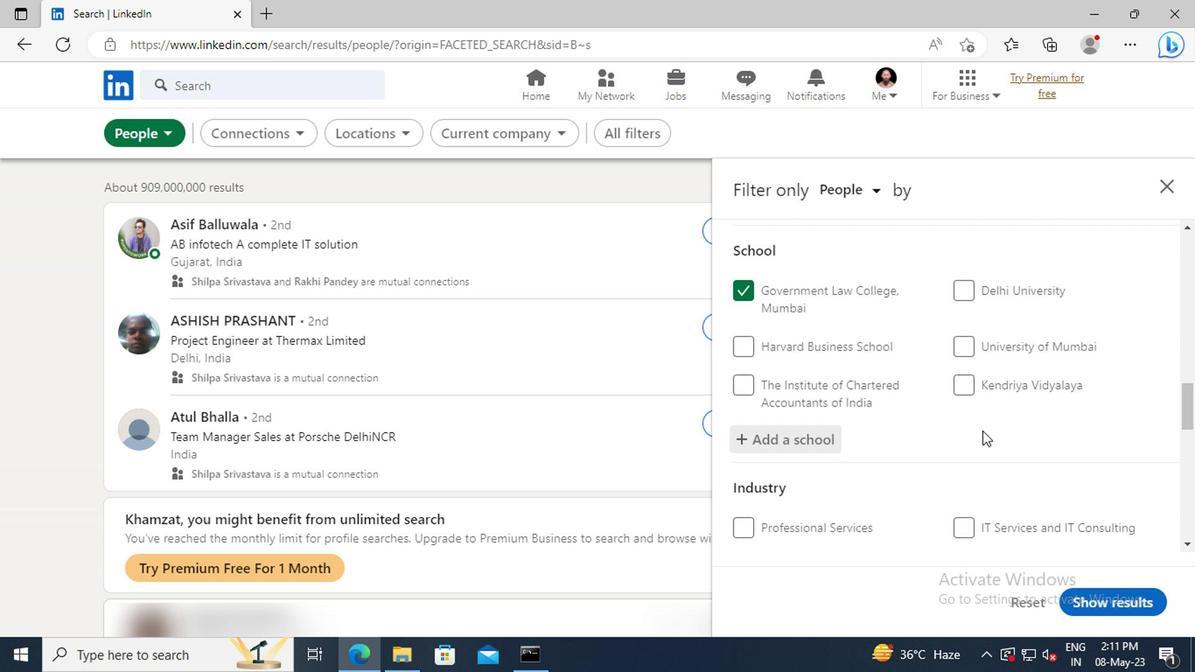 
Action: Mouse moved to (979, 424)
Screenshot: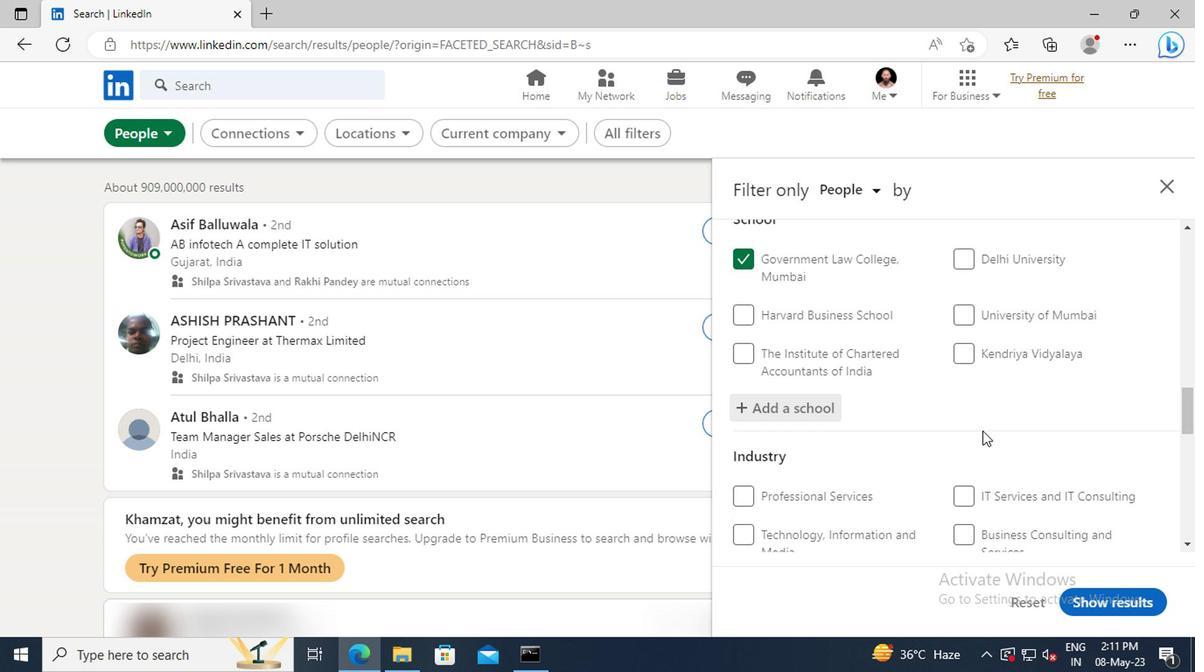 
Action: Mouse scrolled (979, 424) with delta (0, 0)
Screenshot: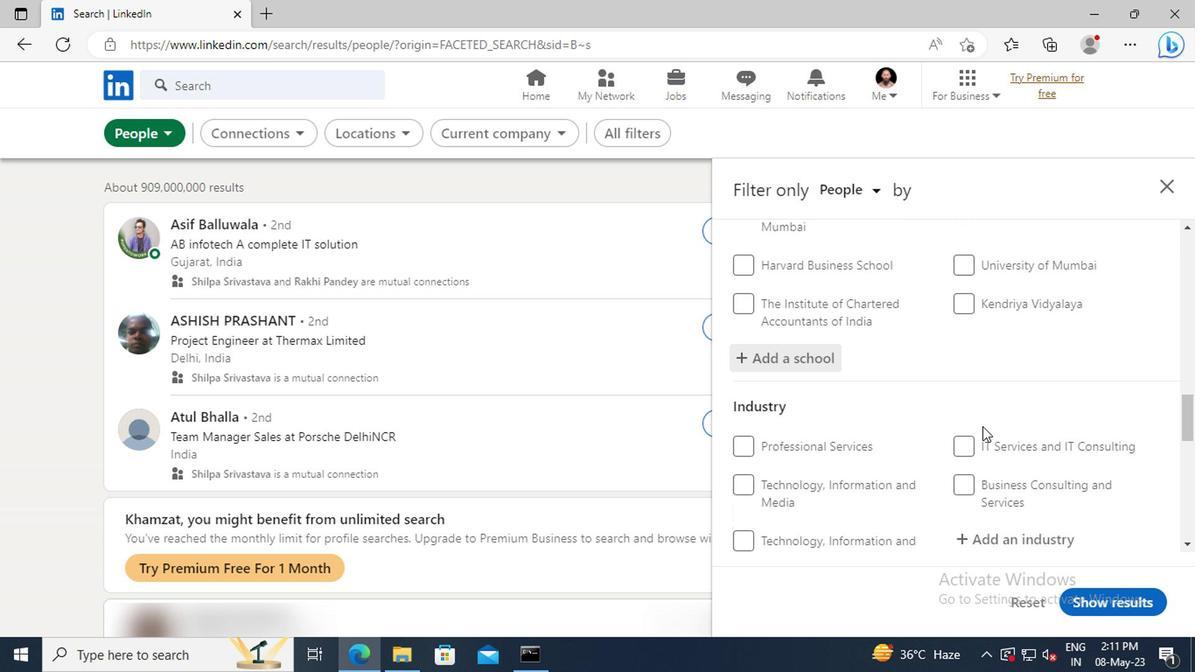 
Action: Mouse scrolled (979, 424) with delta (0, 0)
Screenshot: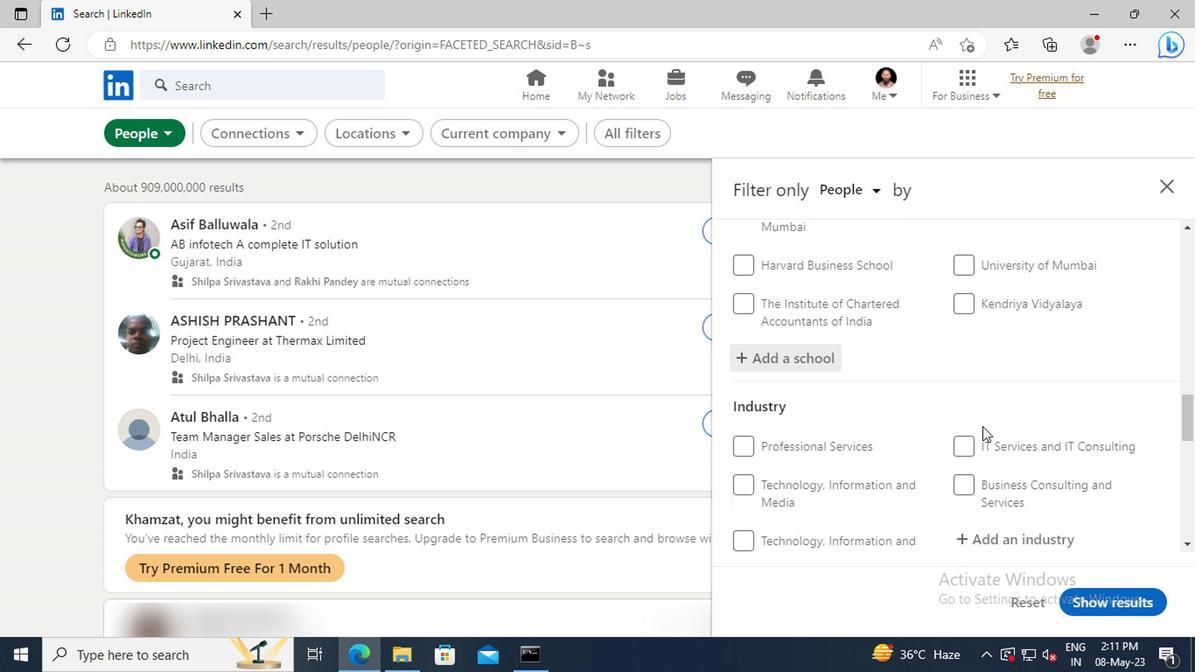 
Action: Mouse moved to (973, 431)
Screenshot: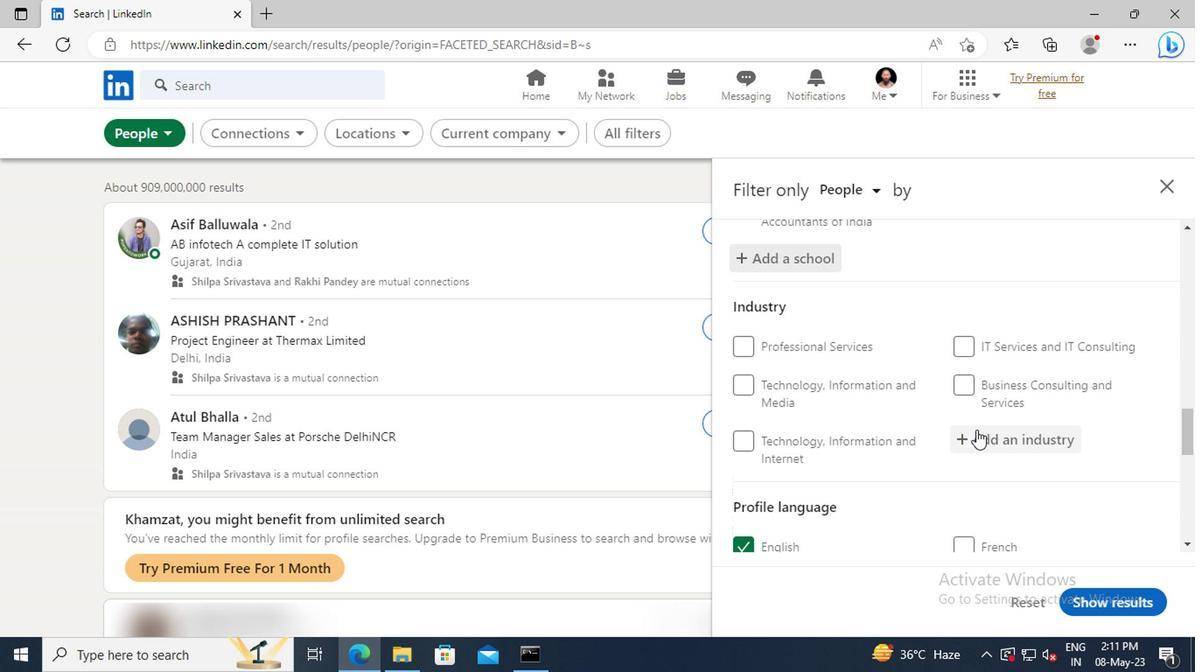 
Action: Mouse pressed left at (973, 431)
Screenshot: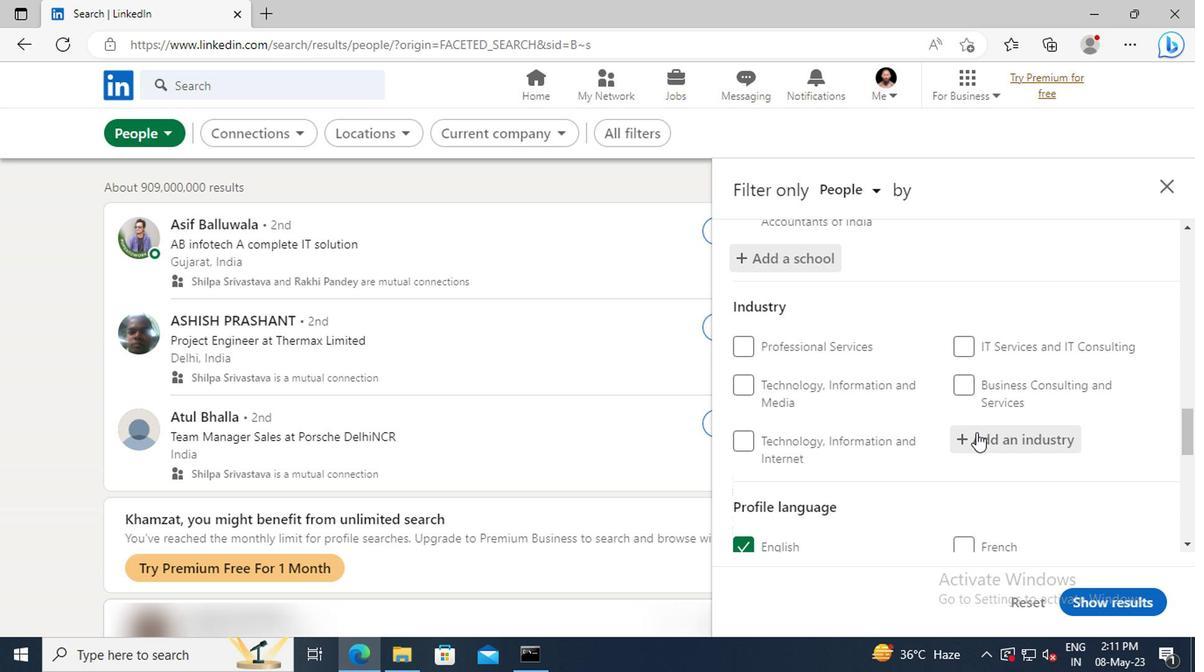
Action: Key pressed <Key.shift>METALWOR
Screenshot: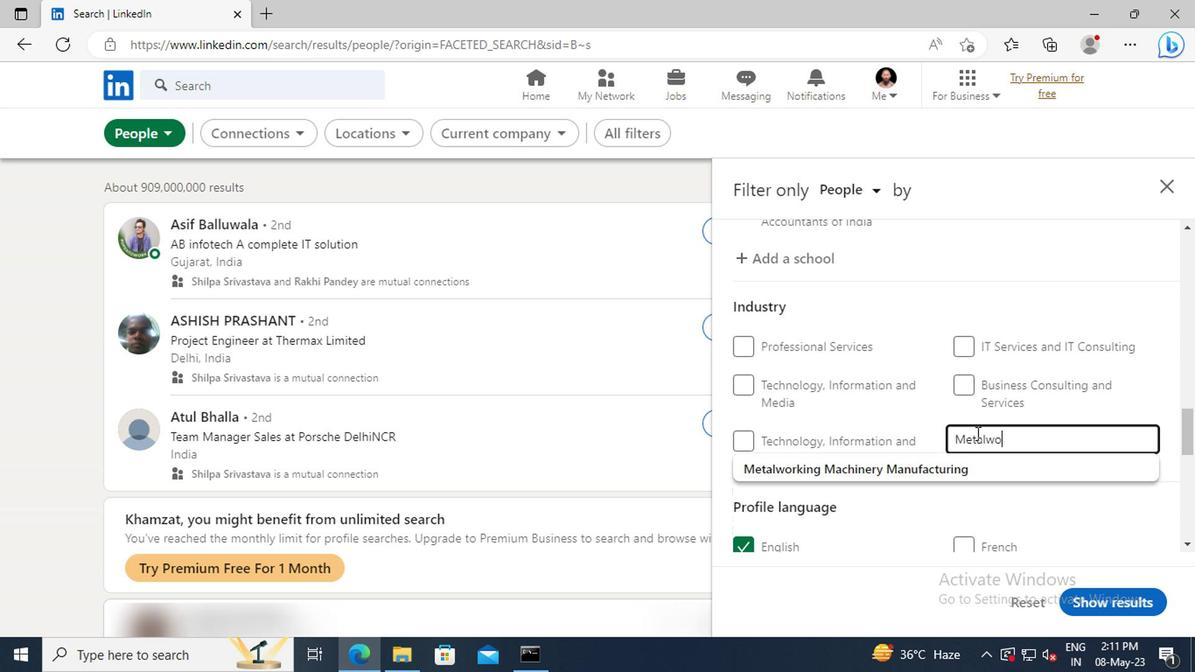 
Action: Mouse moved to (977, 460)
Screenshot: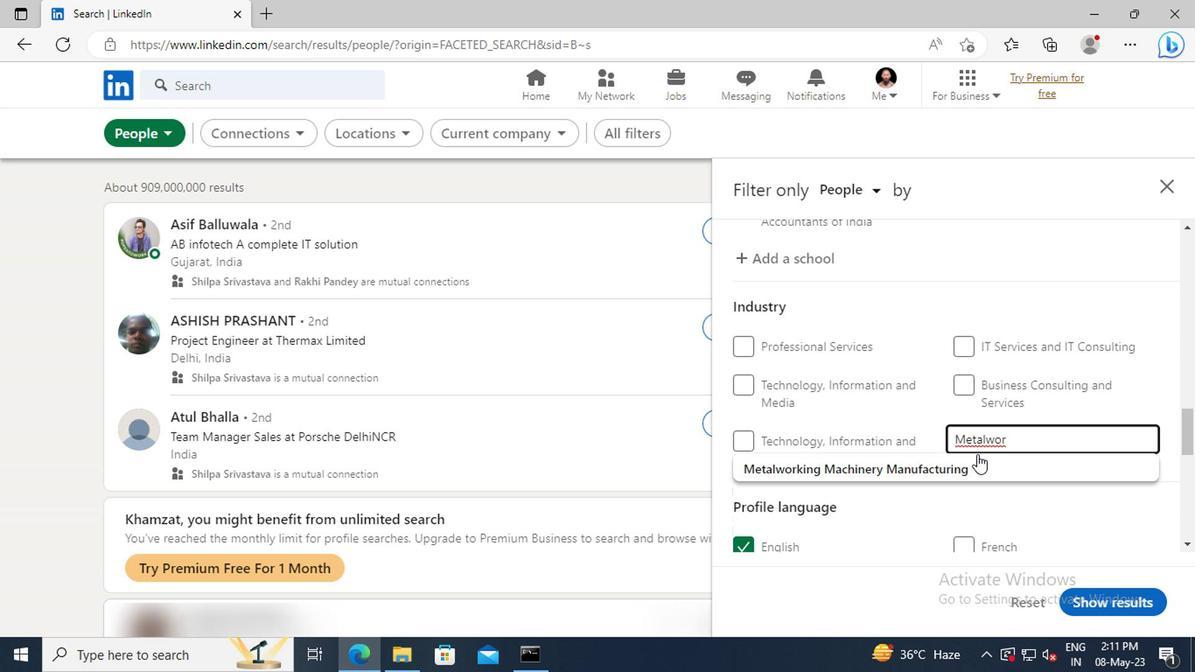 
Action: Mouse pressed left at (977, 460)
Screenshot: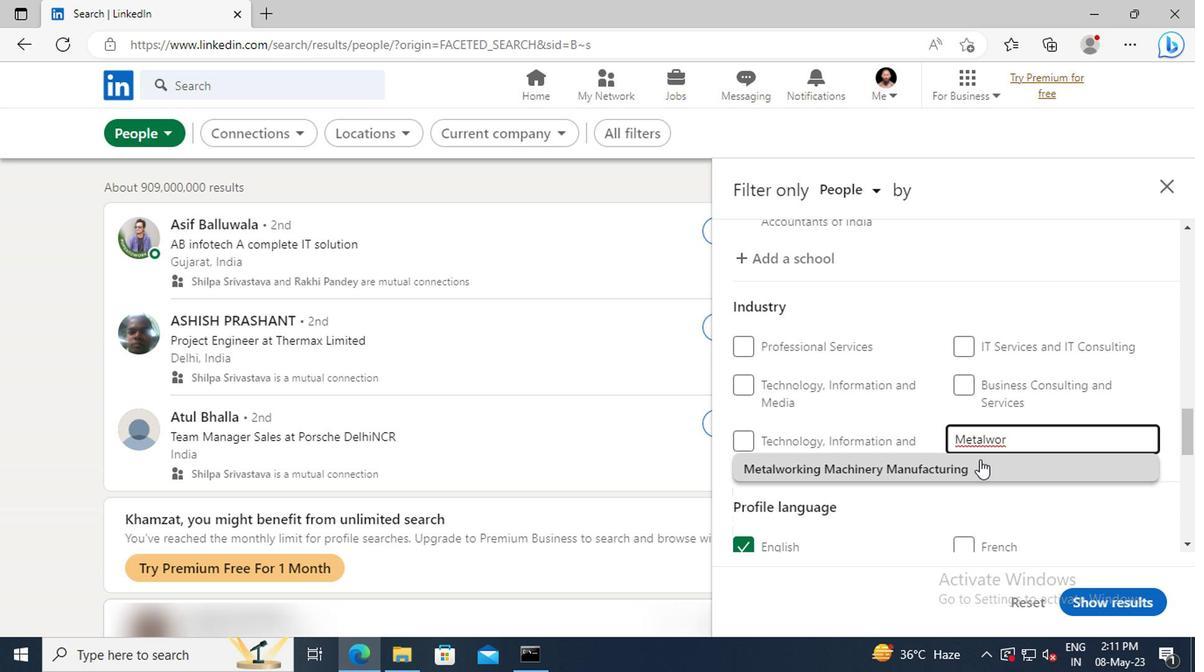 
Action: Mouse scrolled (977, 459) with delta (0, 0)
Screenshot: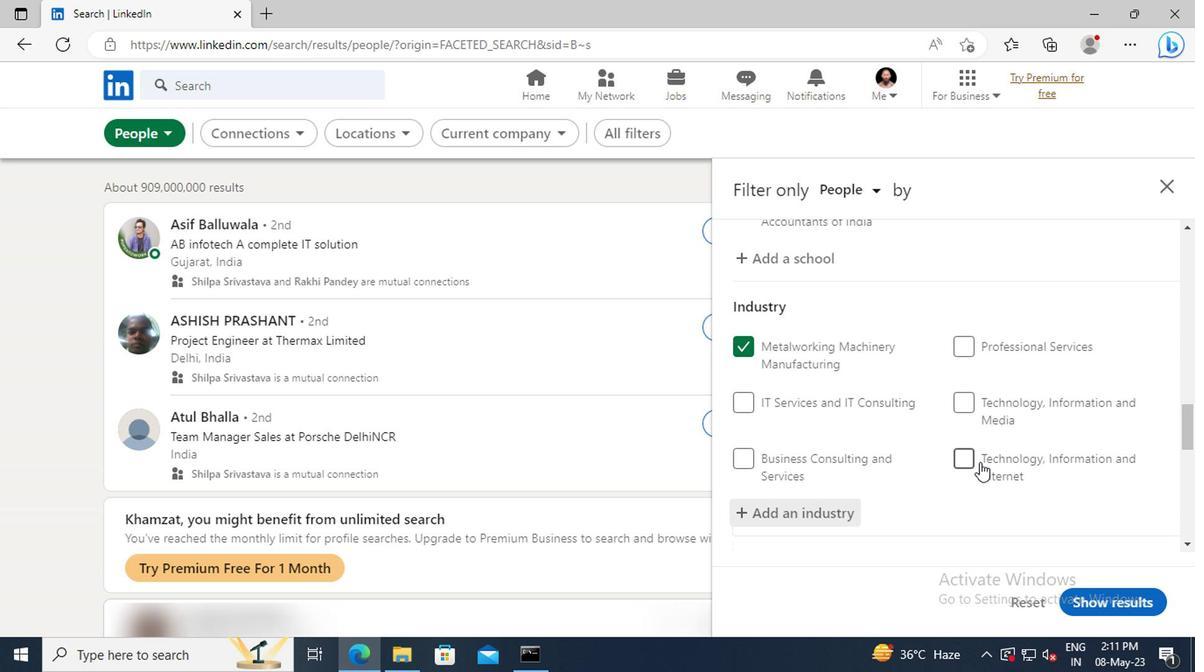 
Action: Mouse scrolled (977, 459) with delta (0, 0)
Screenshot: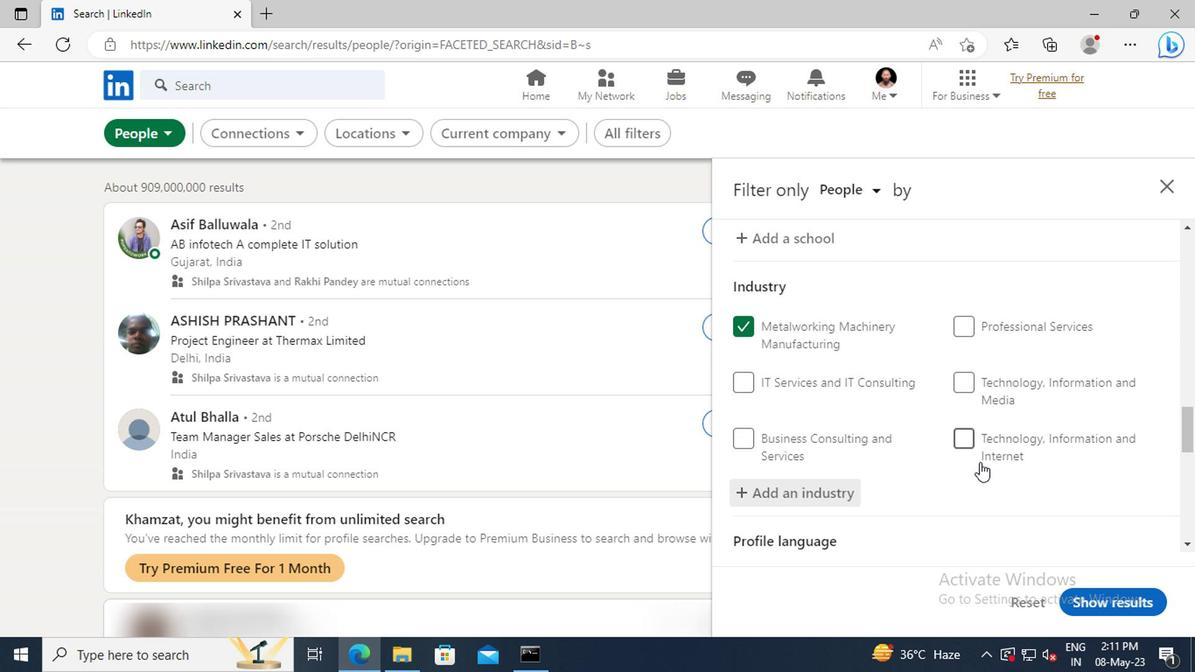 
Action: Mouse scrolled (977, 459) with delta (0, 0)
Screenshot: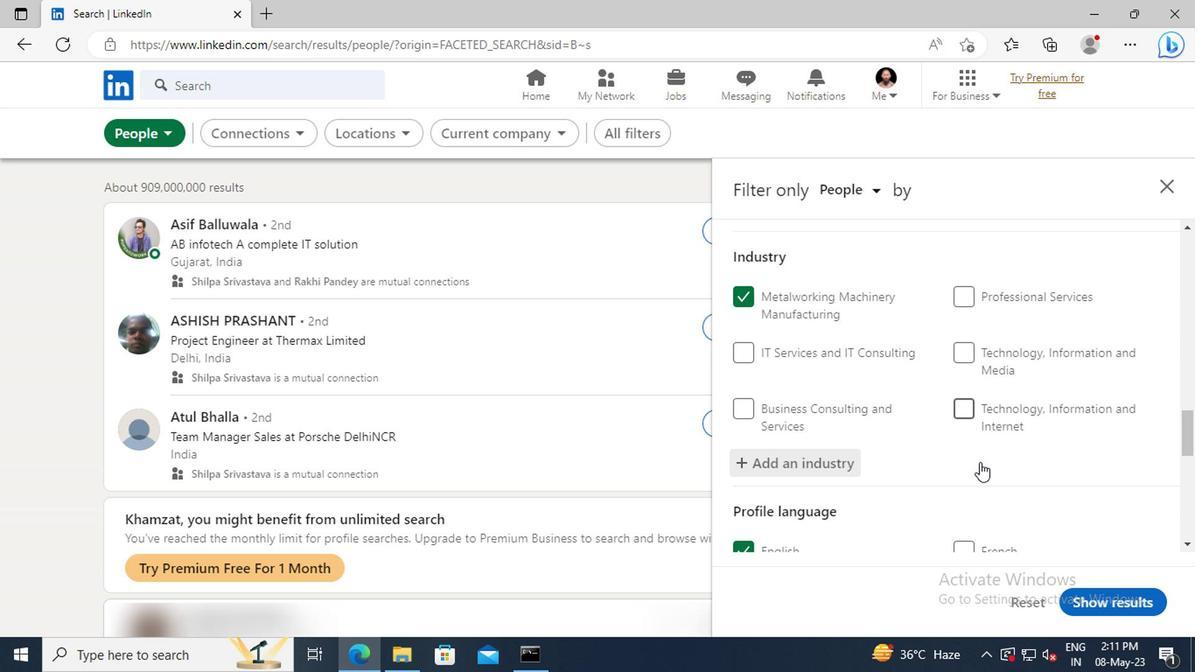 
Action: Mouse moved to (977, 455)
Screenshot: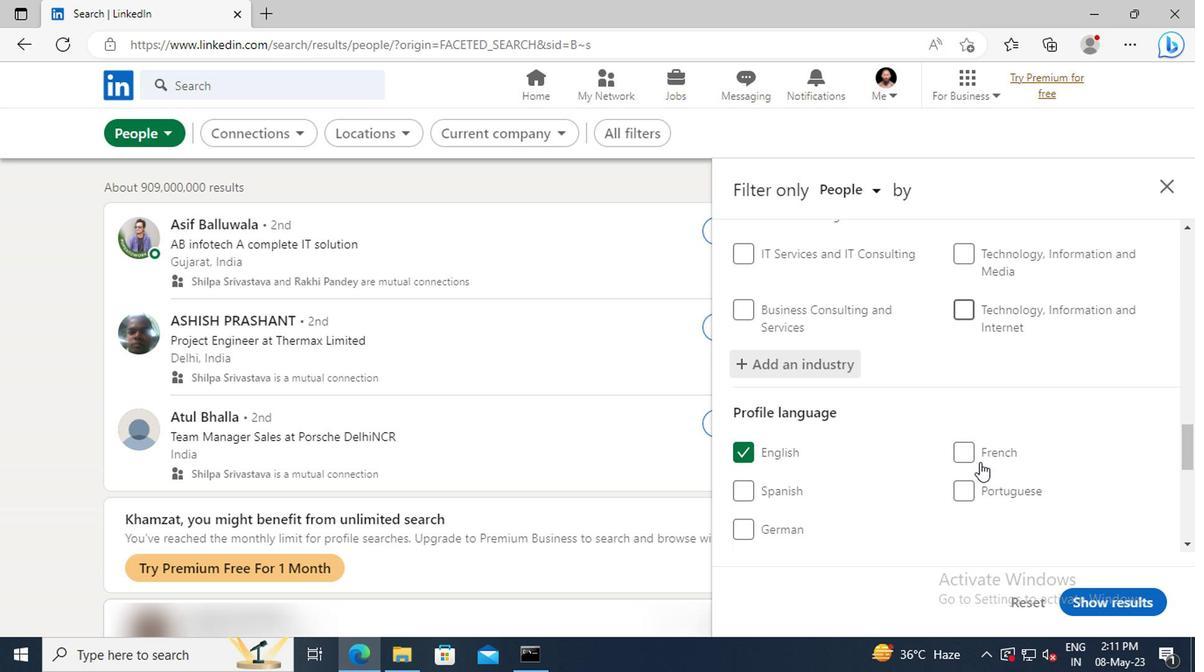
Action: Mouse scrolled (977, 454) with delta (0, -1)
Screenshot: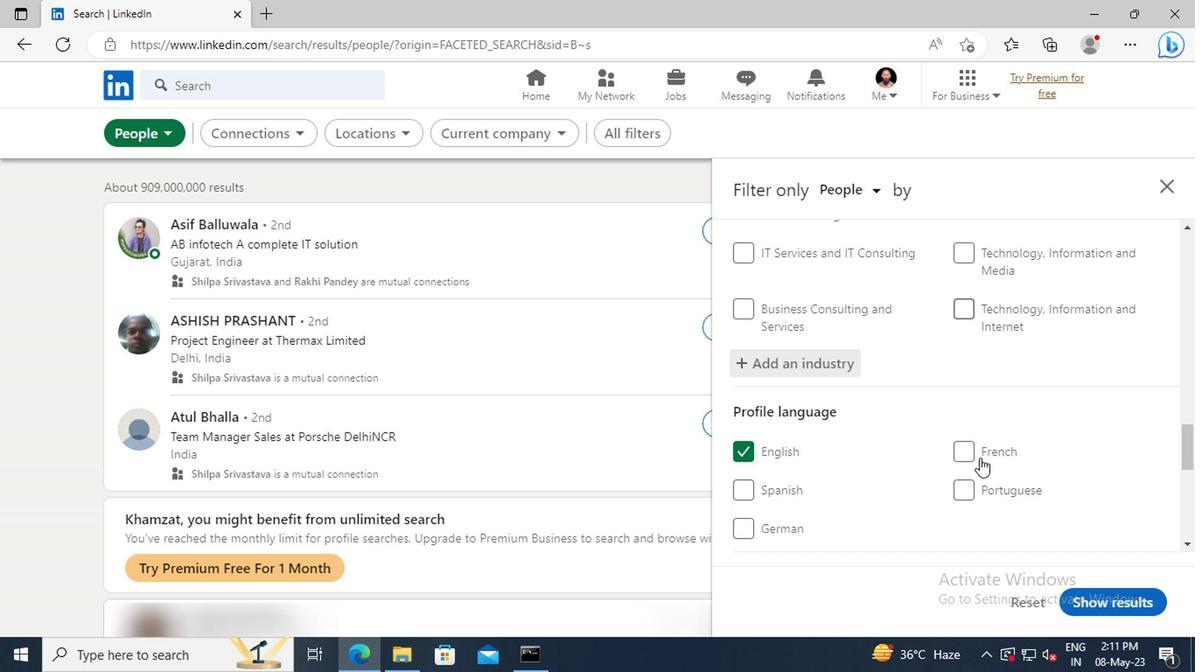 
Action: Mouse scrolled (977, 454) with delta (0, -1)
Screenshot: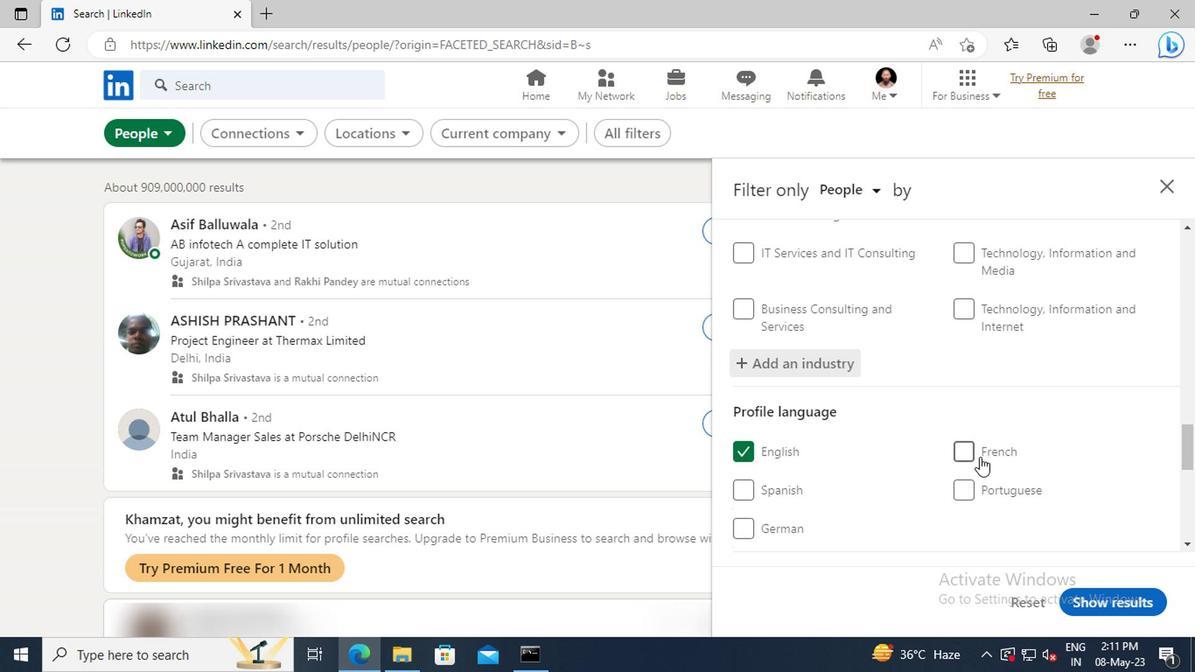
Action: Mouse moved to (975, 442)
Screenshot: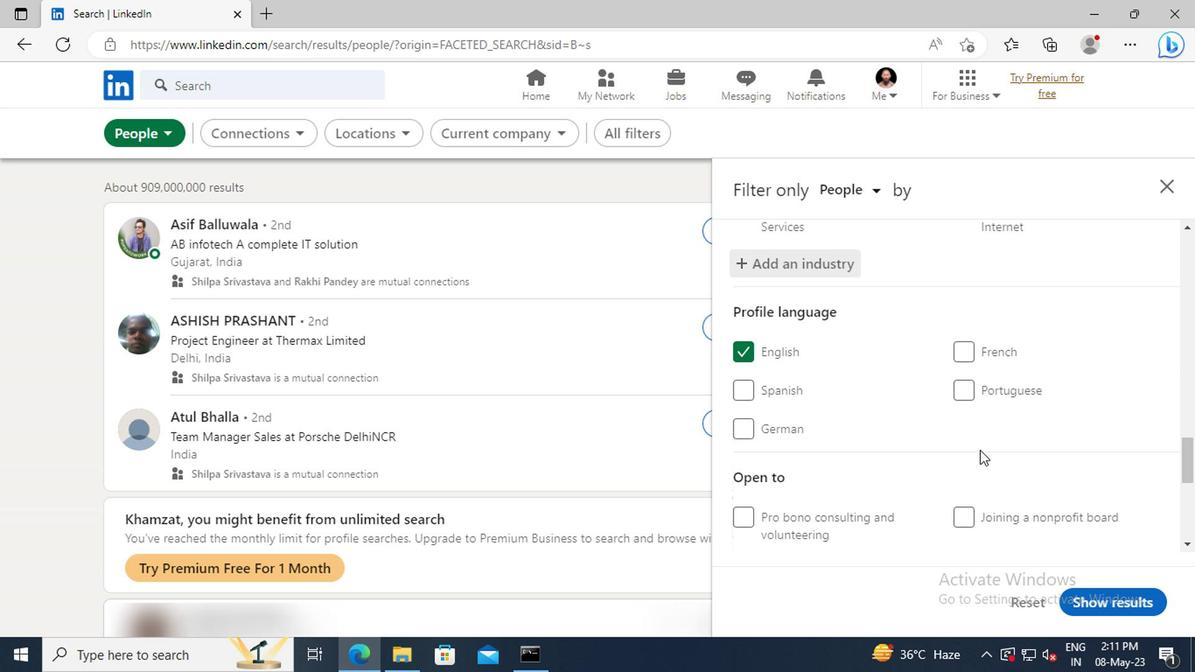 
Action: Mouse scrolled (975, 442) with delta (0, 0)
Screenshot: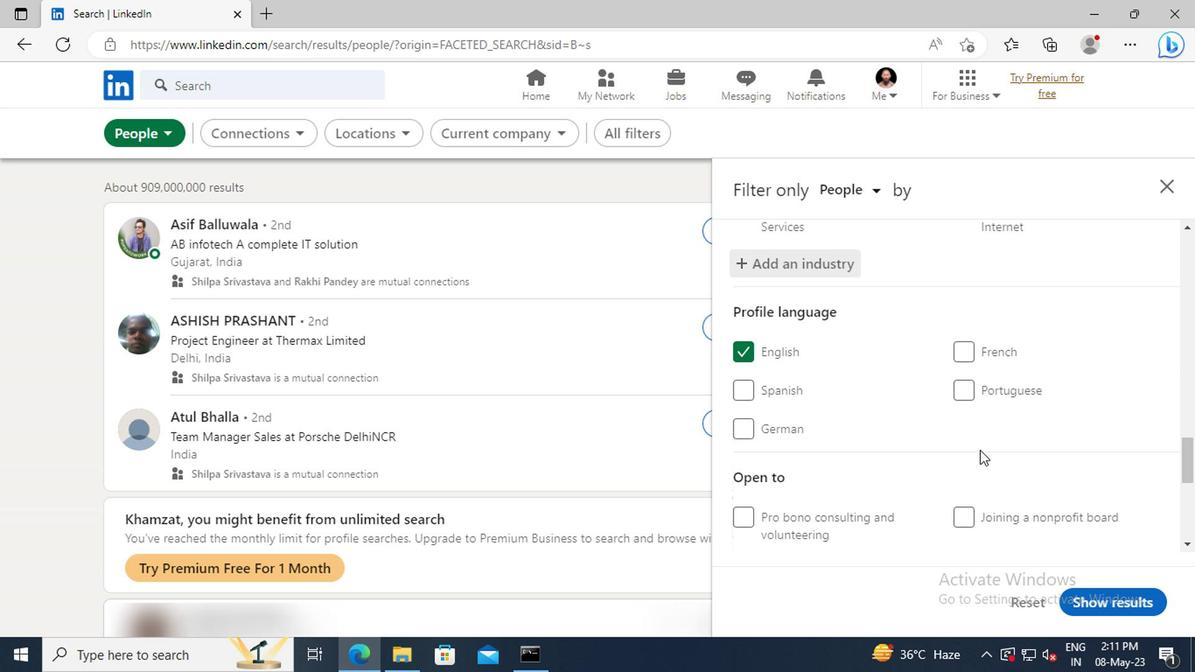 
Action: Mouse moved to (971, 435)
Screenshot: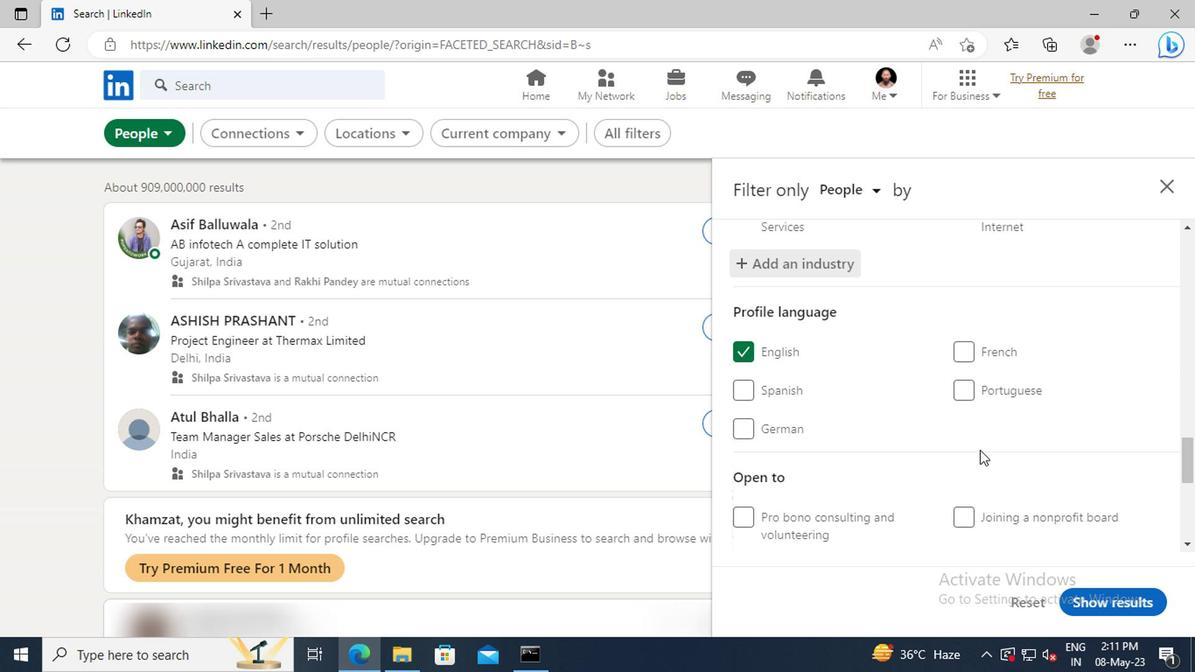 
Action: Mouse scrolled (971, 434) with delta (0, 0)
Screenshot: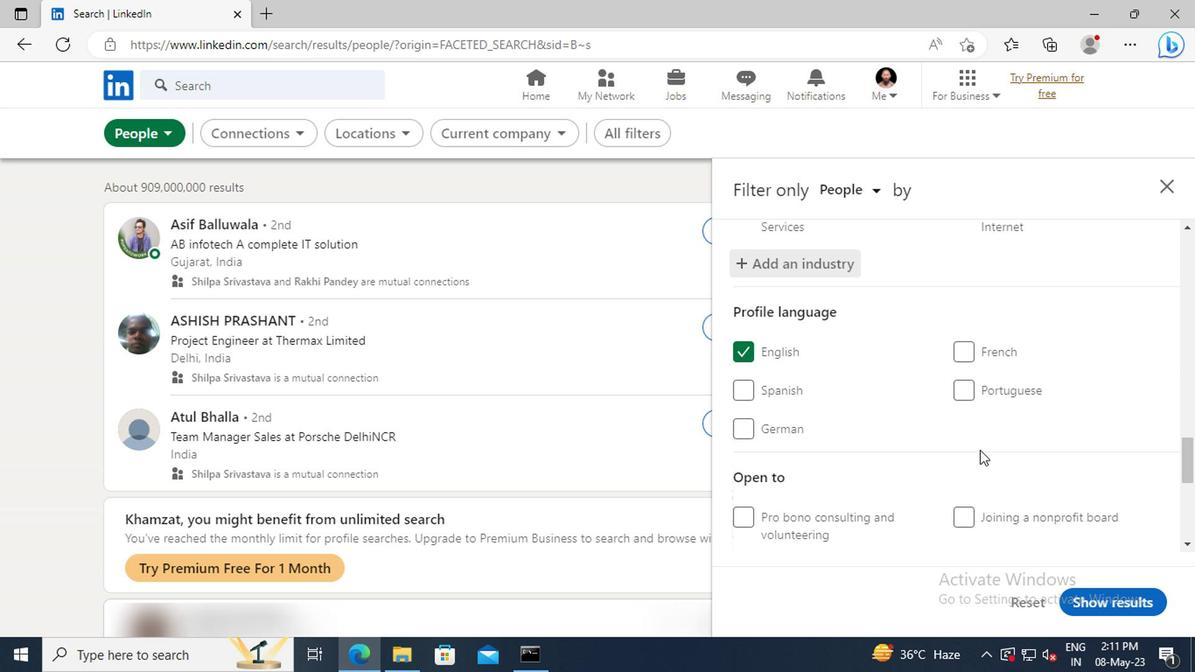 
Action: Mouse moved to (965, 419)
Screenshot: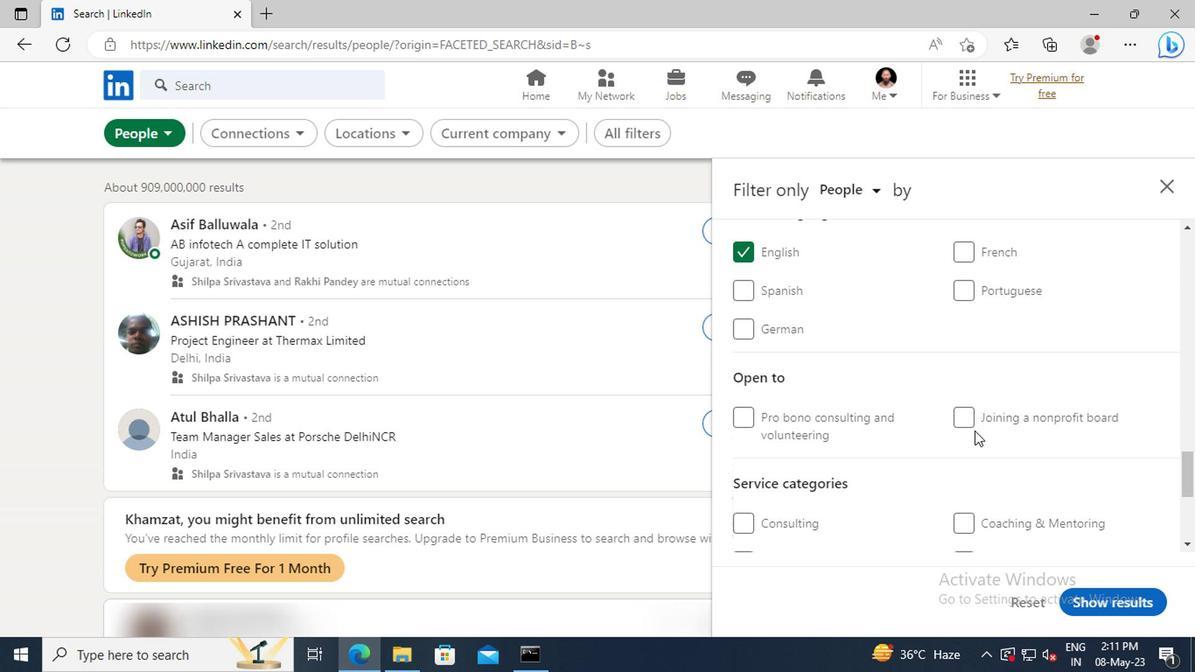 
Action: Mouse scrolled (965, 417) with delta (0, -1)
Screenshot: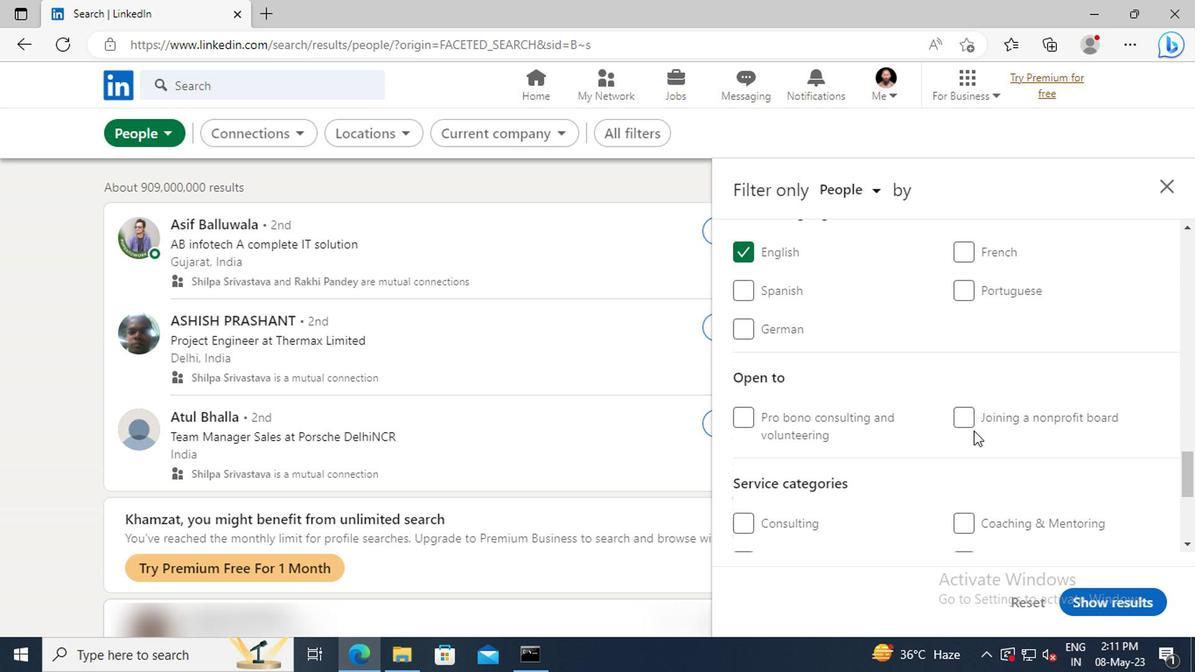 
Action: Mouse moved to (965, 414)
Screenshot: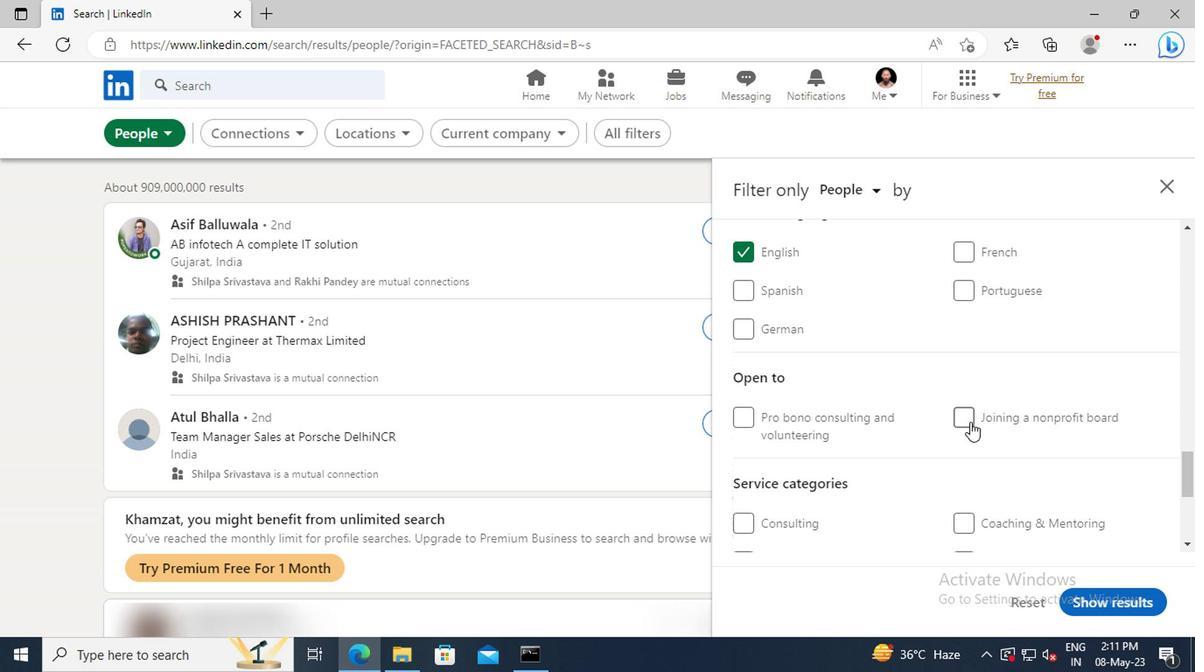 
Action: Mouse scrolled (965, 413) with delta (0, -1)
Screenshot: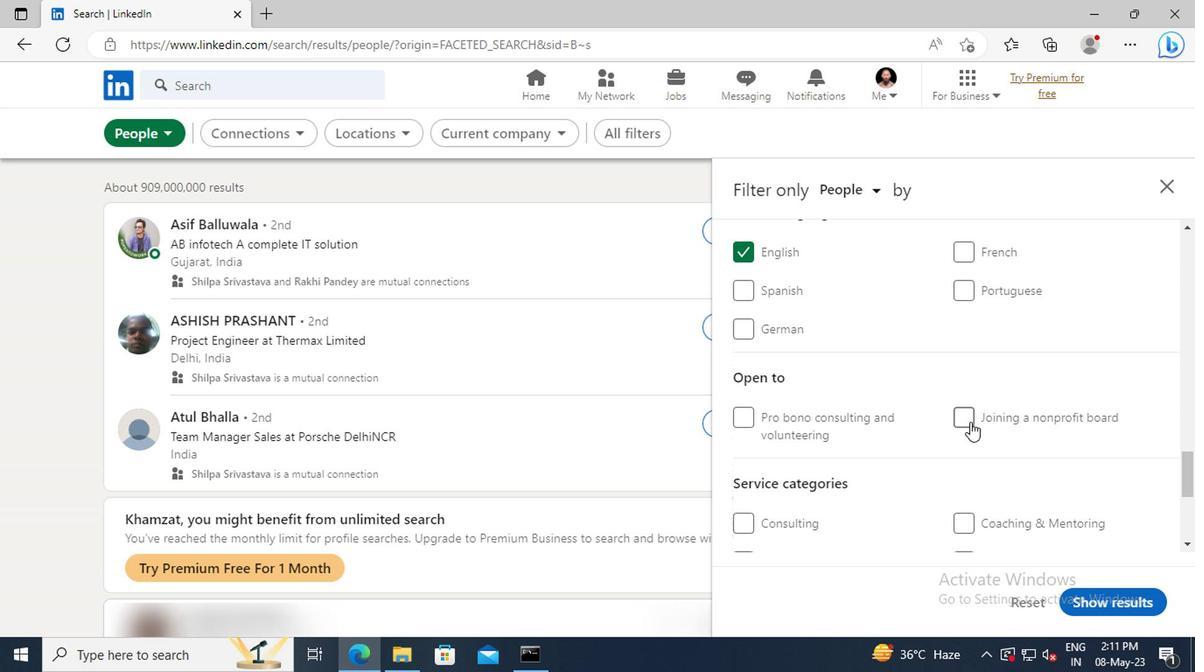 
Action: Mouse moved to (964, 406)
Screenshot: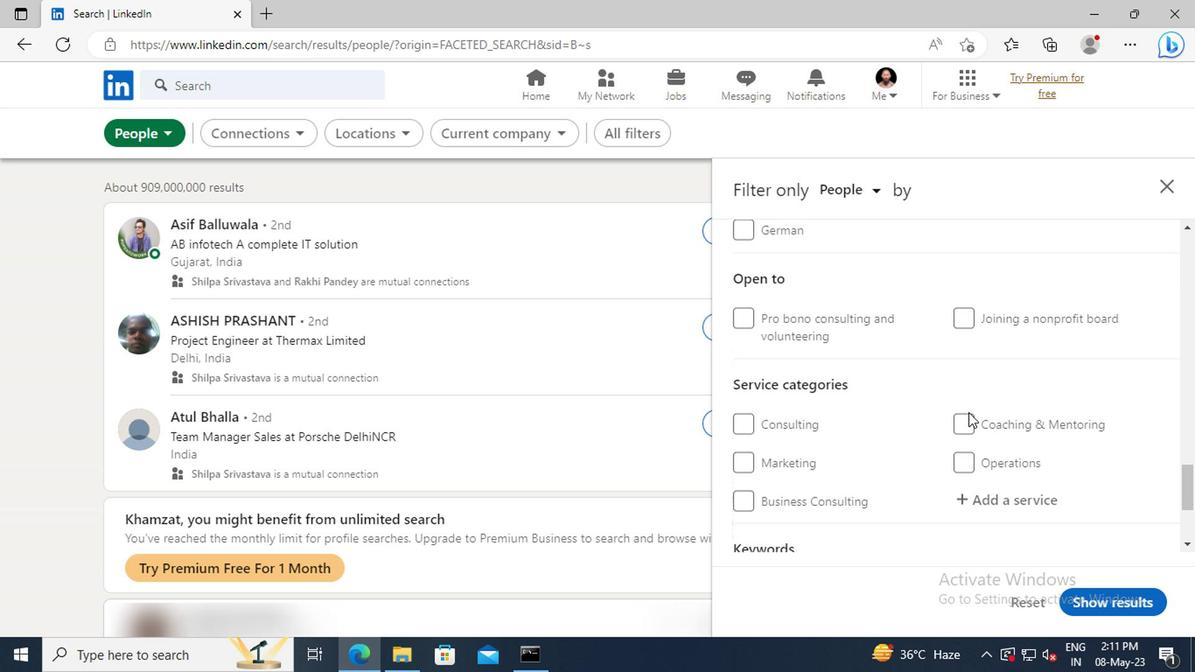 
Action: Mouse scrolled (964, 405) with delta (0, 0)
Screenshot: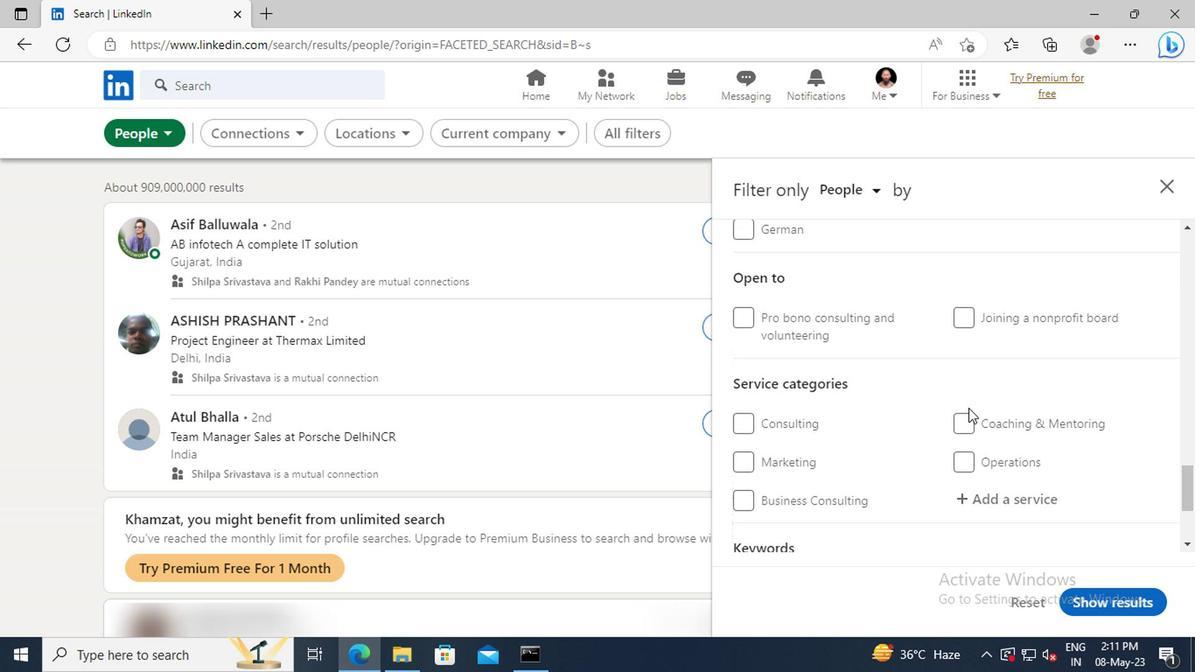 
Action: Mouse scrolled (964, 405) with delta (0, 0)
Screenshot: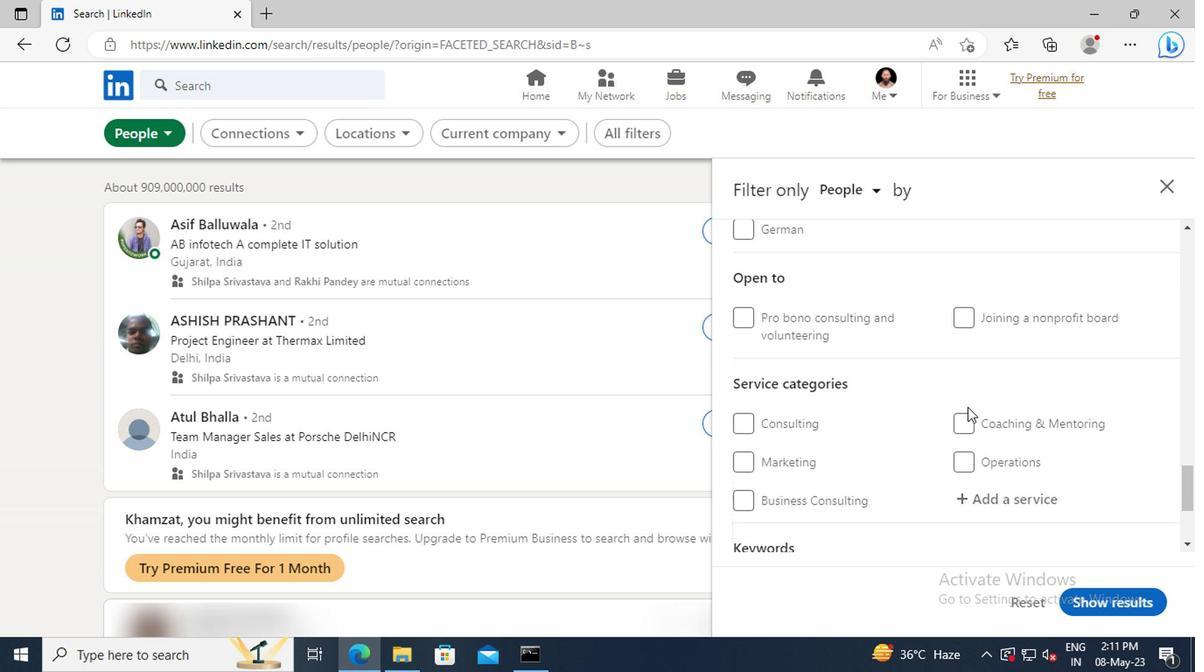 
Action: Mouse moved to (968, 403)
Screenshot: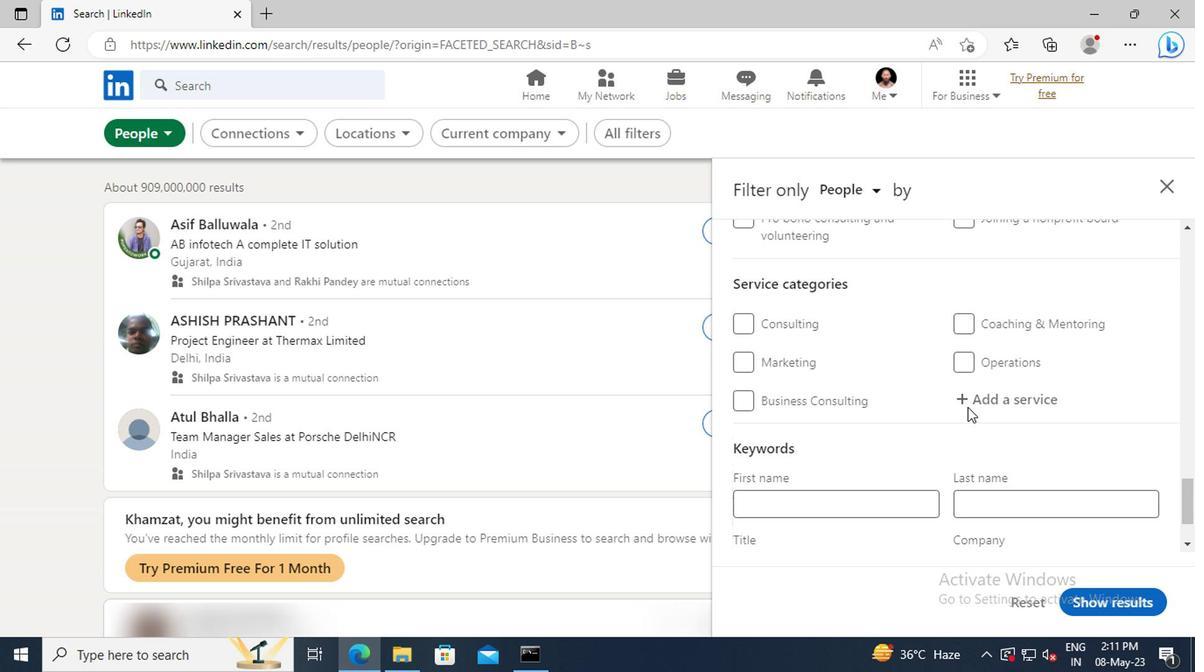 
Action: Mouse pressed left at (968, 403)
Screenshot: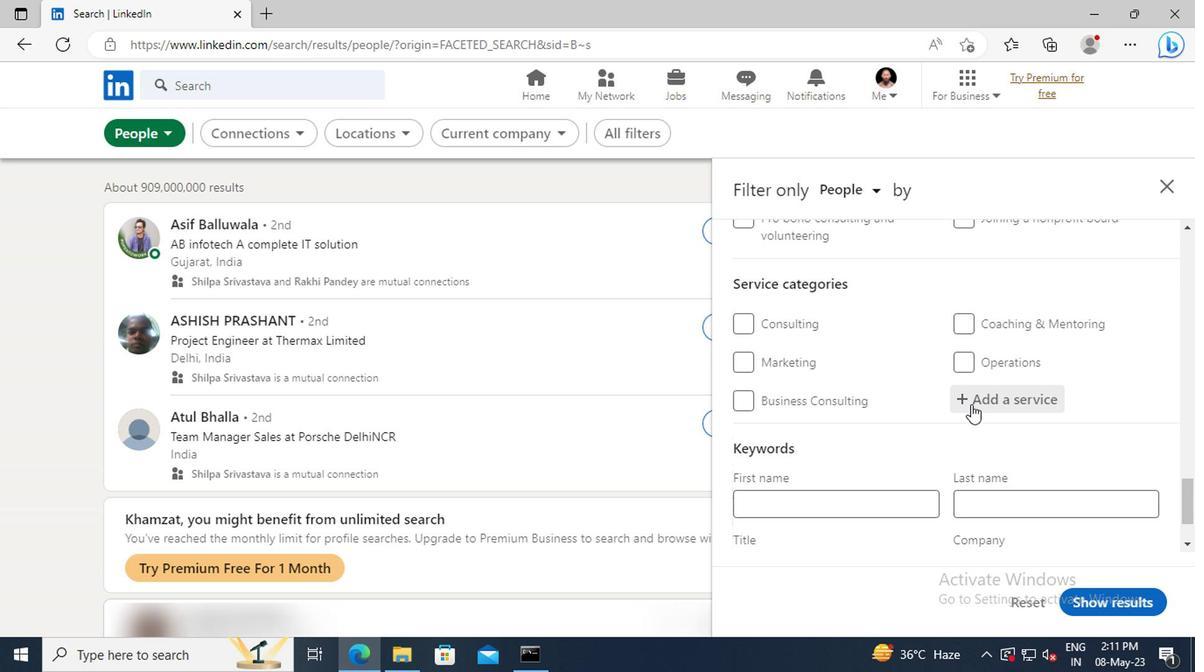 
Action: Key pressed <Key.shift>COMMER
Screenshot: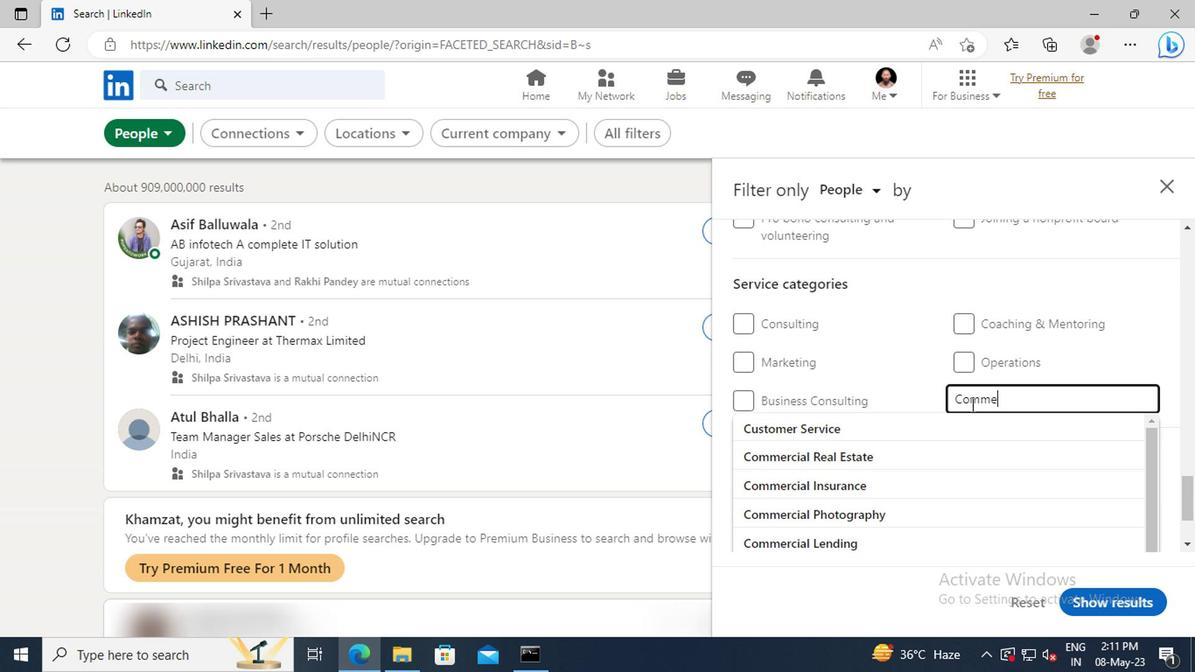 
Action: Mouse moved to (969, 449)
Screenshot: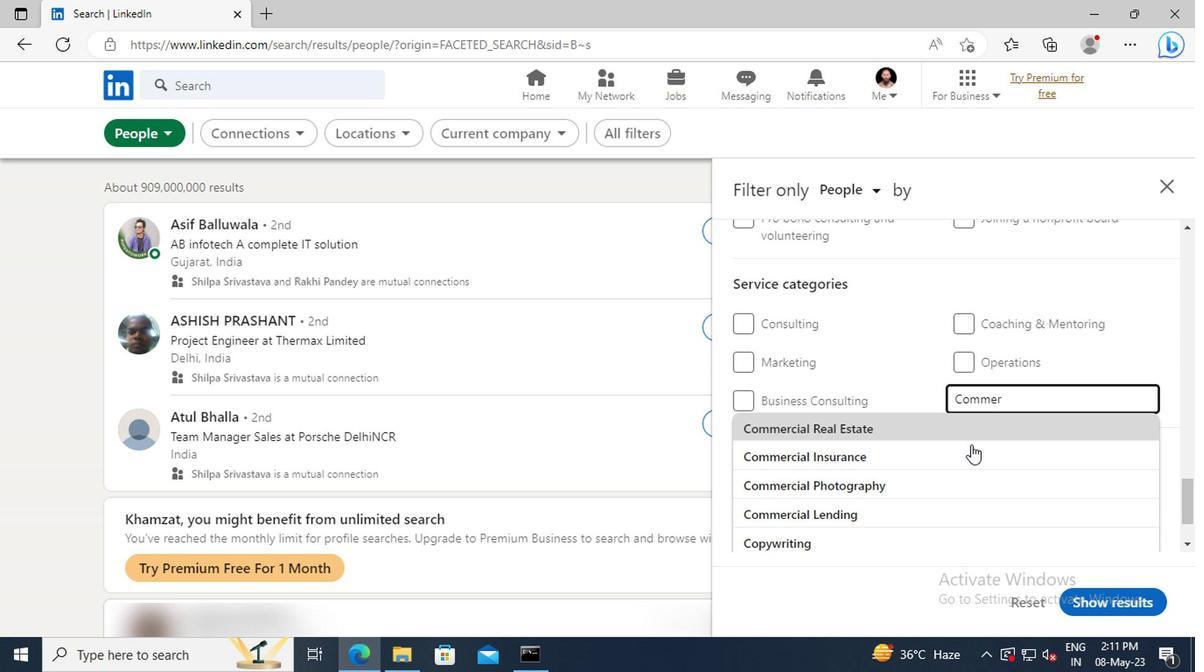 
Action: Mouse pressed left at (969, 449)
Screenshot: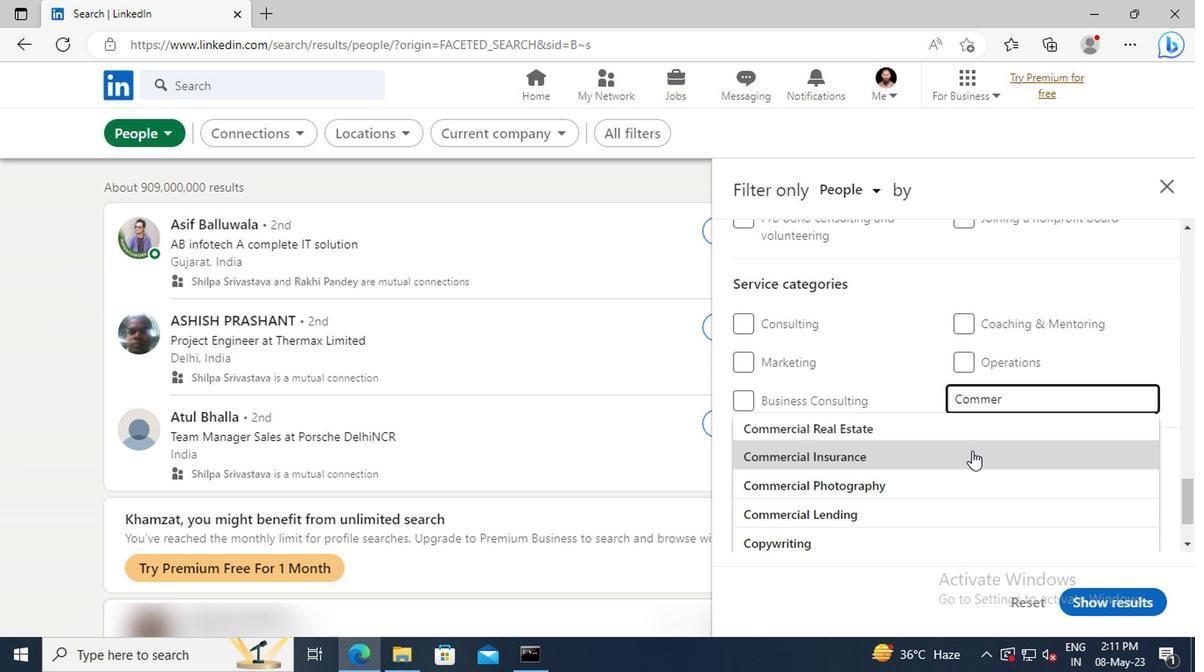 
Action: Mouse scrolled (969, 448) with delta (0, 0)
Screenshot: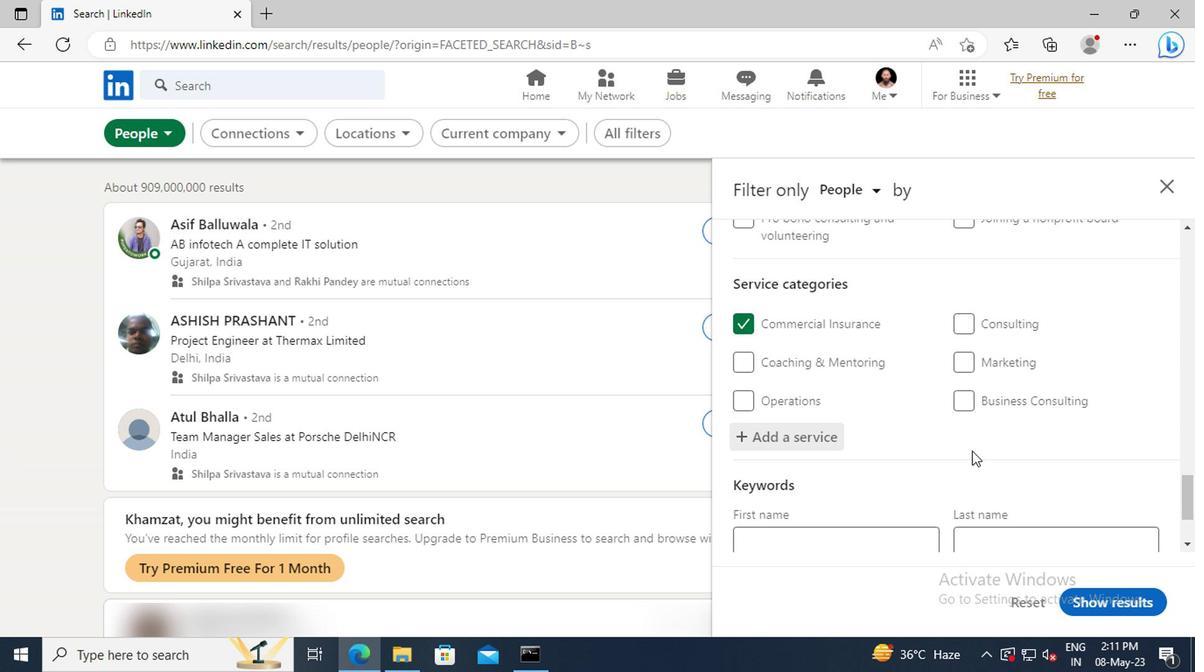 
Action: Mouse scrolled (969, 448) with delta (0, 0)
Screenshot: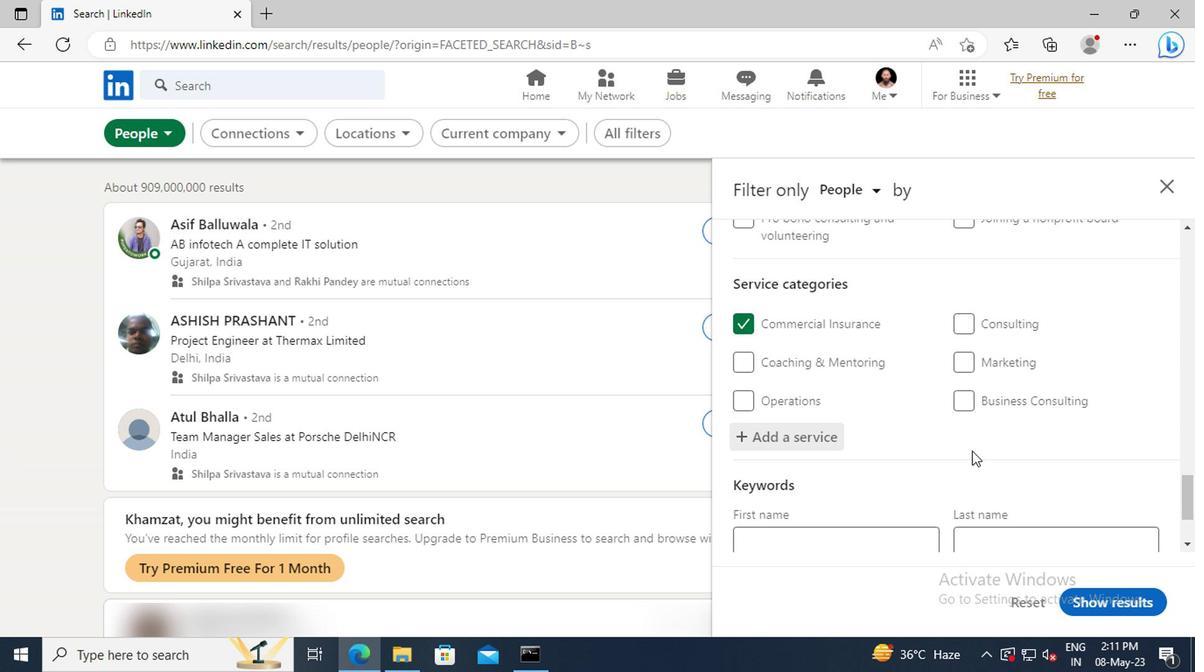 
Action: Mouse scrolled (969, 448) with delta (0, 0)
Screenshot: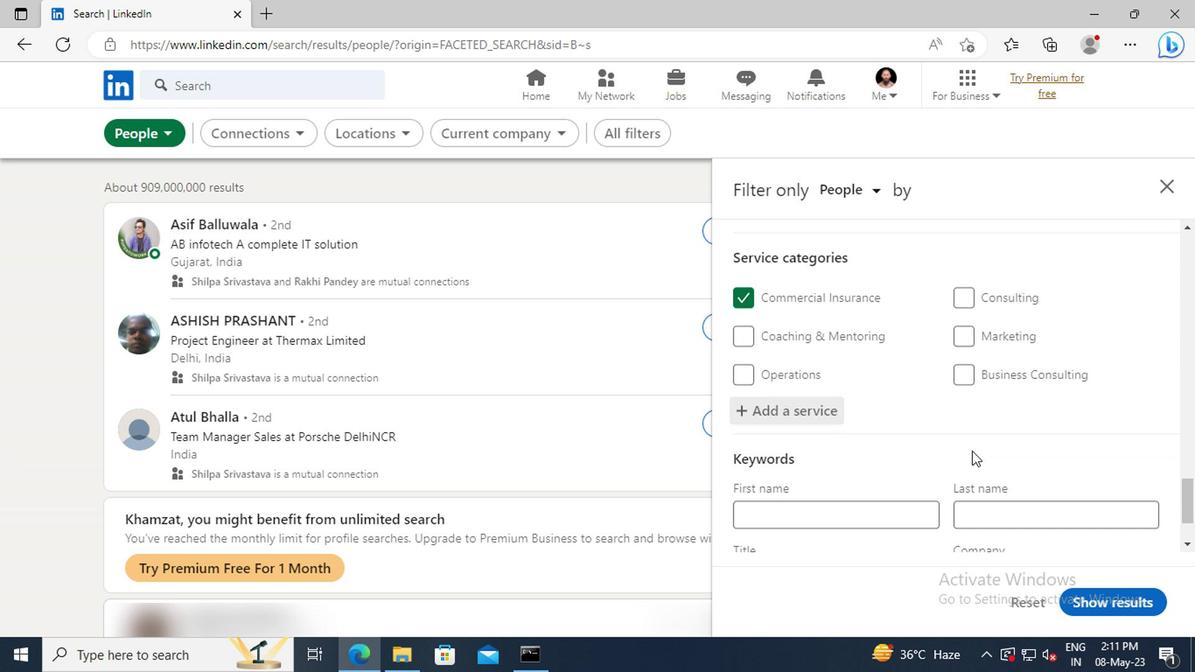 
Action: Mouse scrolled (969, 448) with delta (0, 0)
Screenshot: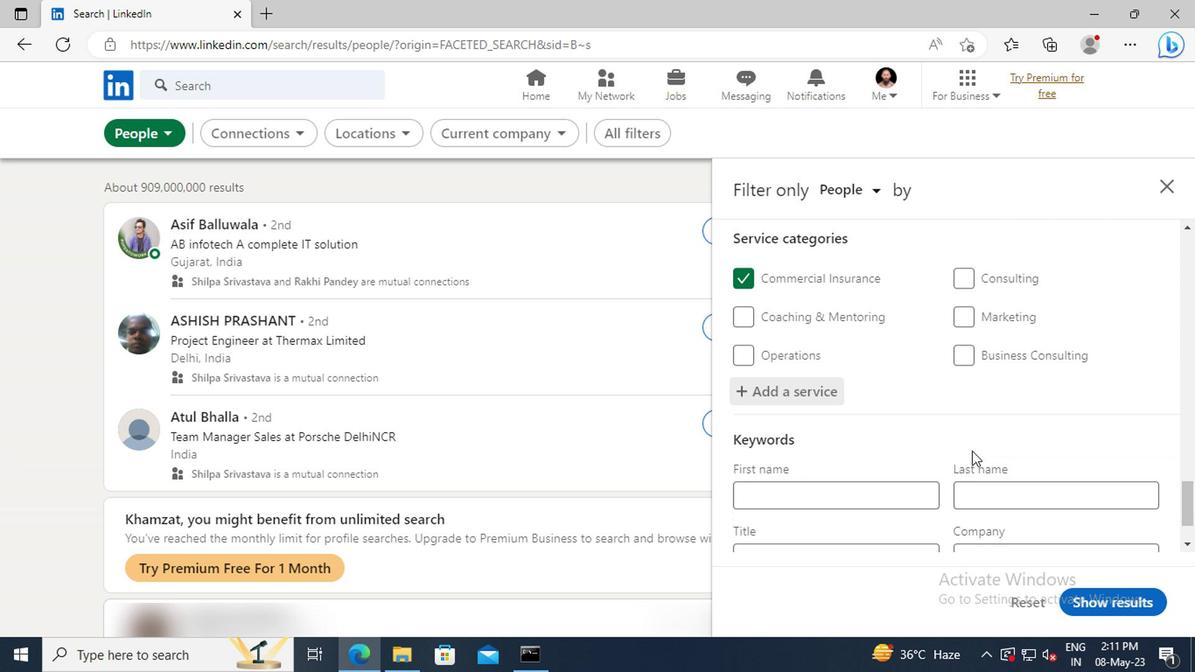 
Action: Mouse moved to (863, 472)
Screenshot: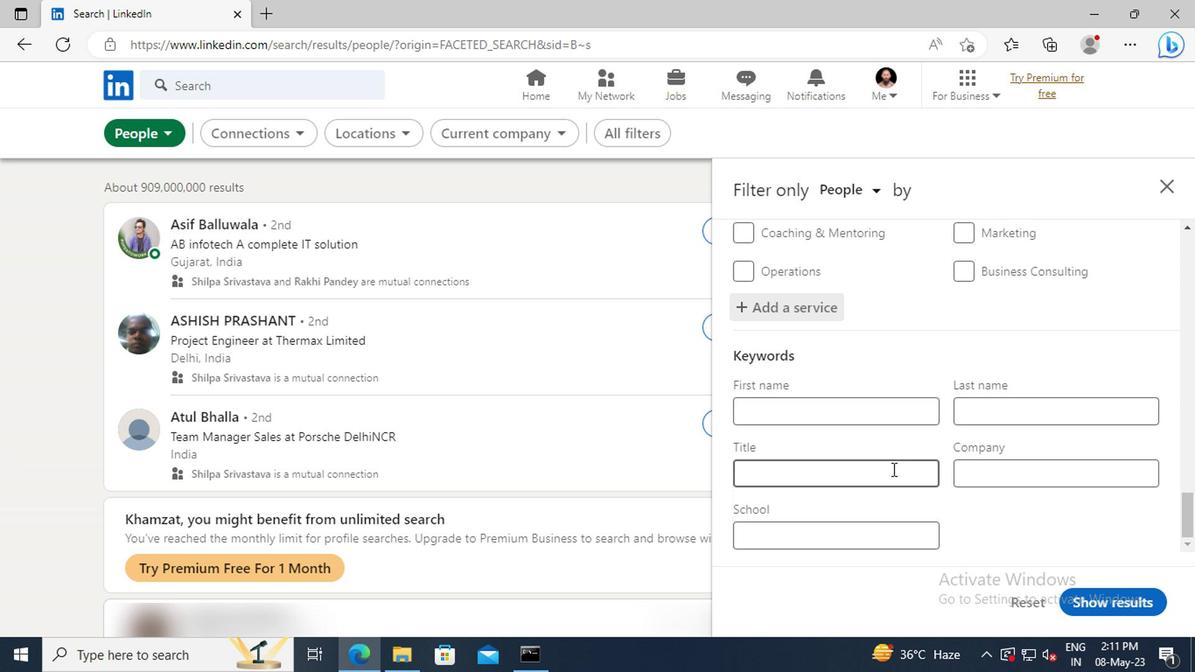 
Action: Mouse pressed left at (863, 472)
Screenshot: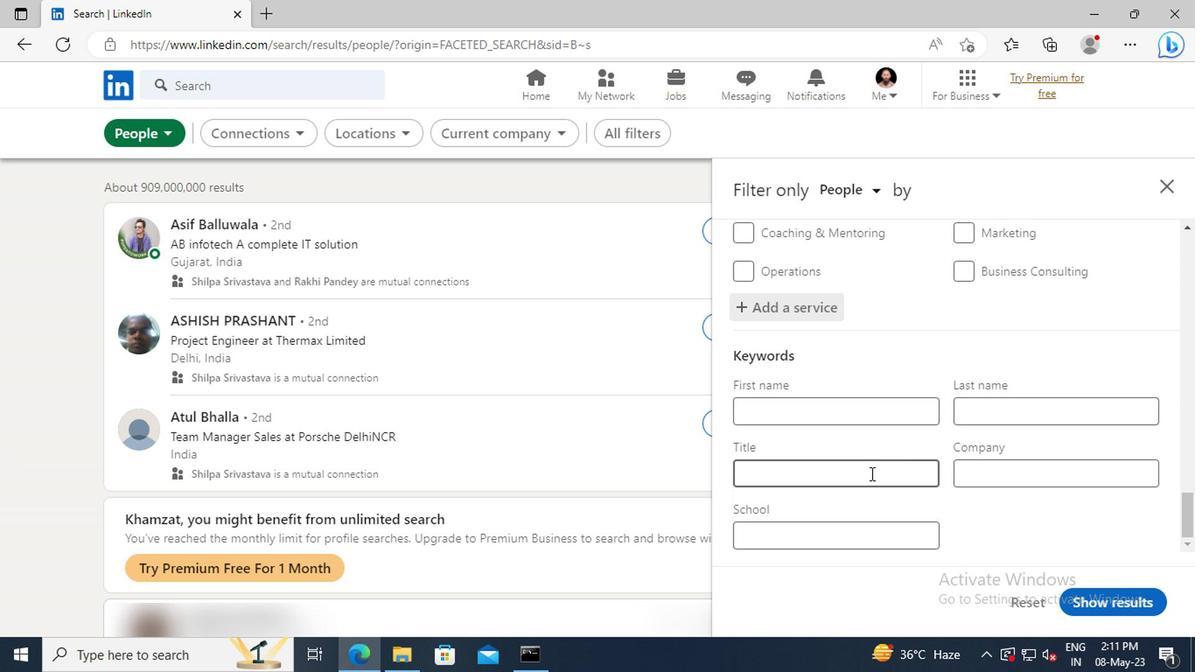 
Action: Key pressed <Key.shift>MINING<Key.space><Key.shift>ENGINEER<Key.enter>
Screenshot: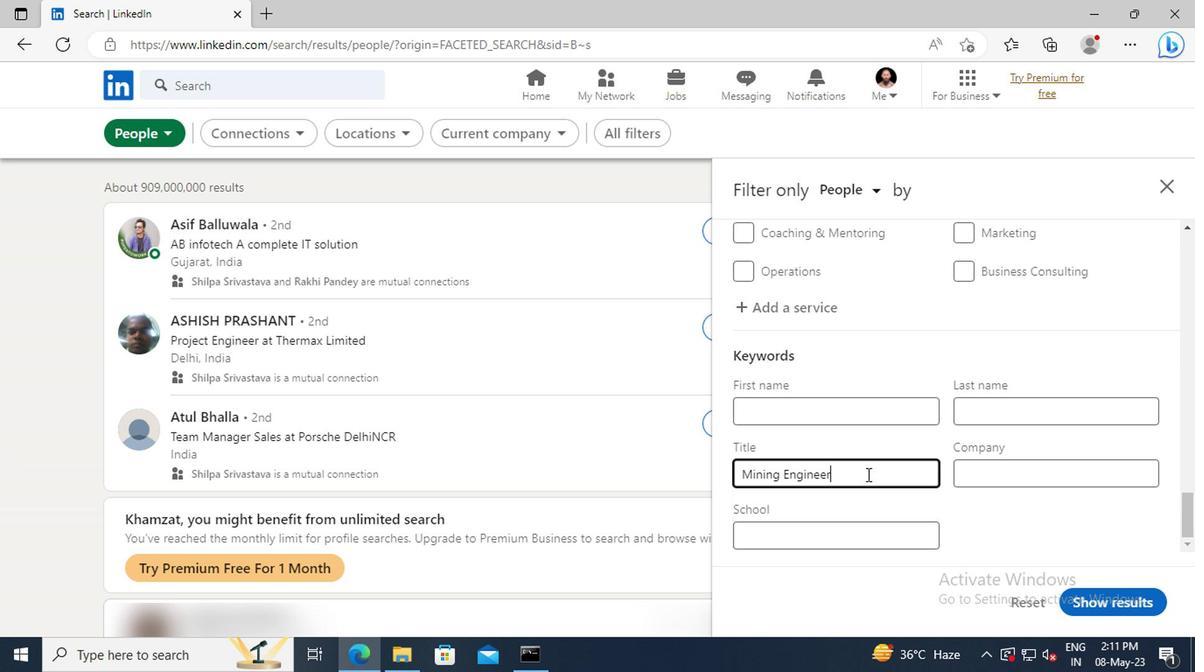 
Action: Mouse moved to (1096, 595)
Screenshot: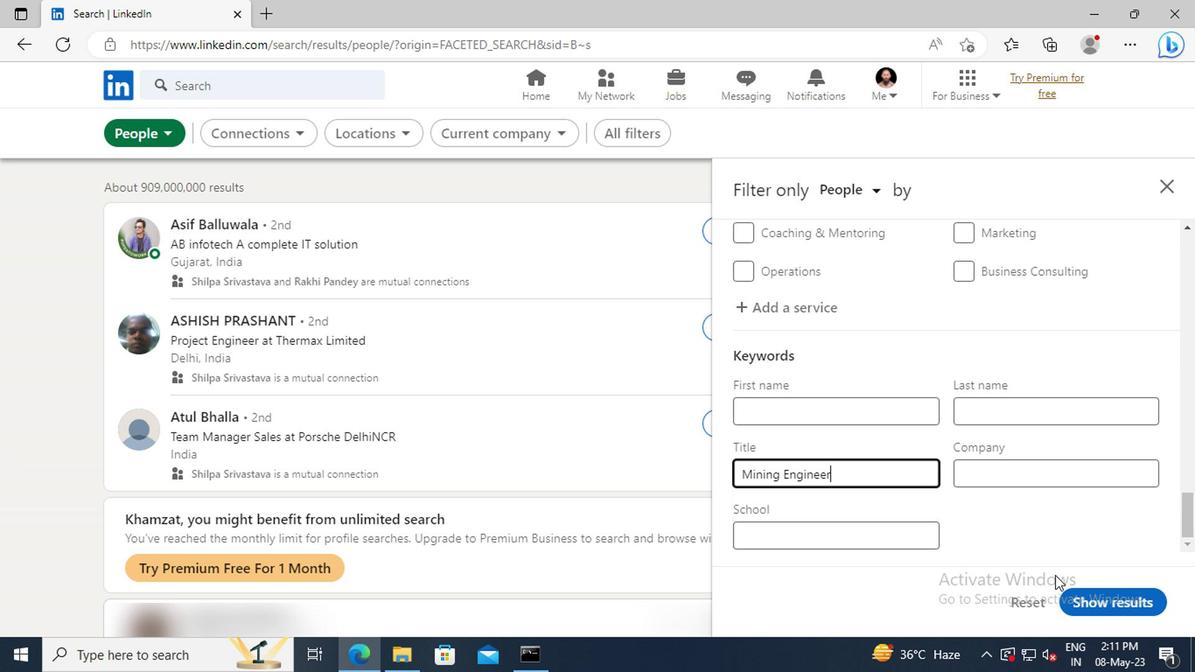 
Action: Mouse pressed left at (1096, 595)
Screenshot: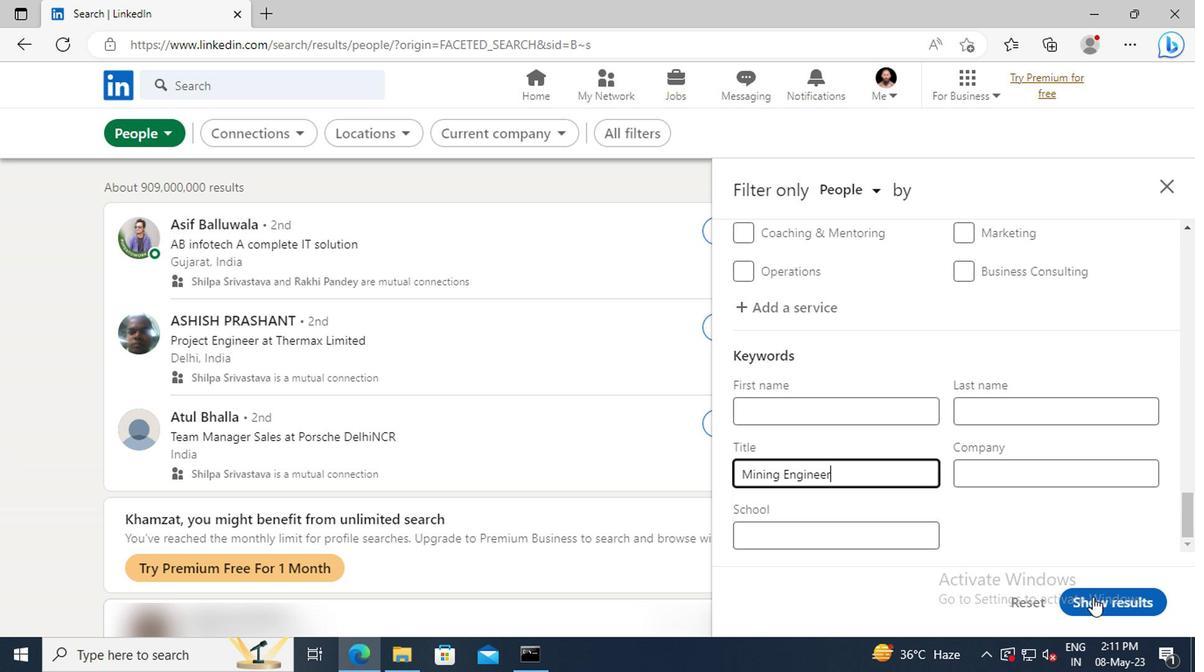 
